 Task: Find connections with filter location Halle (Saale) with filter topic #Lessonswith filter profile language Potuguese with filter current company Analytics Insight® with filter school Chaudhary Charan Singh Haryana Agricultural University with filter industry Paper and Forest Product Manufacturing with filter service category Ghostwriting with filter keywords title Product Manager
Action: Mouse moved to (165, 240)
Screenshot: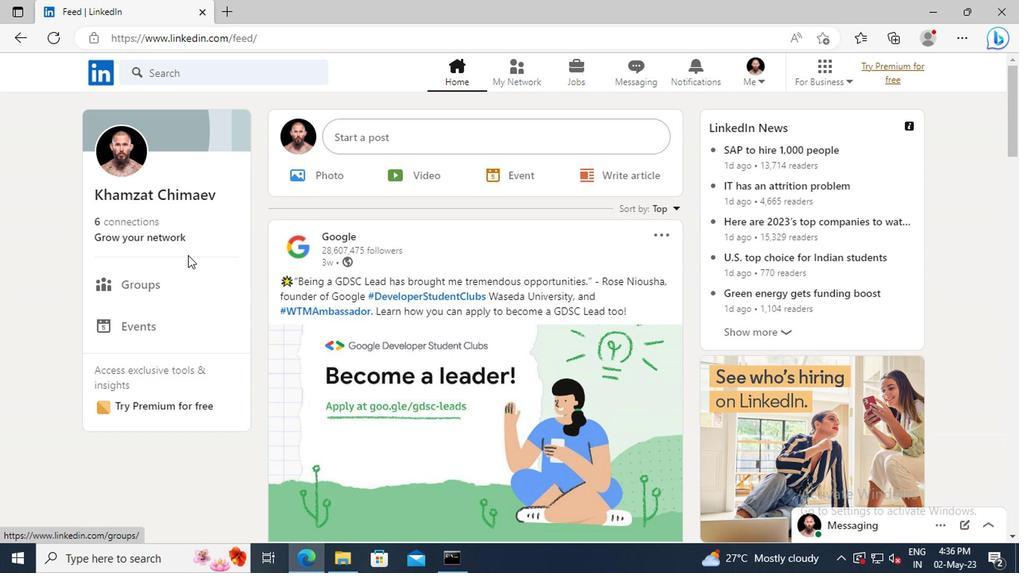 
Action: Mouse pressed left at (165, 240)
Screenshot: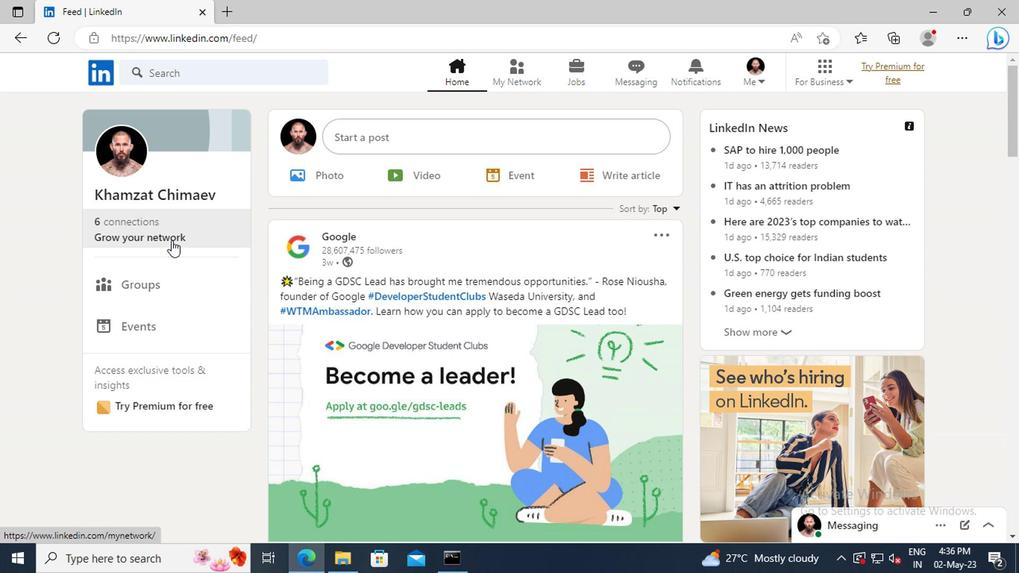 
Action: Mouse moved to (168, 164)
Screenshot: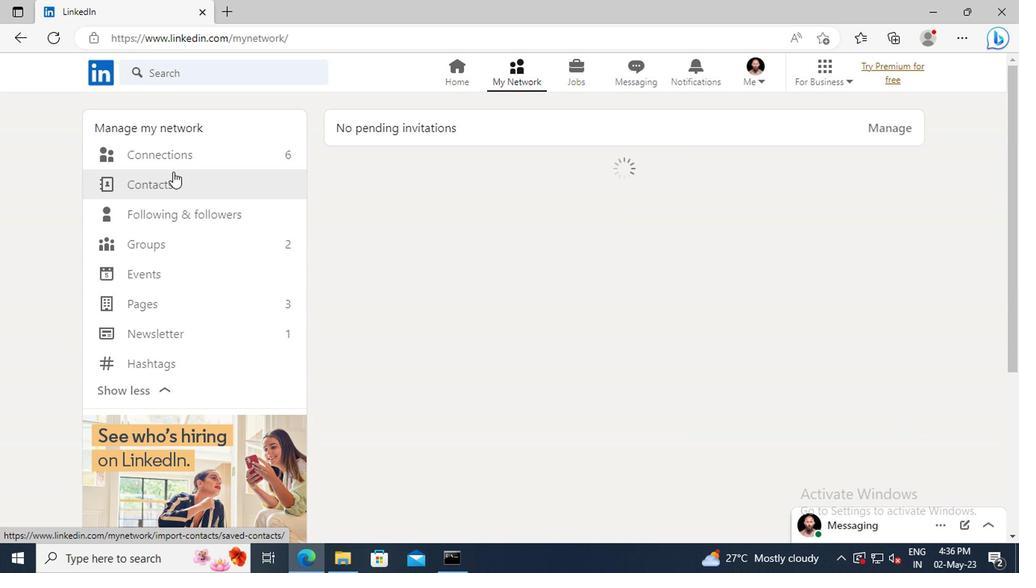 
Action: Mouse pressed left at (168, 164)
Screenshot: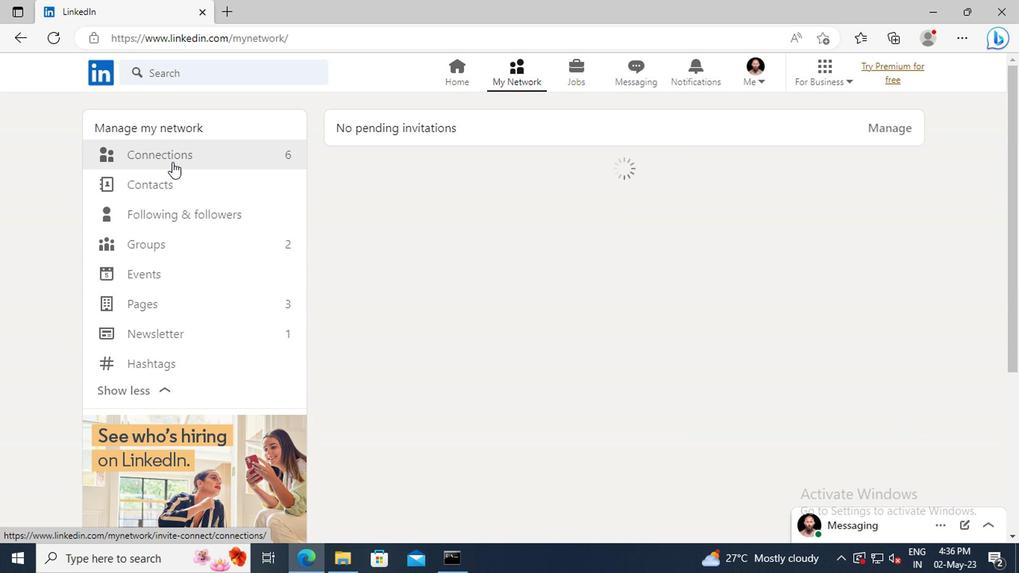 
Action: Mouse moved to (587, 160)
Screenshot: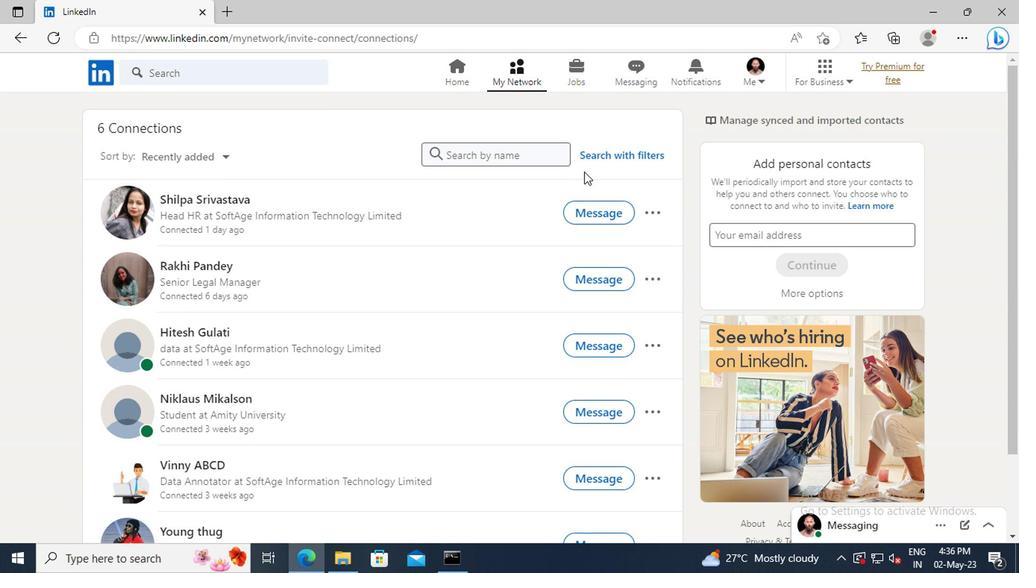 
Action: Mouse pressed left at (587, 160)
Screenshot: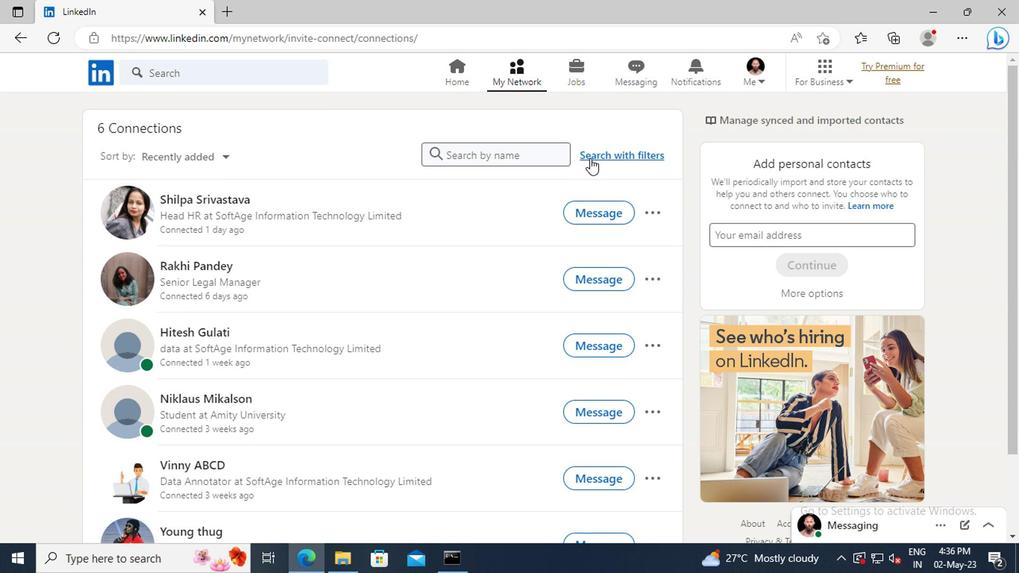 
Action: Mouse moved to (561, 121)
Screenshot: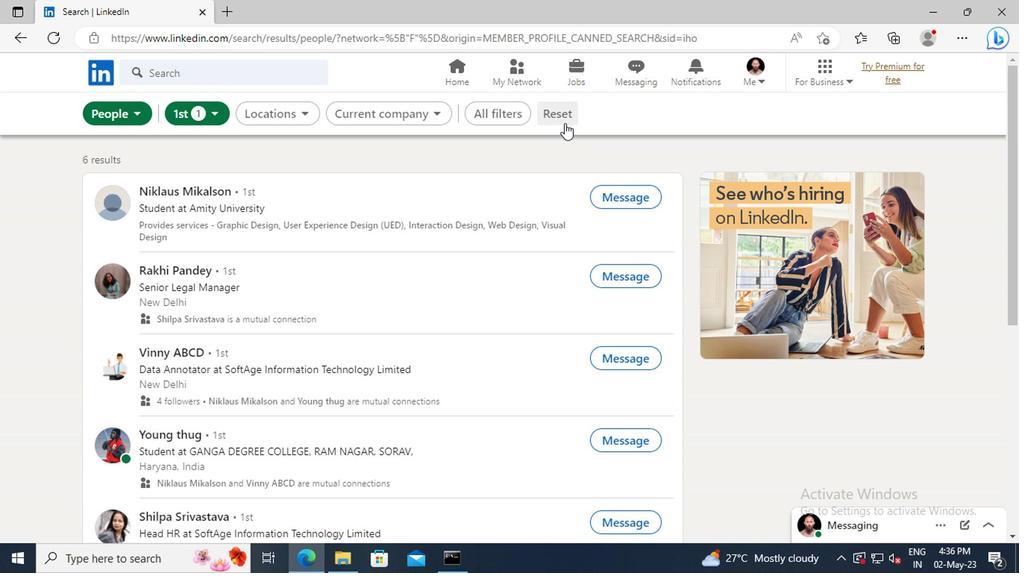
Action: Mouse pressed left at (561, 121)
Screenshot: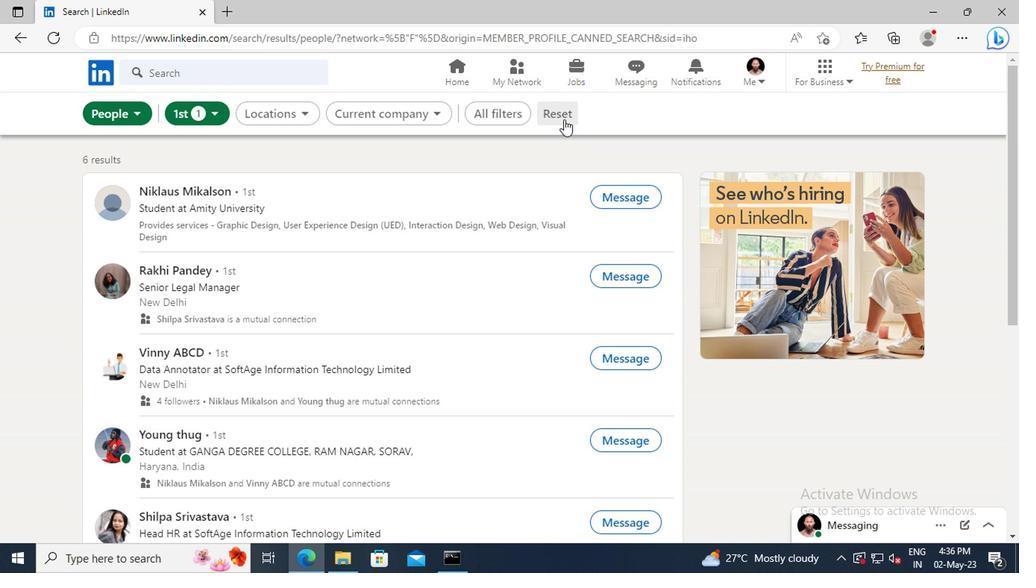 
Action: Mouse moved to (539, 117)
Screenshot: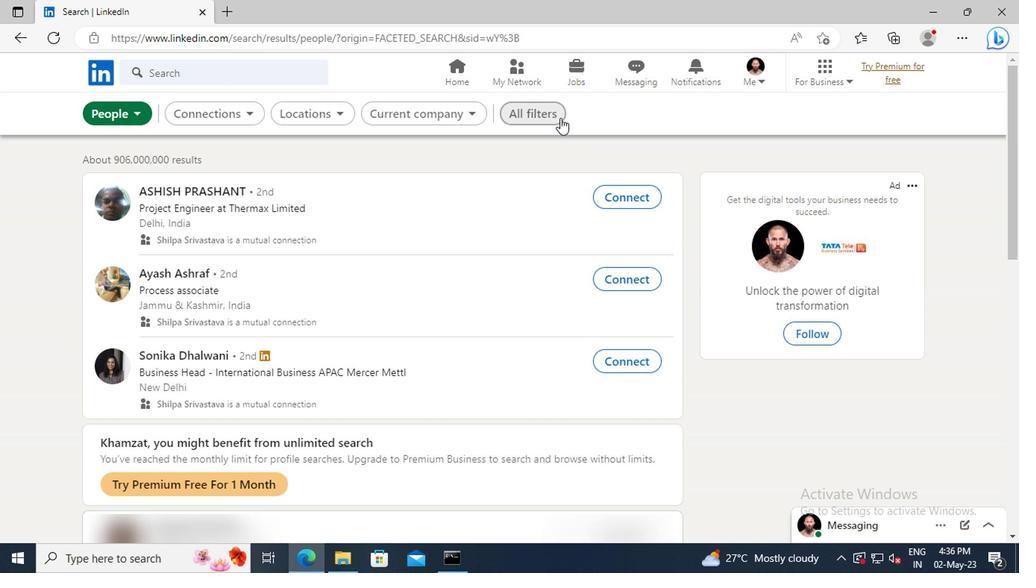 
Action: Mouse pressed left at (539, 117)
Screenshot: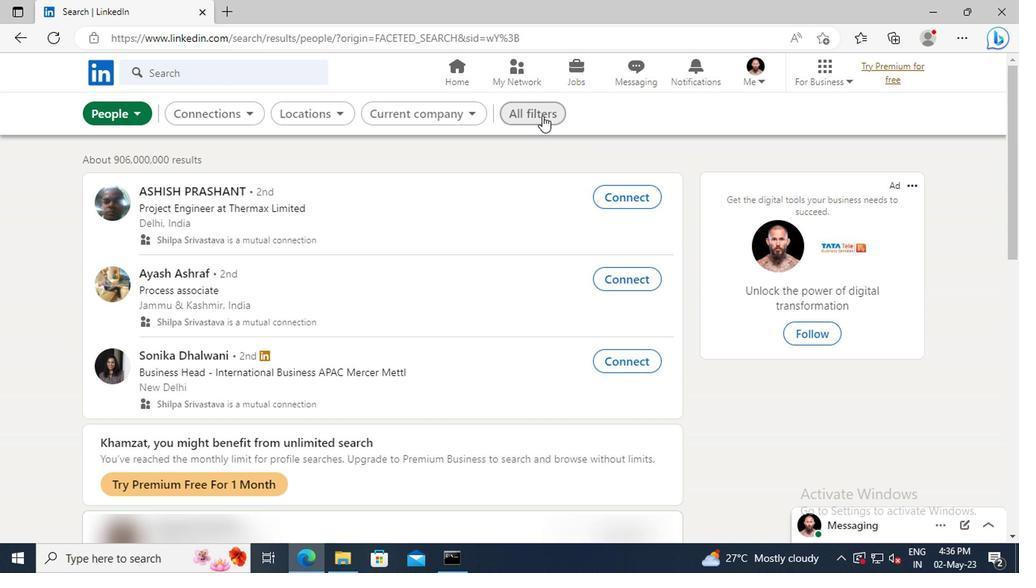 
Action: Mouse moved to (816, 254)
Screenshot: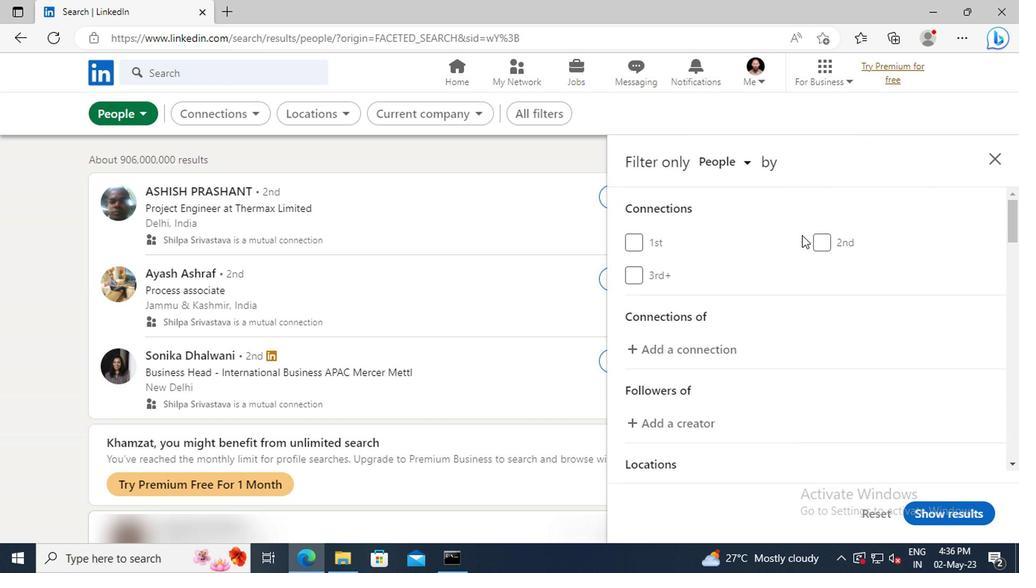 
Action: Mouse scrolled (816, 254) with delta (0, 0)
Screenshot: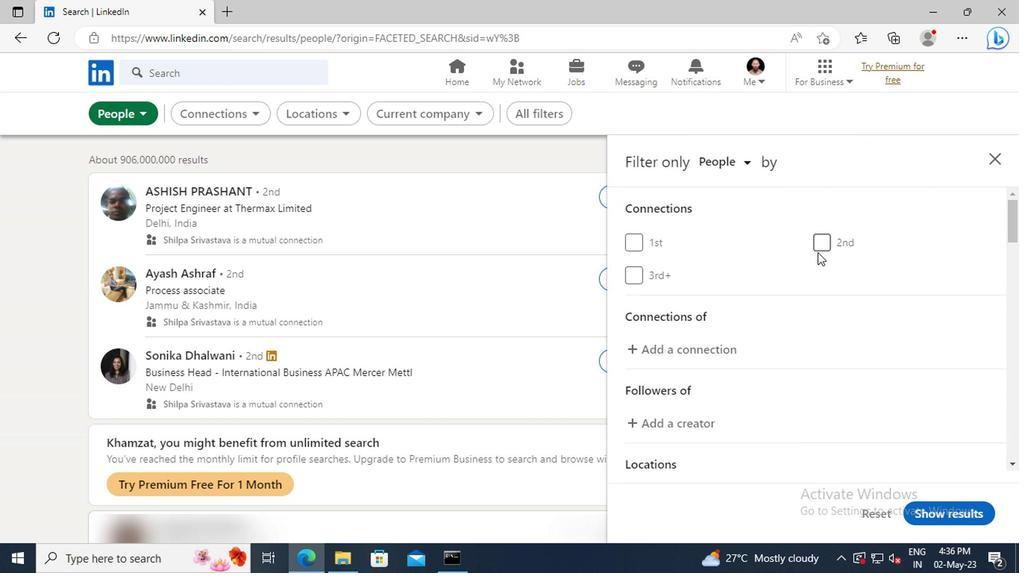 
Action: Mouse scrolled (816, 254) with delta (0, 0)
Screenshot: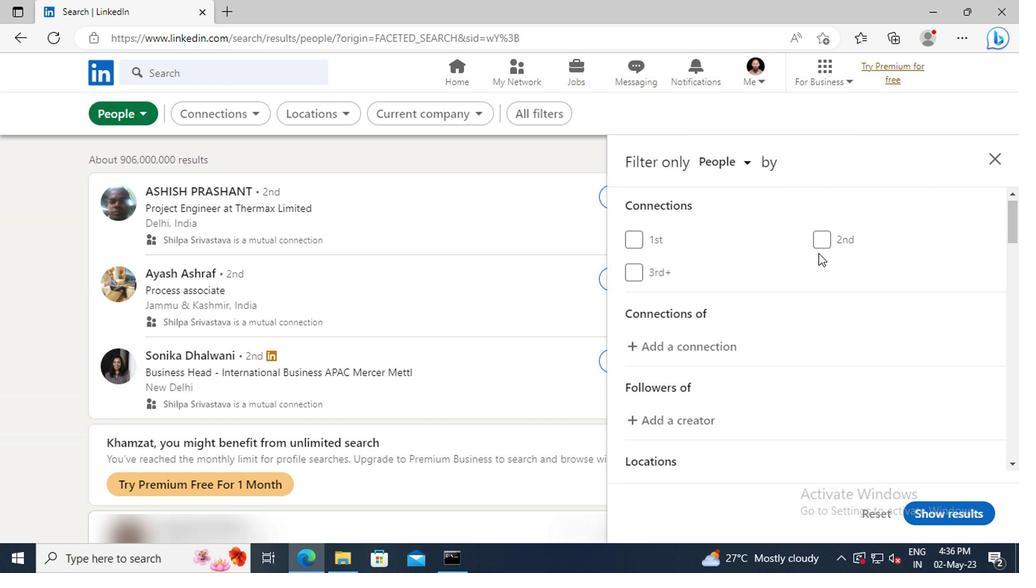 
Action: Mouse scrolled (816, 254) with delta (0, 0)
Screenshot: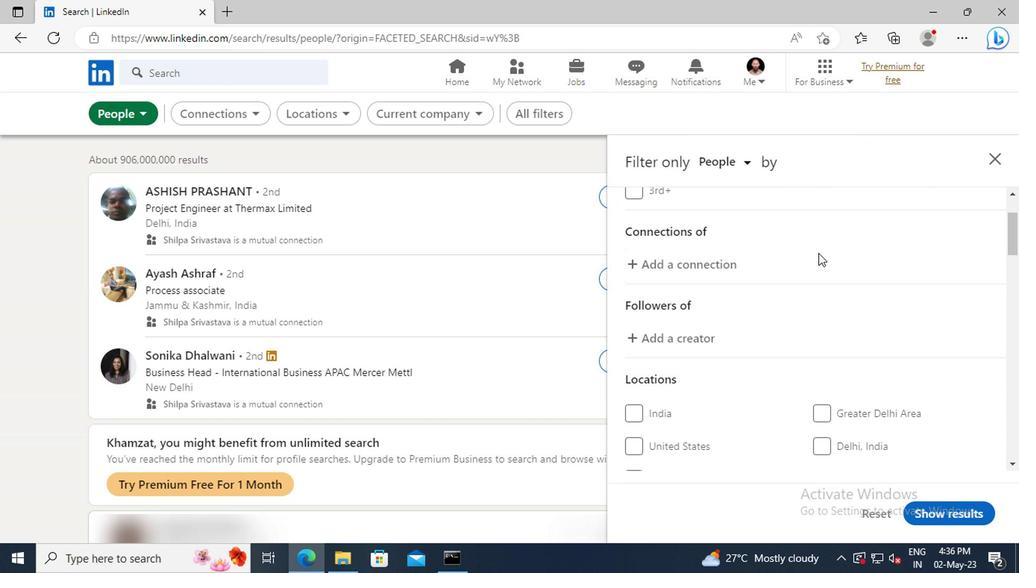 
Action: Mouse scrolled (816, 254) with delta (0, 0)
Screenshot: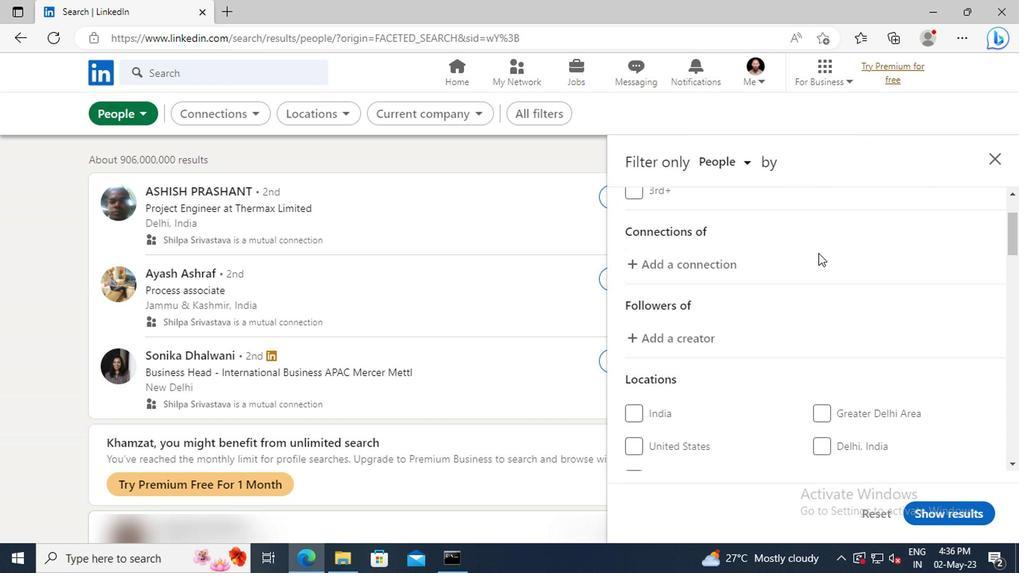 
Action: Mouse scrolled (816, 254) with delta (0, 0)
Screenshot: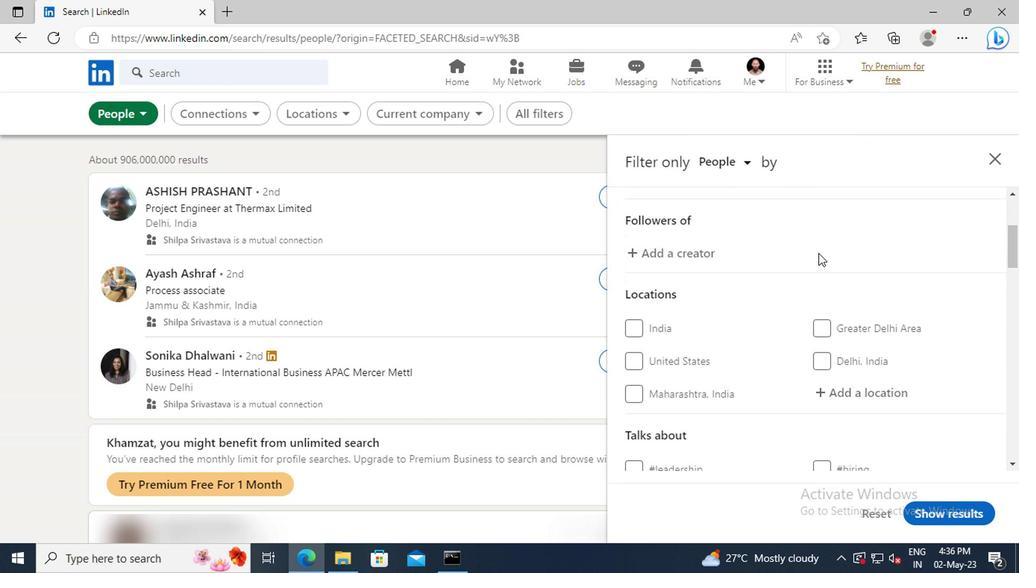 
Action: Mouse moved to (831, 346)
Screenshot: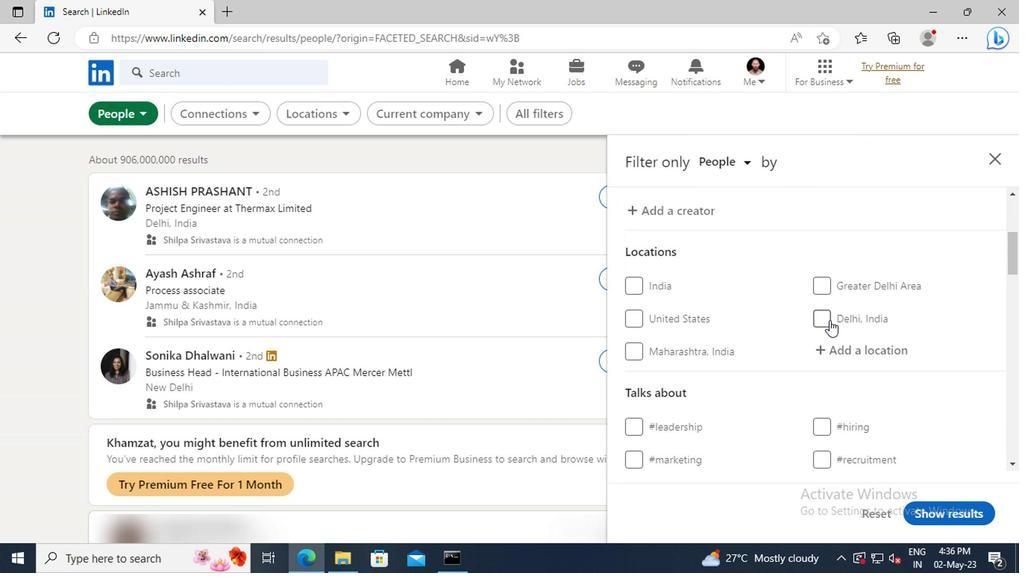
Action: Mouse pressed left at (831, 346)
Screenshot: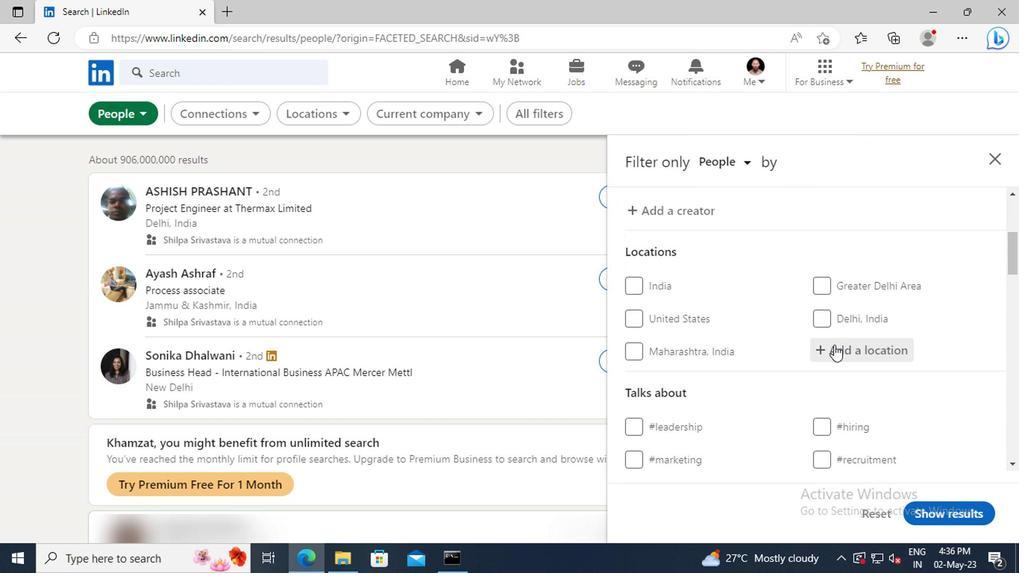 
Action: Key pressed <Key.shift>HALLE<Key.space><Key.shift>(<Key.shift>SAALE<Key.shift>)
Screenshot: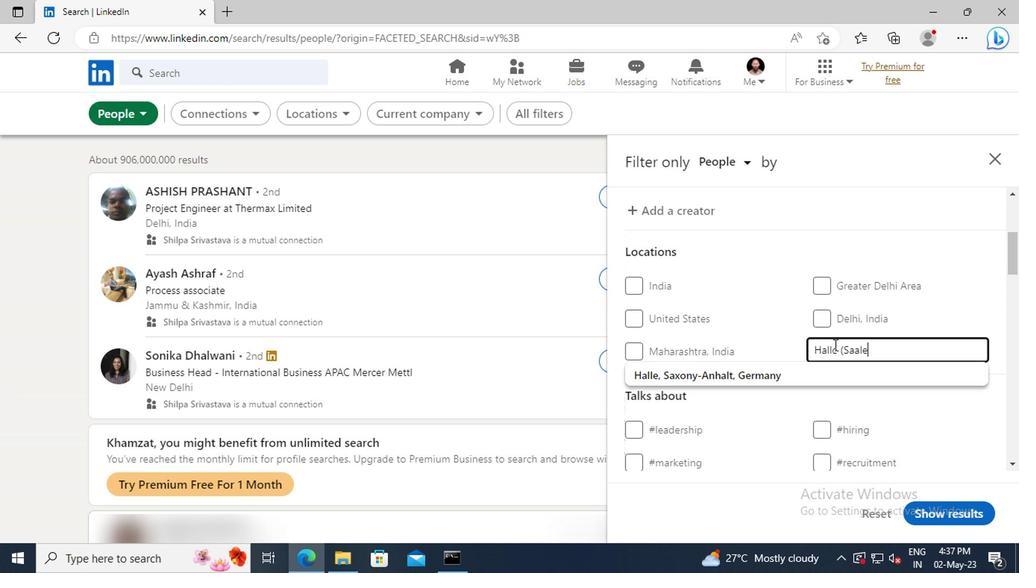 
Action: Mouse moved to (833, 369)
Screenshot: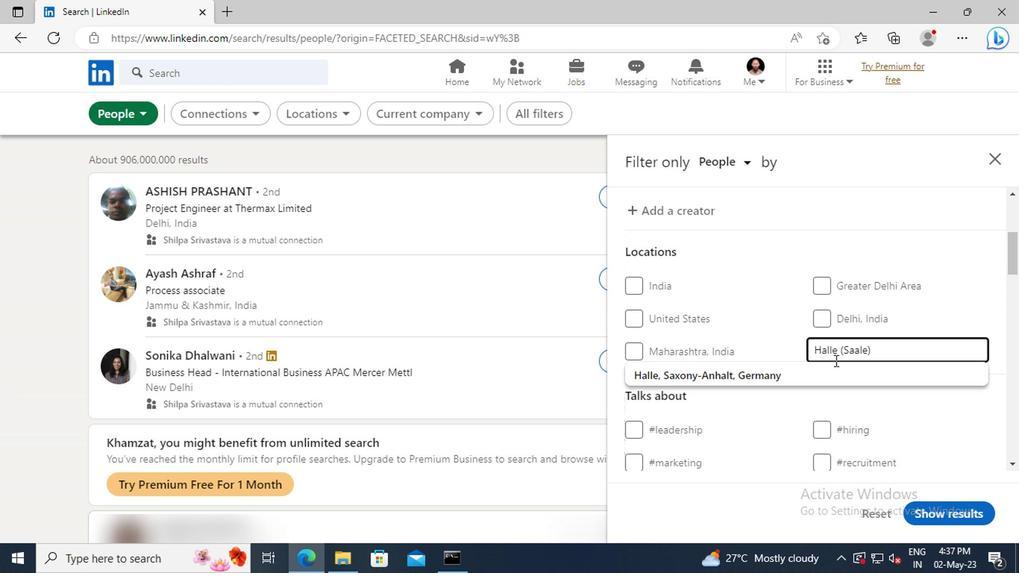 
Action: Mouse pressed left at (833, 369)
Screenshot: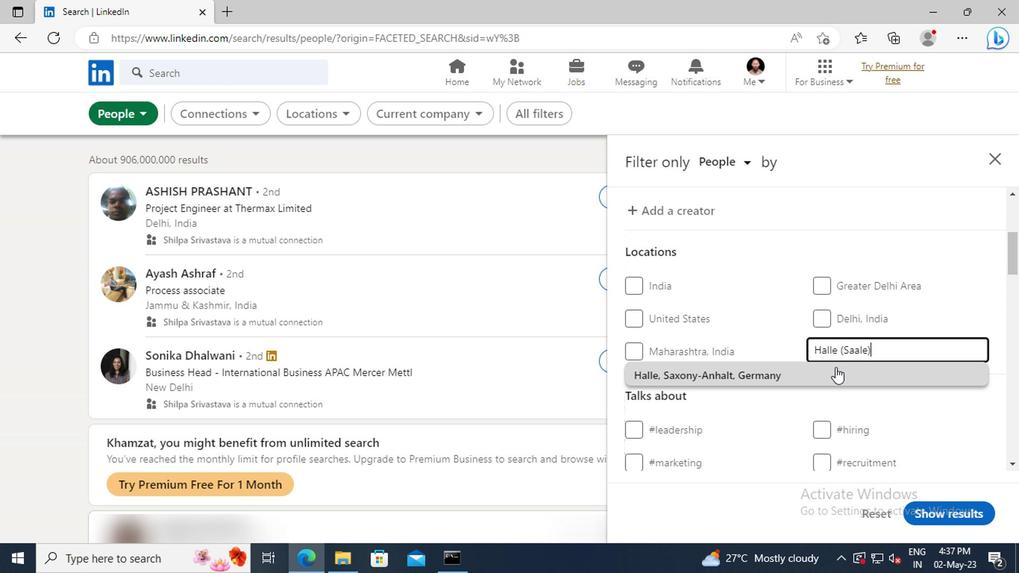 
Action: Mouse scrolled (833, 368) with delta (0, -1)
Screenshot: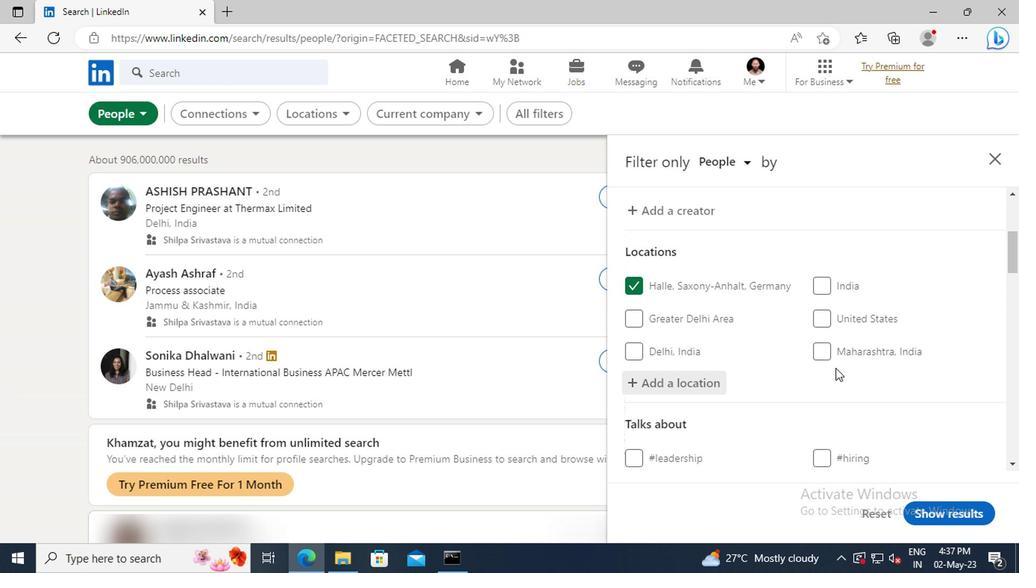 
Action: Mouse scrolled (833, 368) with delta (0, -1)
Screenshot: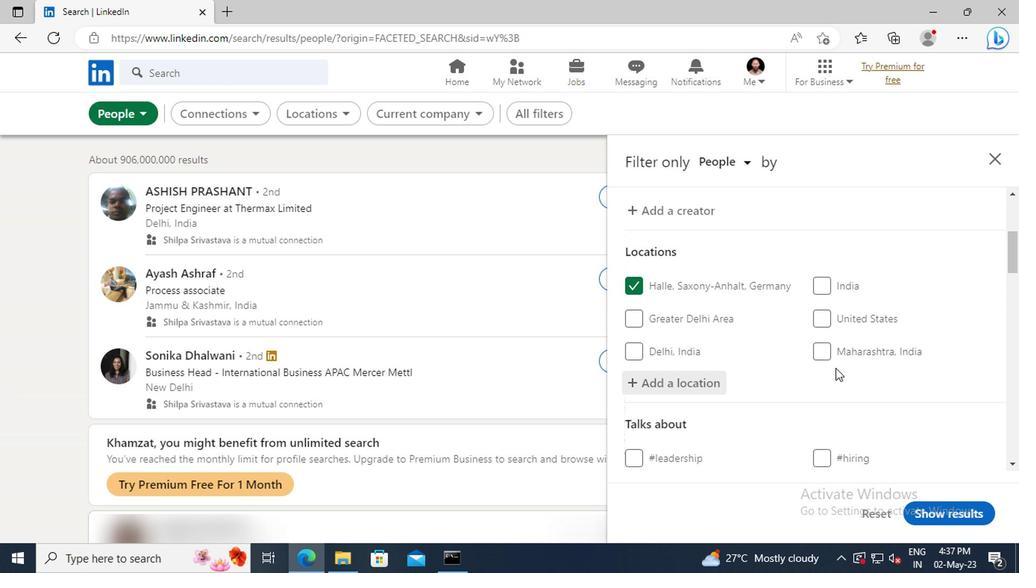 
Action: Mouse scrolled (833, 368) with delta (0, -1)
Screenshot: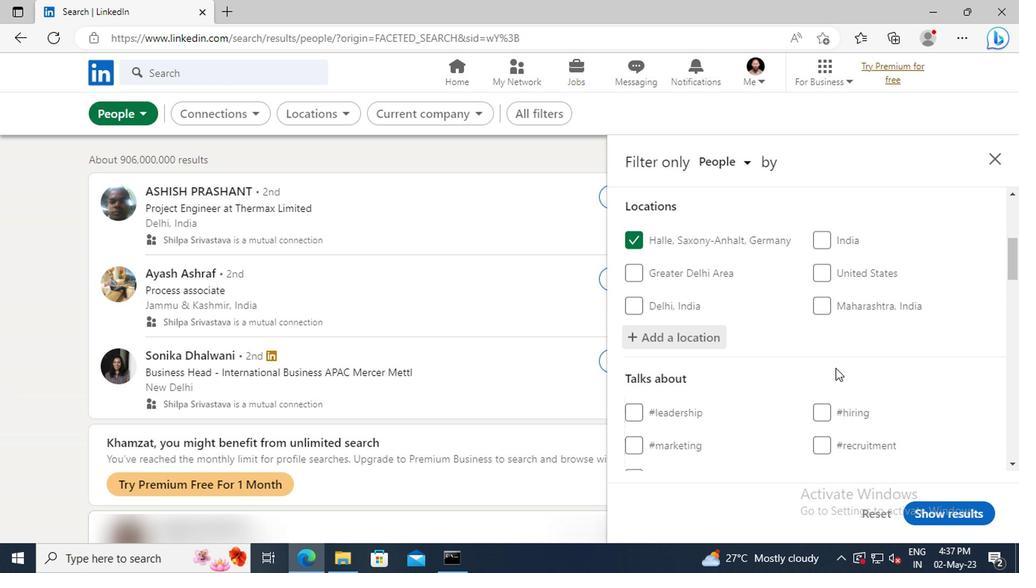 
Action: Mouse moved to (834, 394)
Screenshot: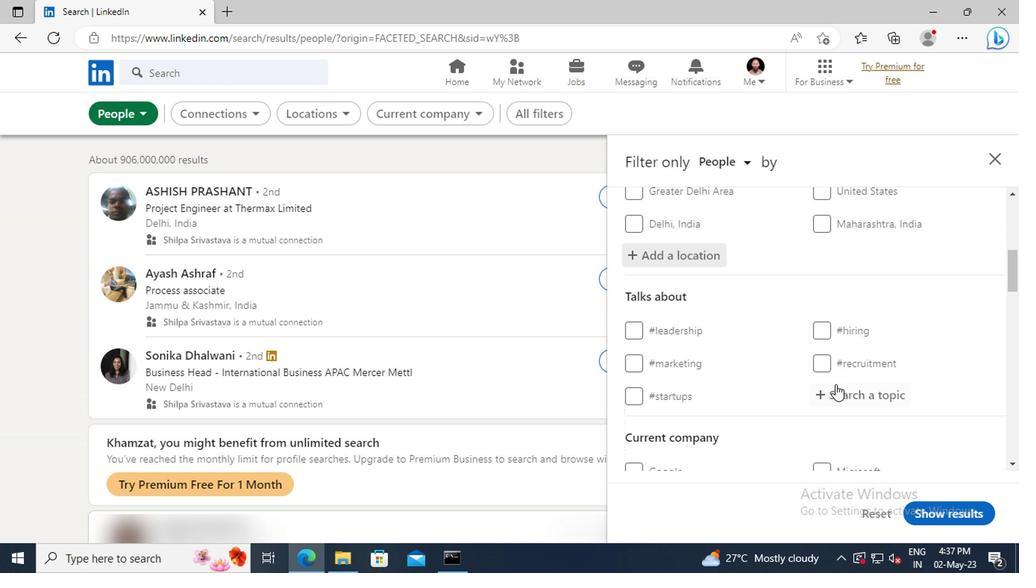 
Action: Mouse pressed left at (834, 394)
Screenshot: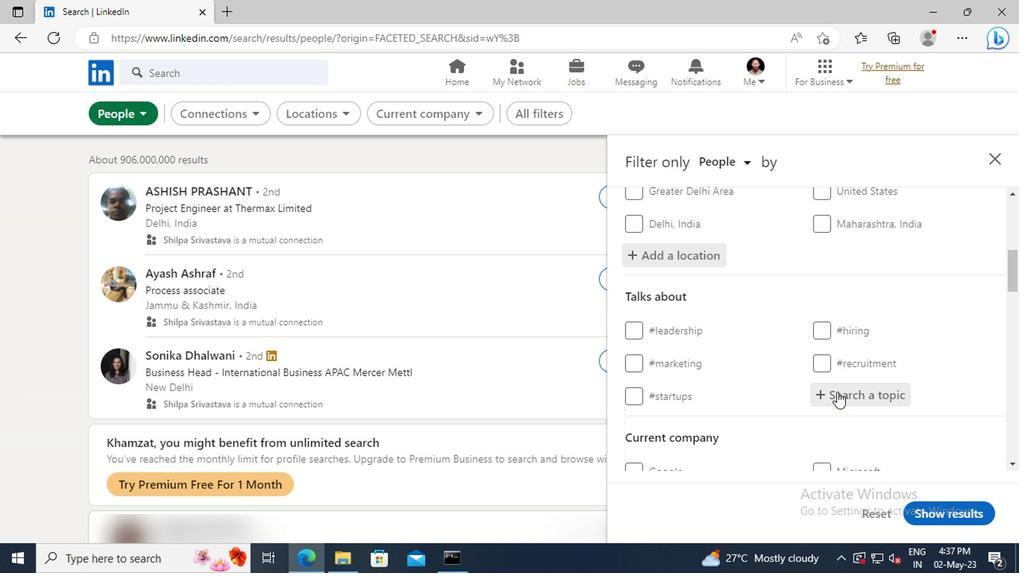 
Action: Key pressed <Key.shift>LESSONS
Screenshot: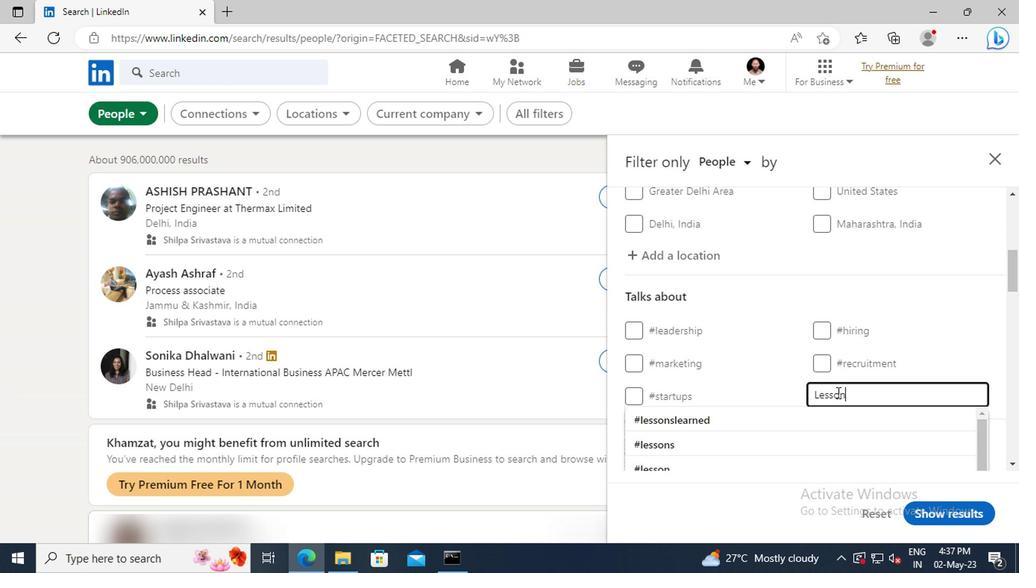 
Action: Mouse moved to (834, 435)
Screenshot: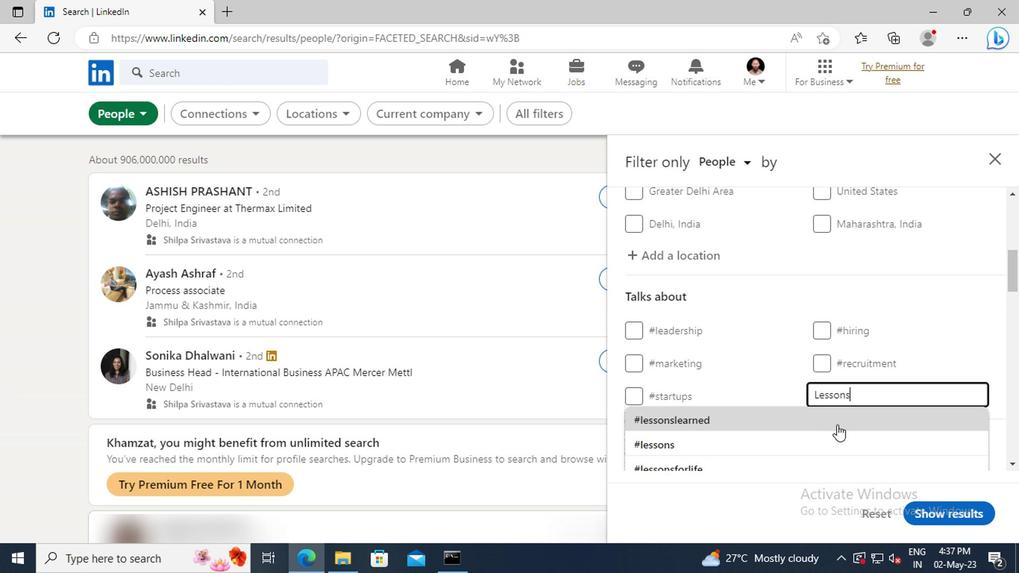 
Action: Mouse pressed left at (834, 435)
Screenshot: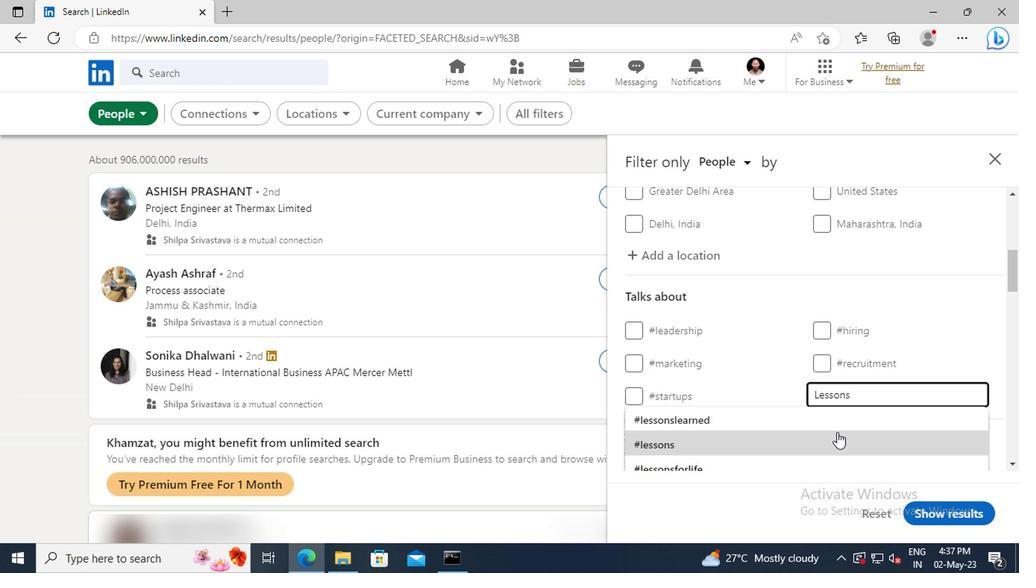 
Action: Mouse scrolled (834, 434) with delta (0, 0)
Screenshot: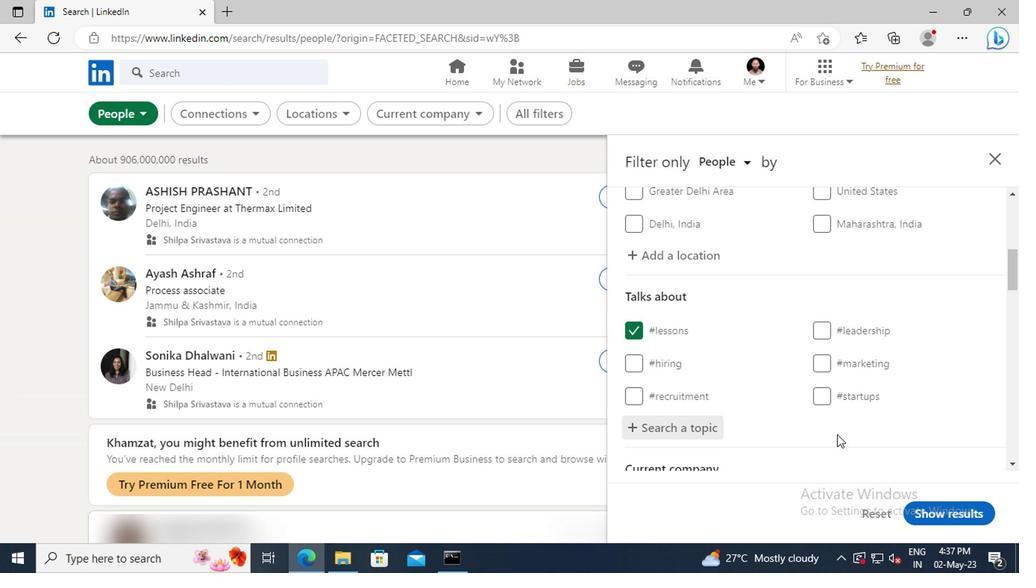 
Action: Mouse scrolled (834, 434) with delta (0, 0)
Screenshot: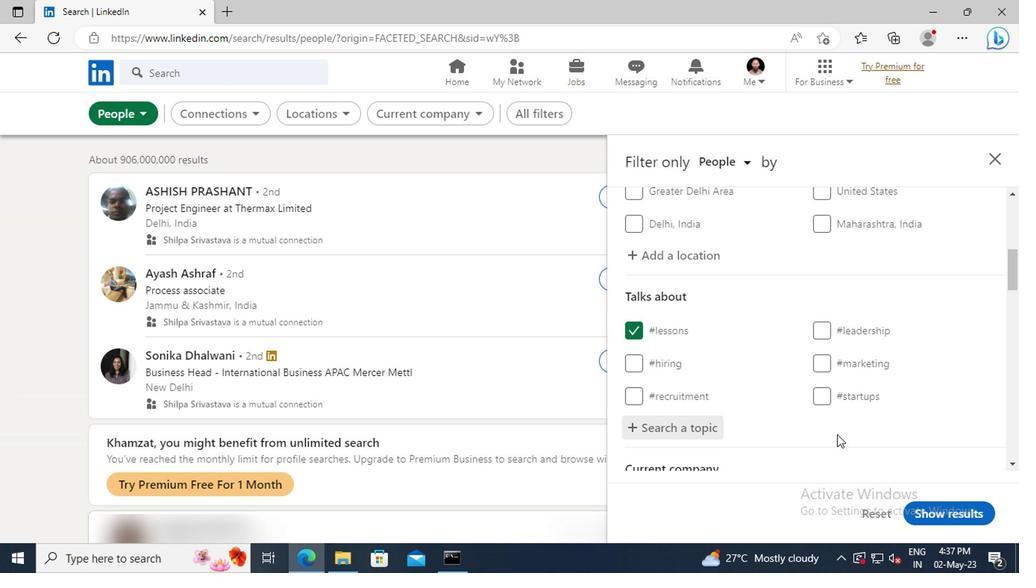 
Action: Mouse scrolled (834, 434) with delta (0, 0)
Screenshot: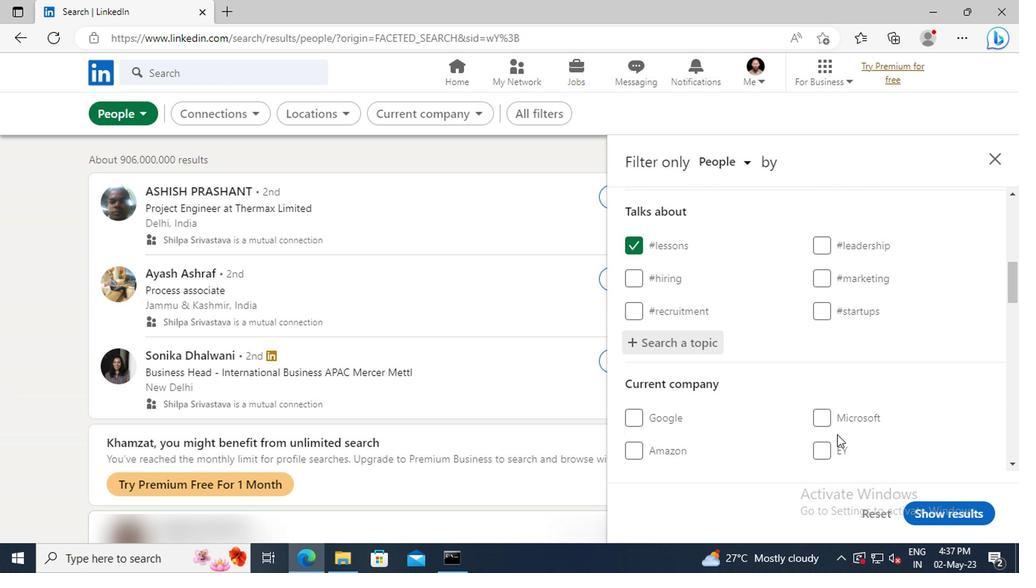 
Action: Mouse scrolled (834, 434) with delta (0, 0)
Screenshot: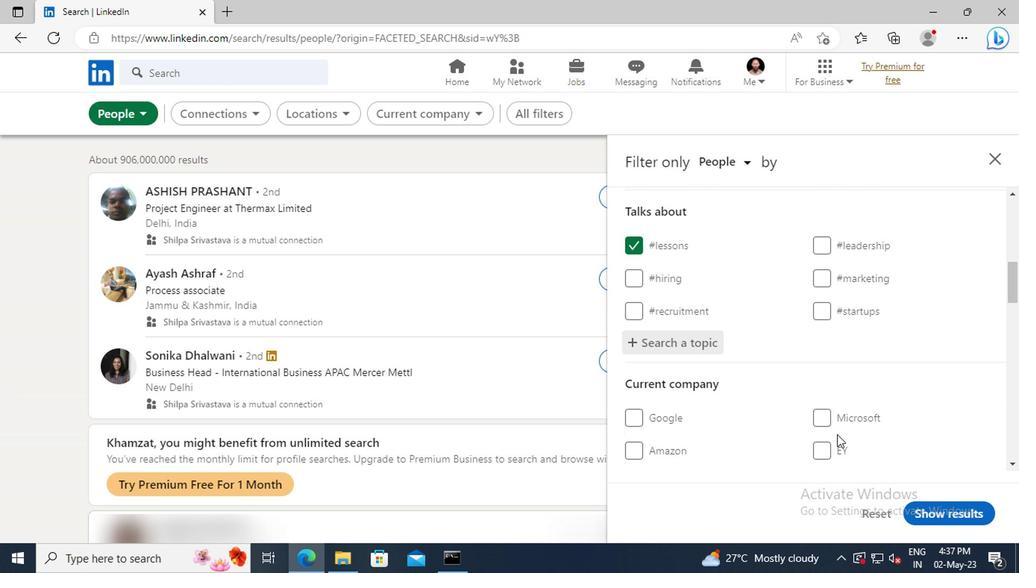 
Action: Mouse moved to (842, 408)
Screenshot: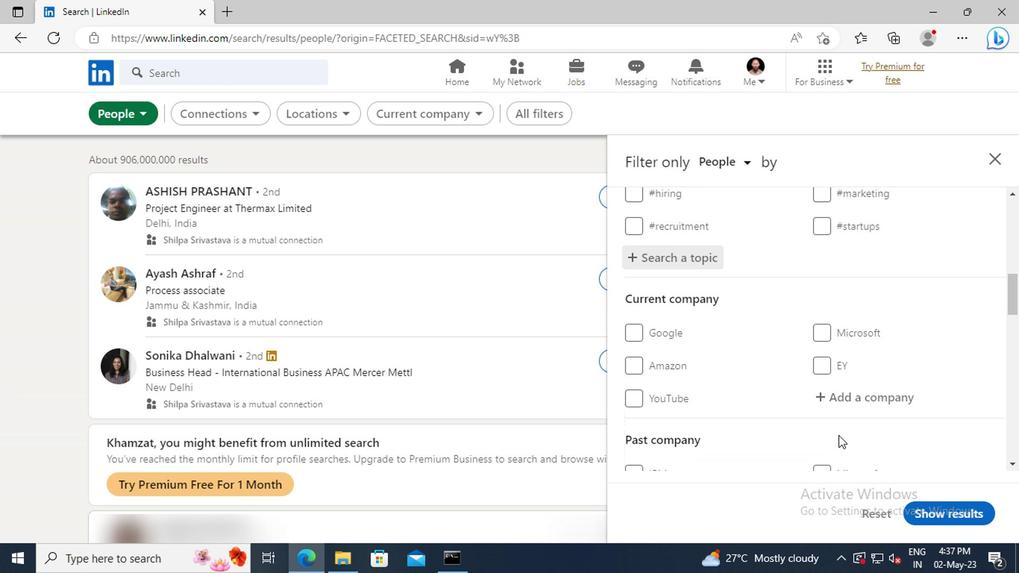 
Action: Mouse scrolled (842, 407) with delta (0, -1)
Screenshot: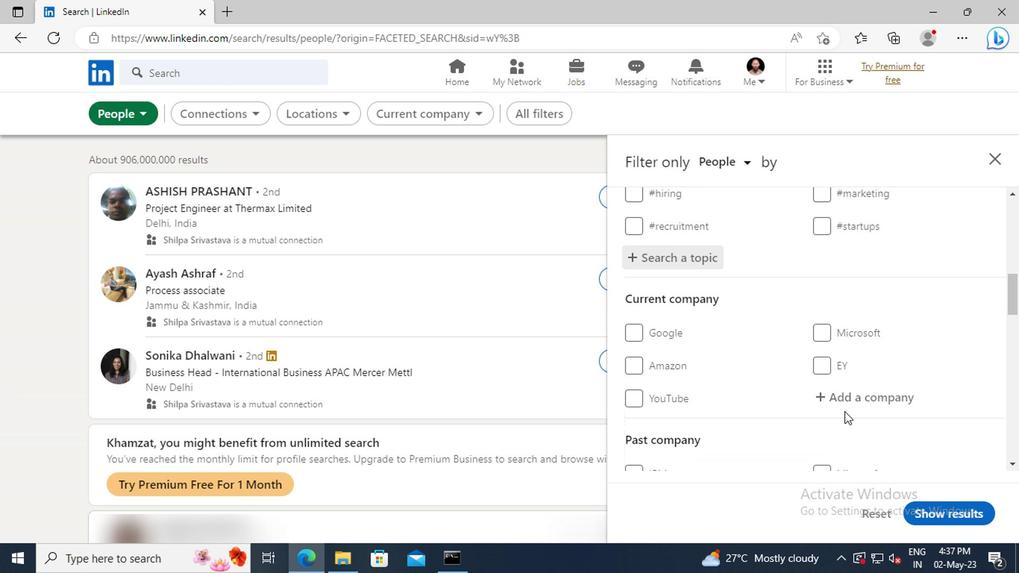 
Action: Mouse scrolled (842, 407) with delta (0, -1)
Screenshot: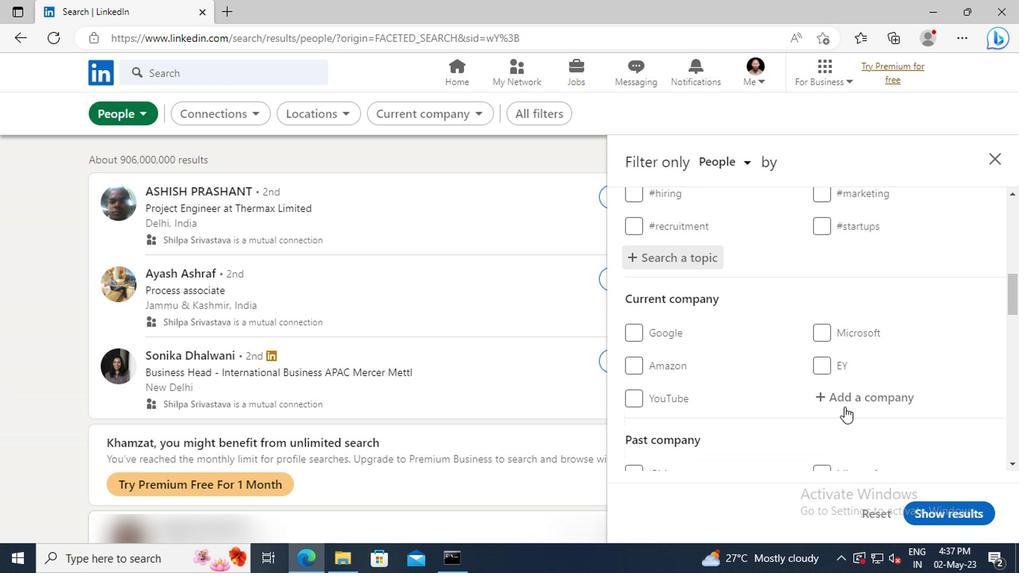 
Action: Mouse moved to (847, 383)
Screenshot: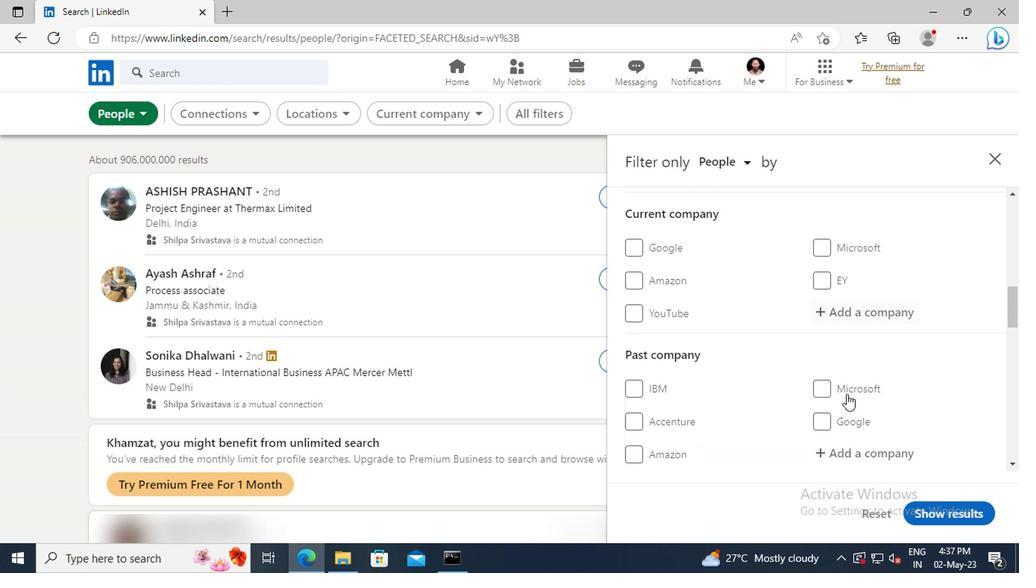 
Action: Mouse scrolled (847, 382) with delta (0, 0)
Screenshot: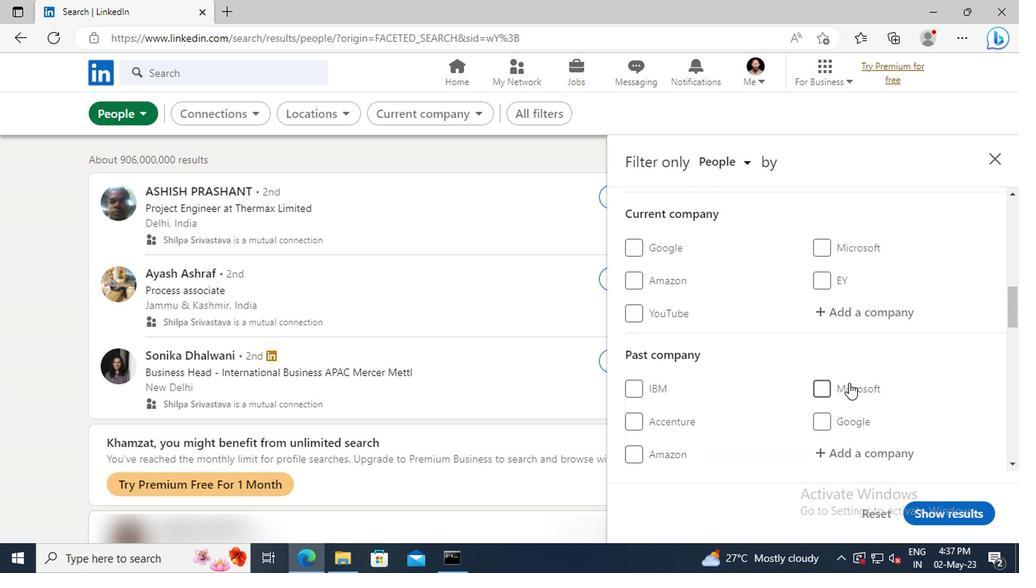 
Action: Mouse scrolled (847, 382) with delta (0, 0)
Screenshot: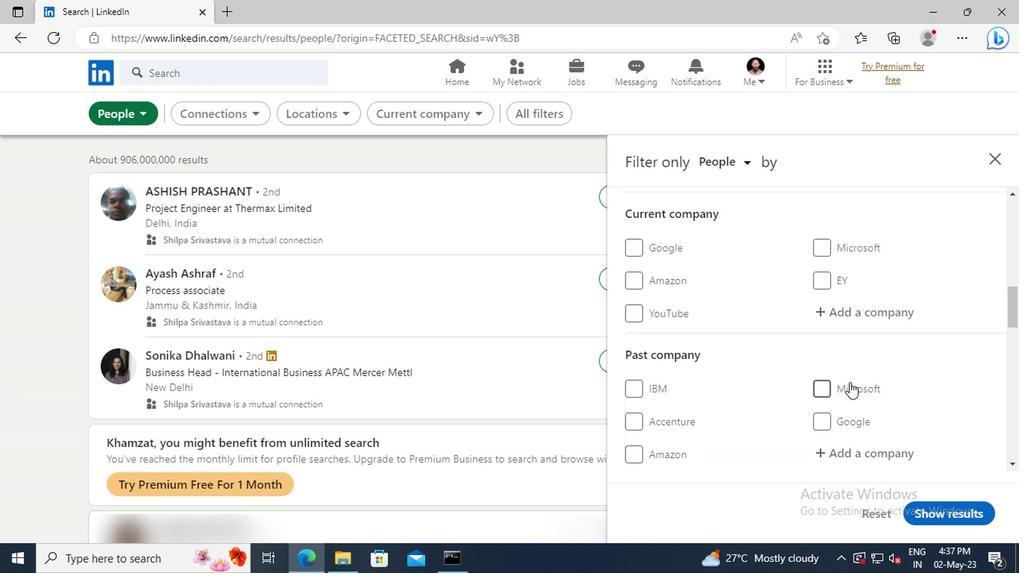 
Action: Mouse scrolled (847, 382) with delta (0, 0)
Screenshot: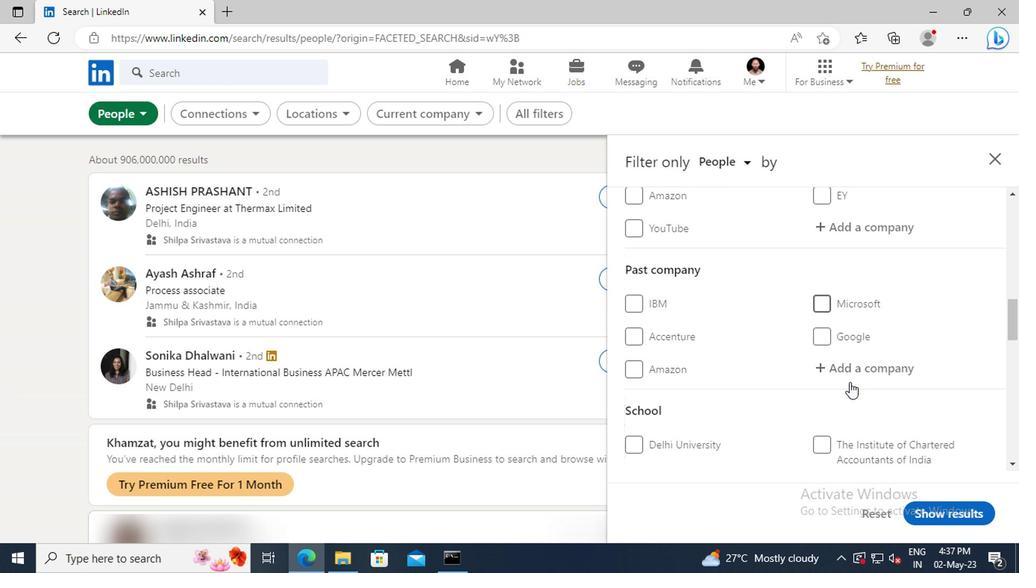 
Action: Mouse scrolled (847, 382) with delta (0, 0)
Screenshot: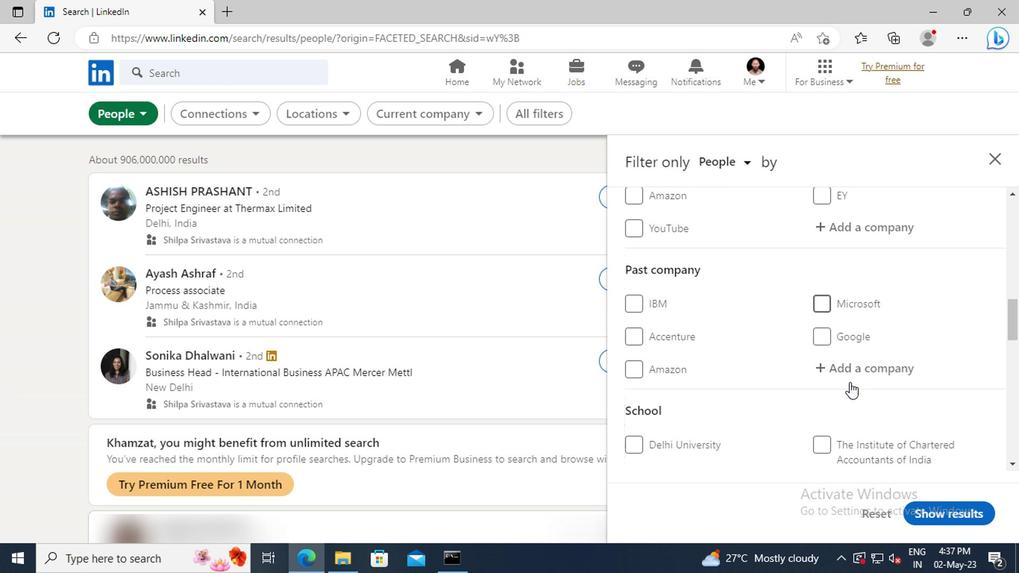 
Action: Mouse scrolled (847, 382) with delta (0, 0)
Screenshot: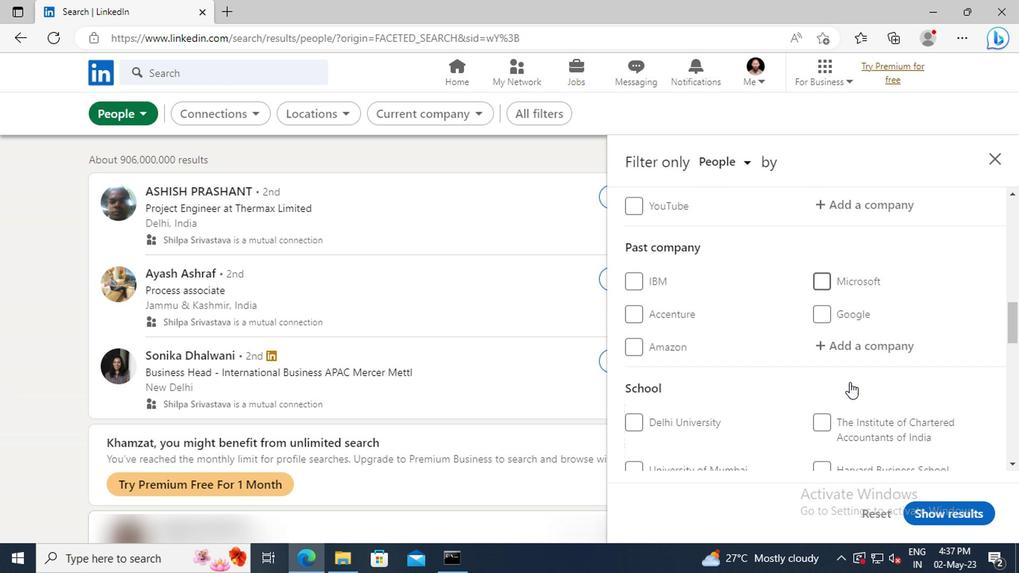 
Action: Mouse scrolled (847, 382) with delta (0, 0)
Screenshot: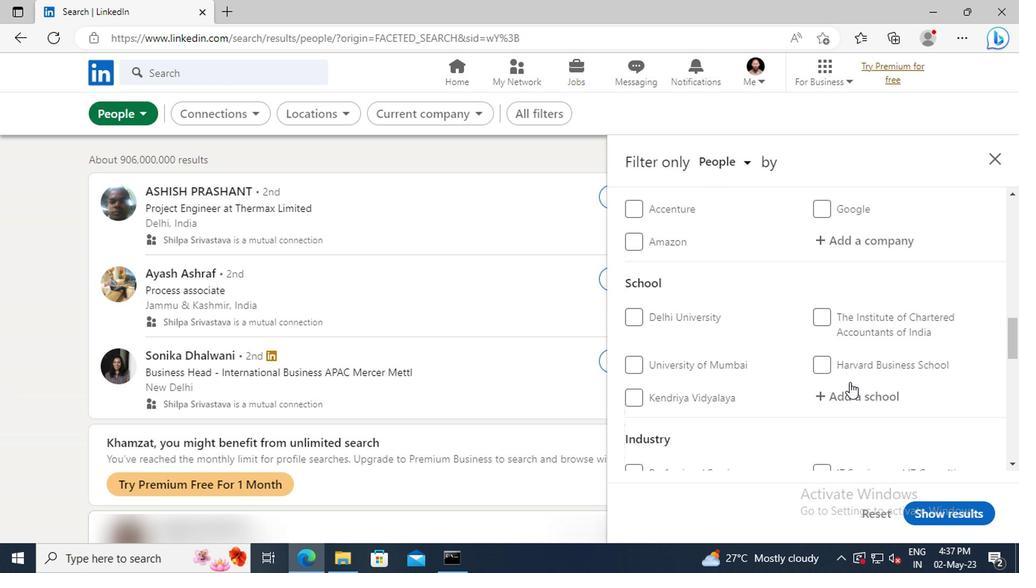 
Action: Mouse scrolled (847, 382) with delta (0, 0)
Screenshot: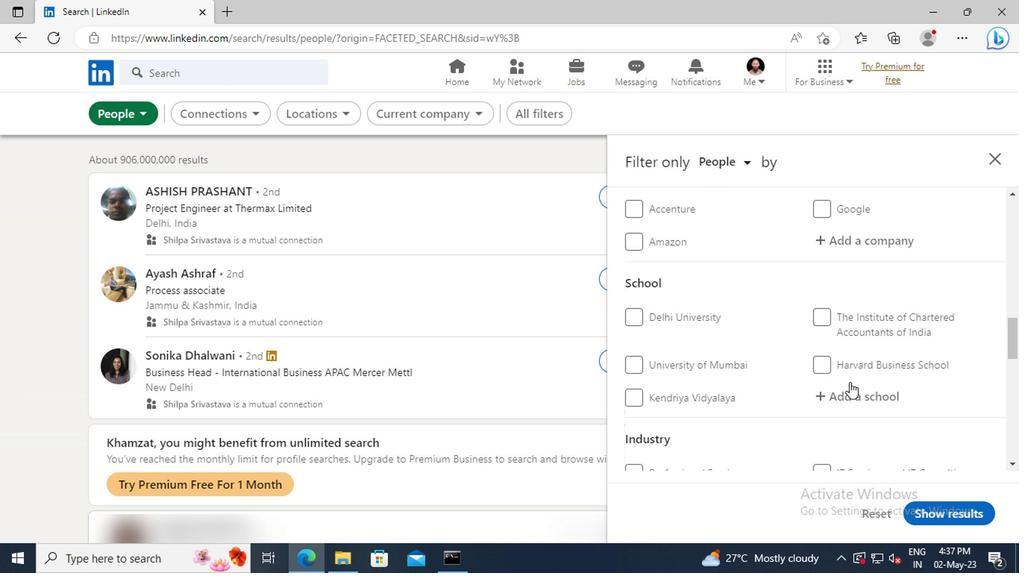 
Action: Mouse scrolled (847, 382) with delta (0, 0)
Screenshot: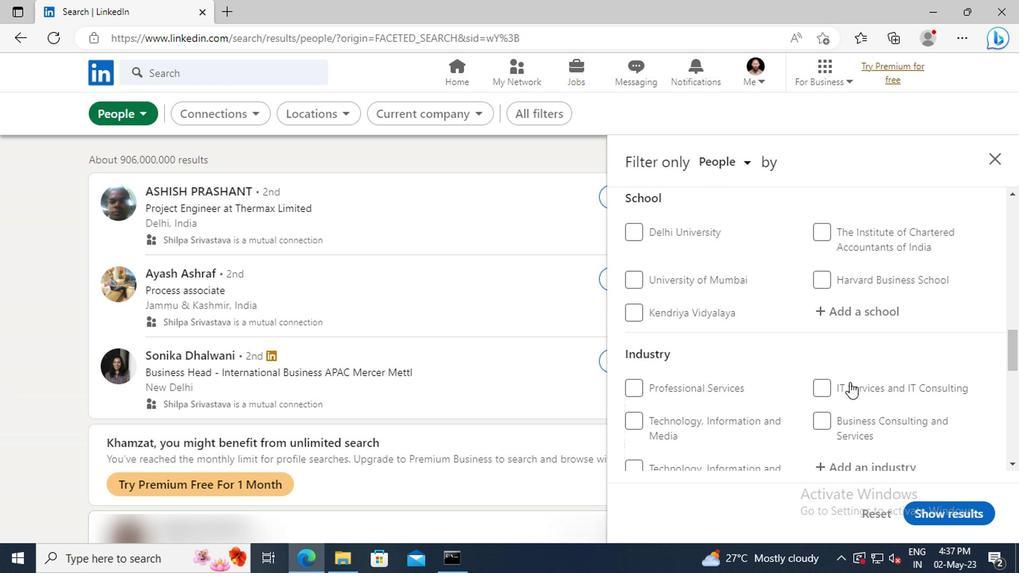 
Action: Mouse scrolled (847, 382) with delta (0, 0)
Screenshot: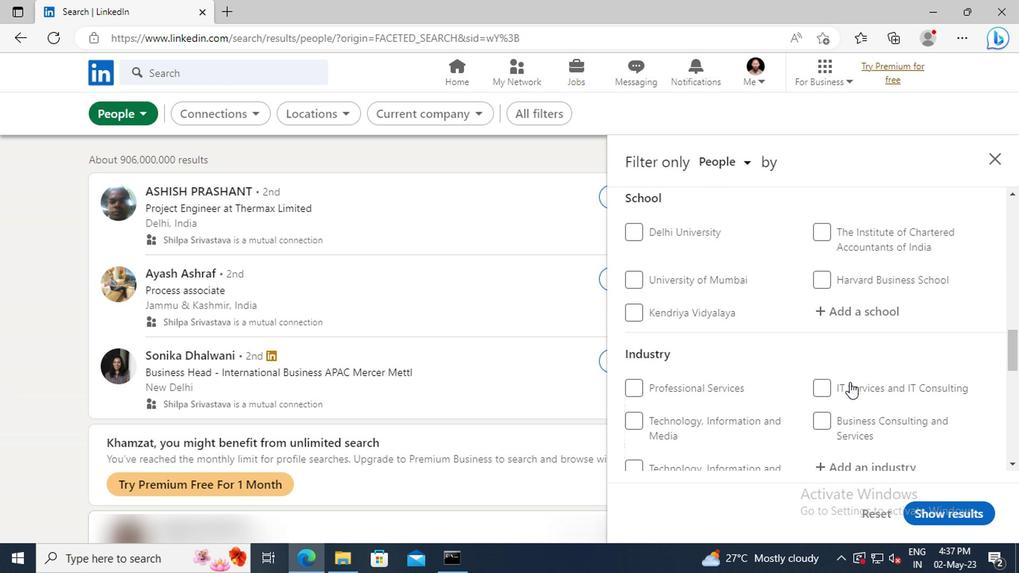 
Action: Mouse scrolled (847, 382) with delta (0, 0)
Screenshot: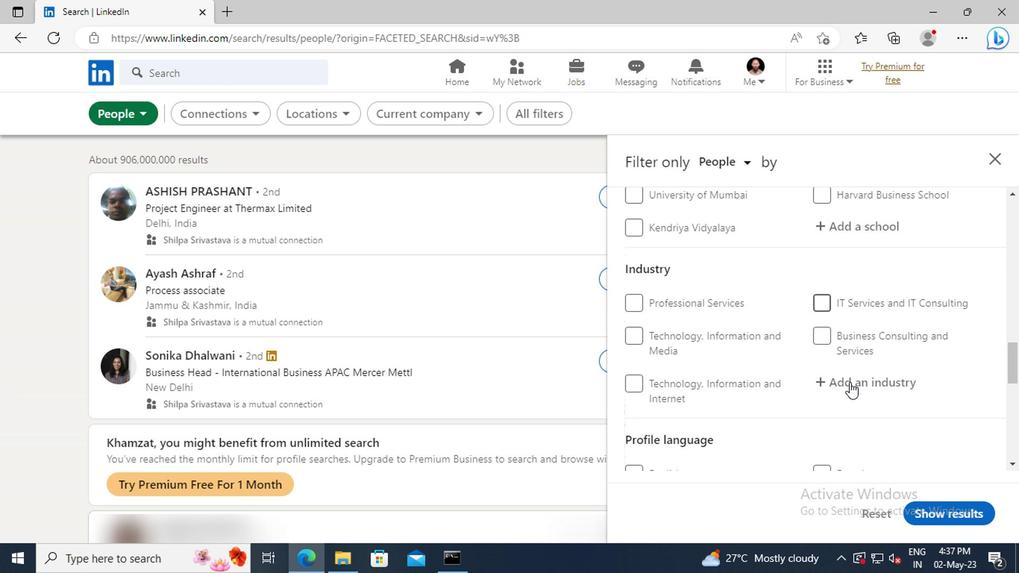 
Action: Mouse scrolled (847, 382) with delta (0, 0)
Screenshot: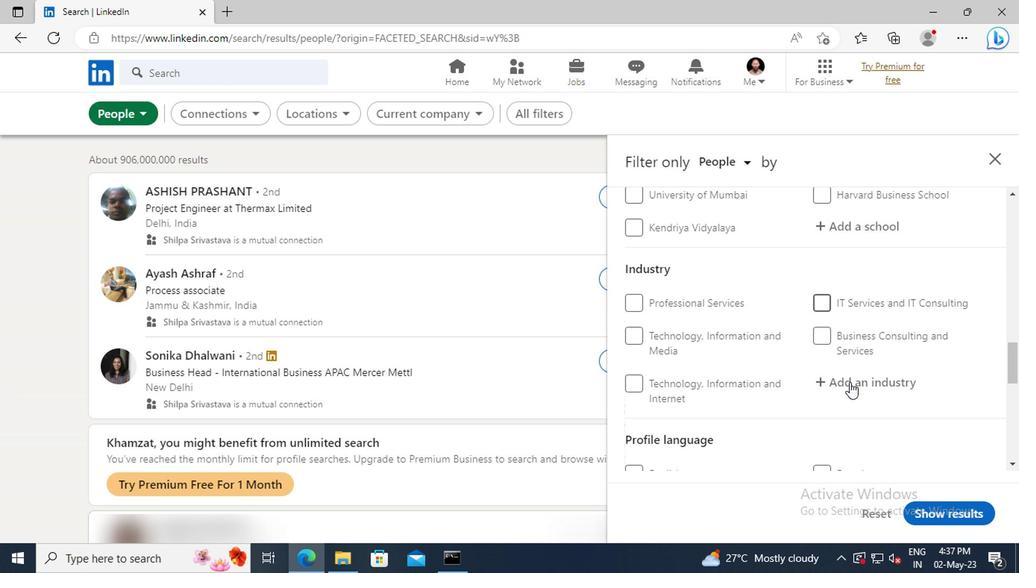 
Action: Mouse scrolled (847, 382) with delta (0, 0)
Screenshot: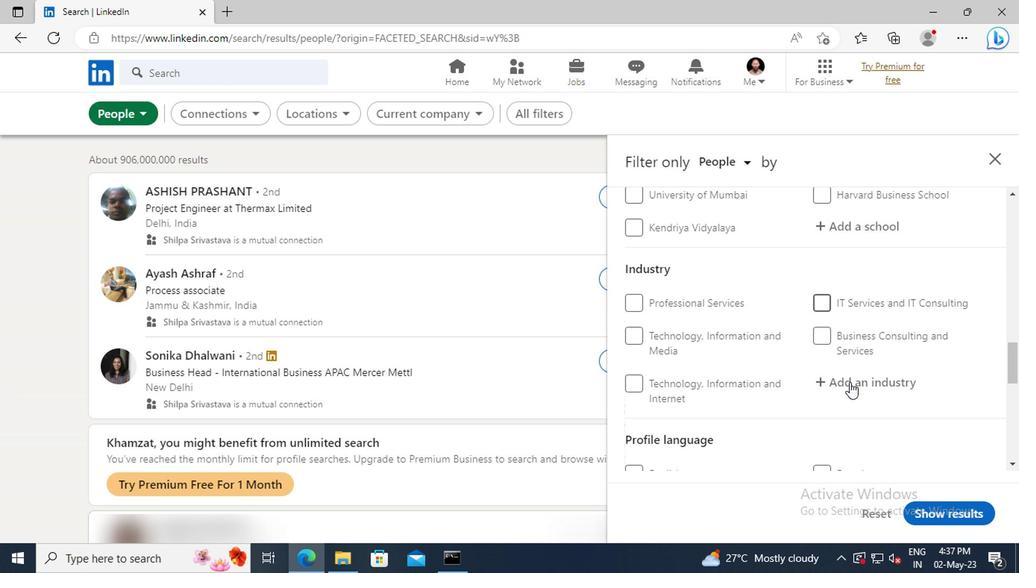 
Action: Mouse moved to (826, 379)
Screenshot: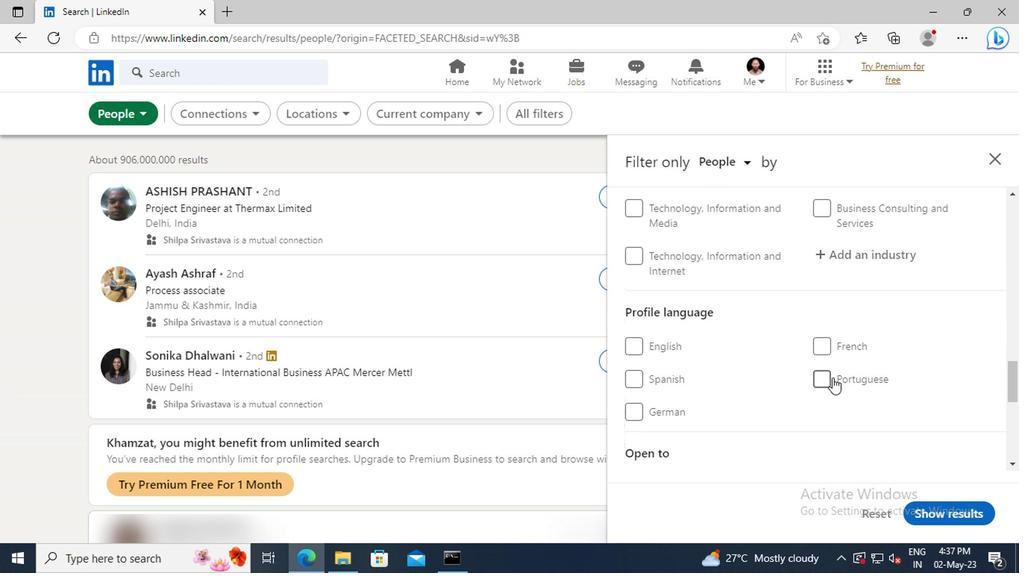 
Action: Mouse pressed left at (826, 379)
Screenshot: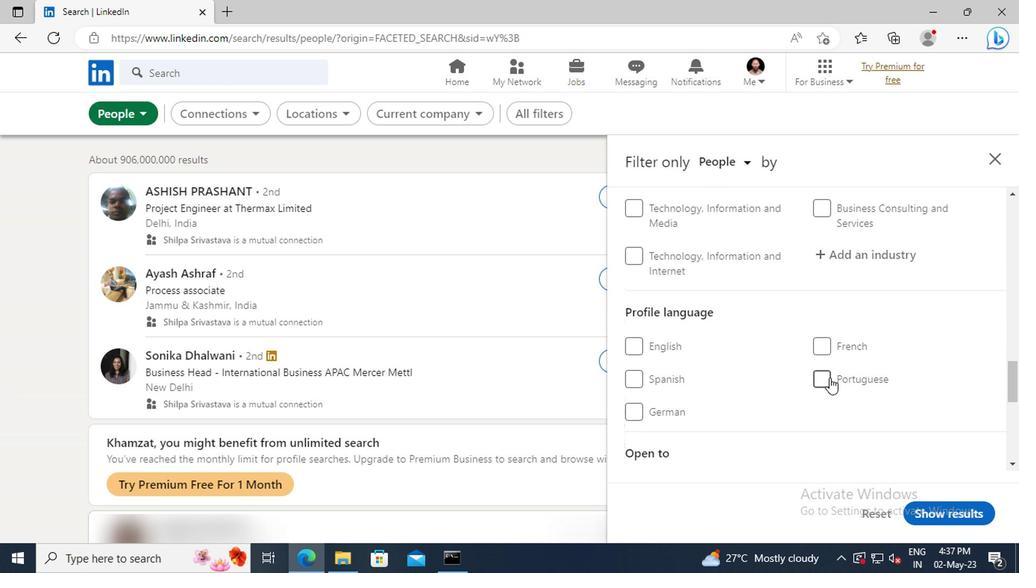 
Action: Mouse moved to (860, 371)
Screenshot: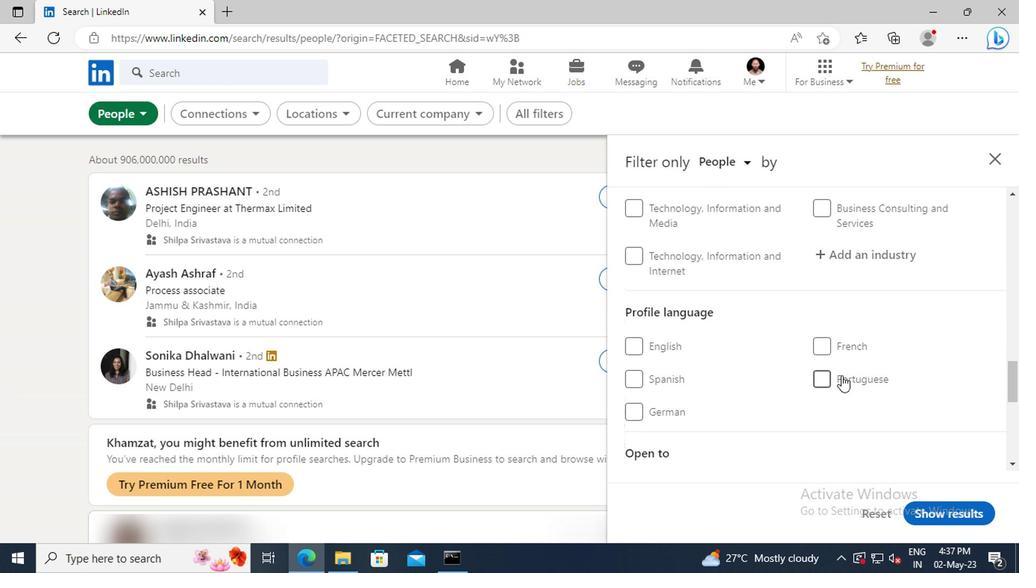 
Action: Mouse scrolled (860, 371) with delta (0, 0)
Screenshot: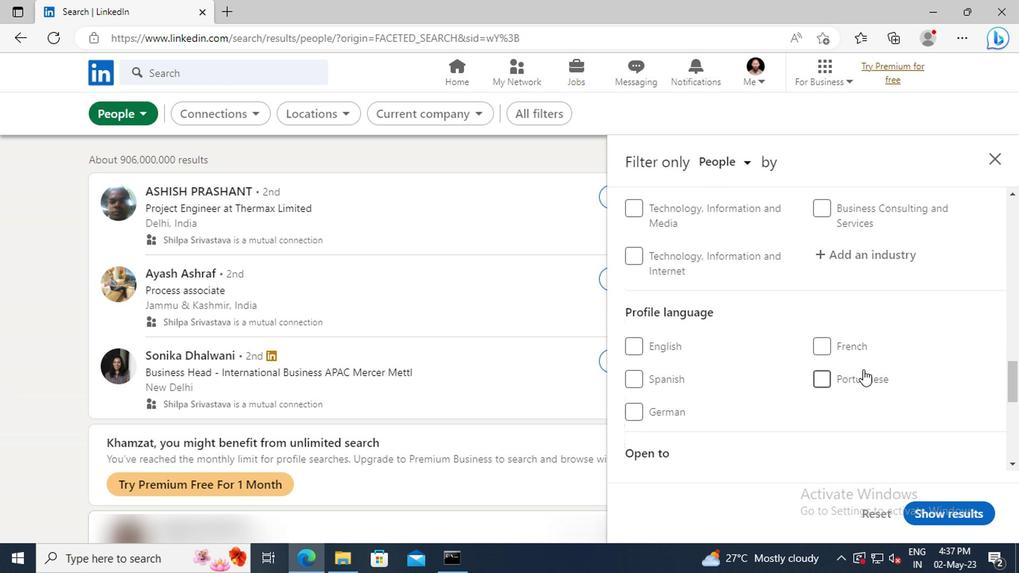 
Action: Mouse scrolled (860, 371) with delta (0, 0)
Screenshot: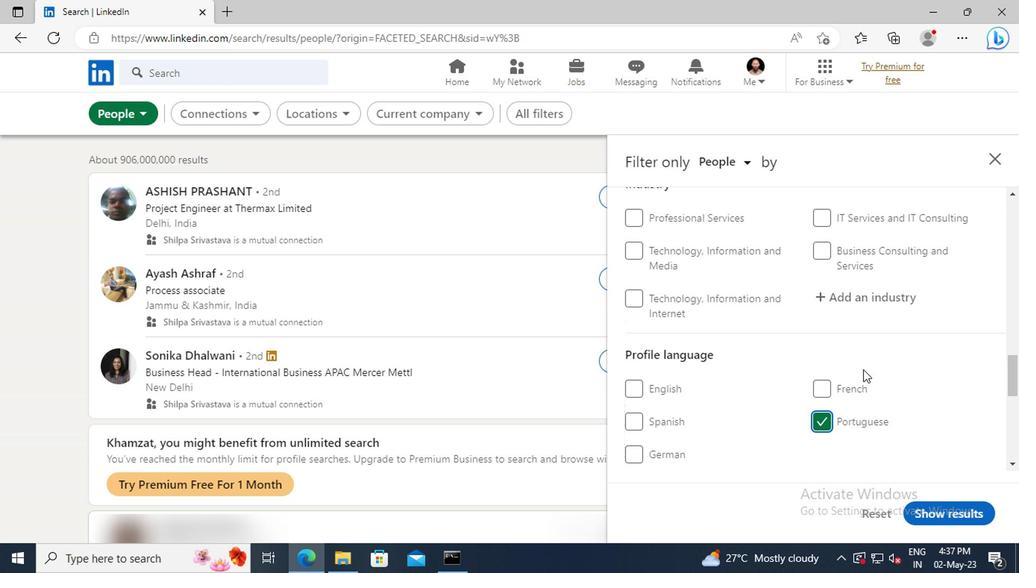 
Action: Mouse scrolled (860, 371) with delta (0, 0)
Screenshot: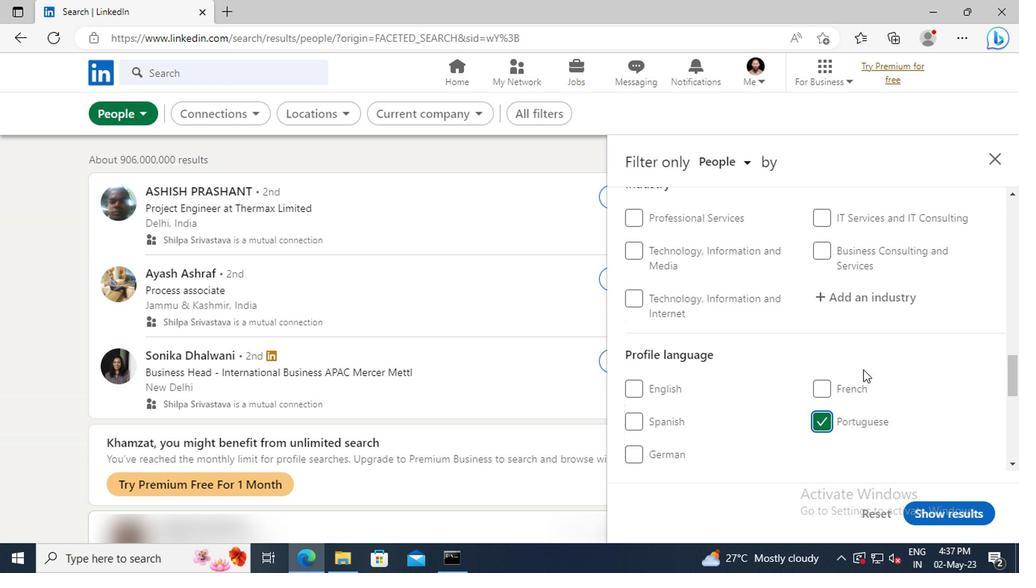 
Action: Mouse scrolled (860, 371) with delta (0, 0)
Screenshot: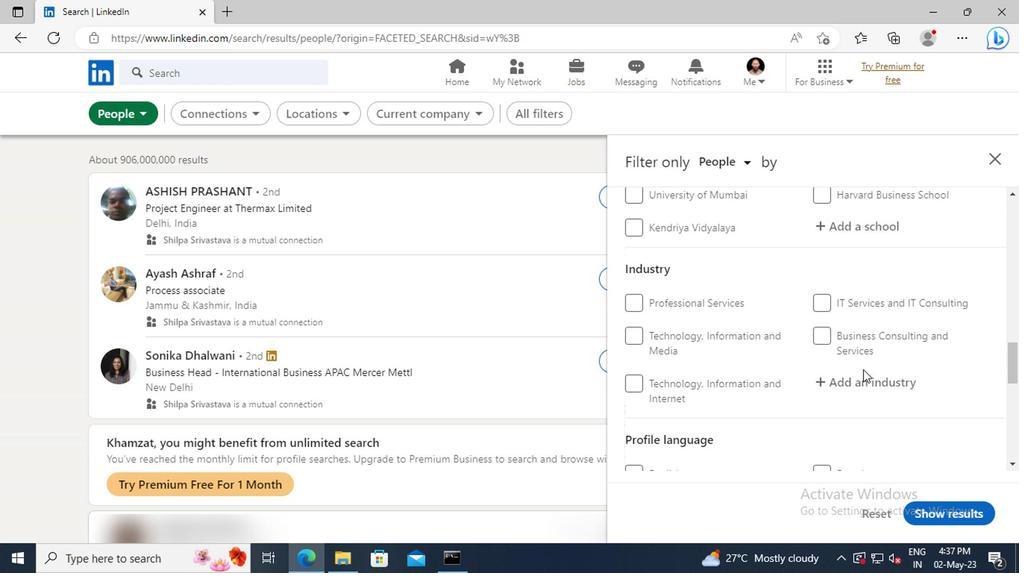 
Action: Mouse scrolled (860, 371) with delta (0, 0)
Screenshot: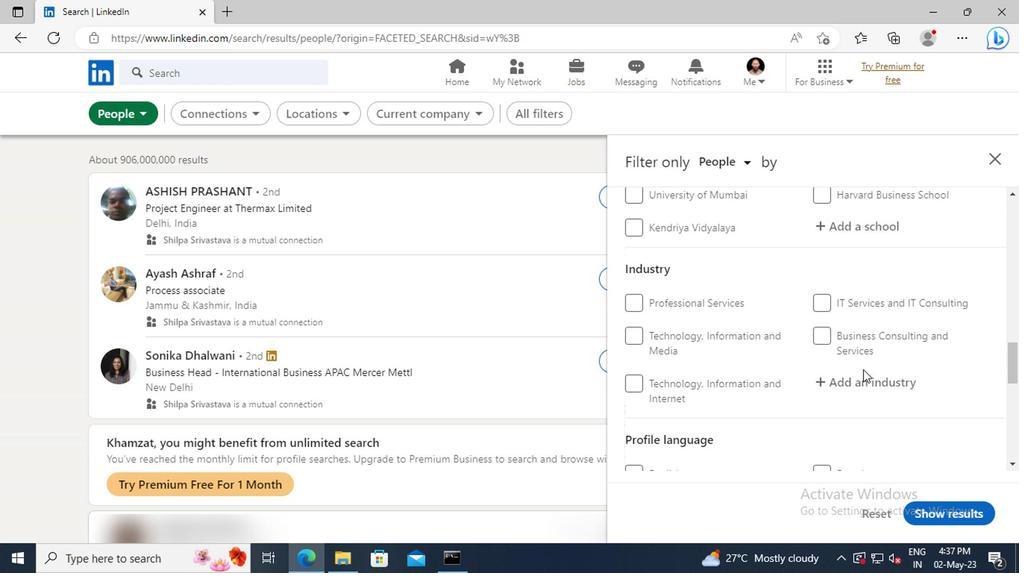
Action: Mouse scrolled (860, 371) with delta (0, 0)
Screenshot: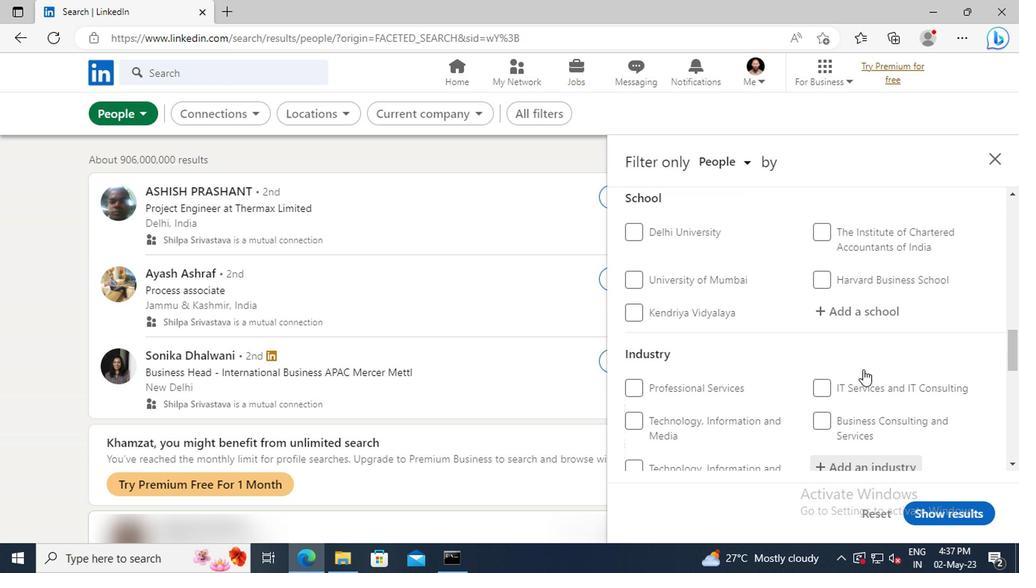 
Action: Mouse scrolled (860, 371) with delta (0, 0)
Screenshot: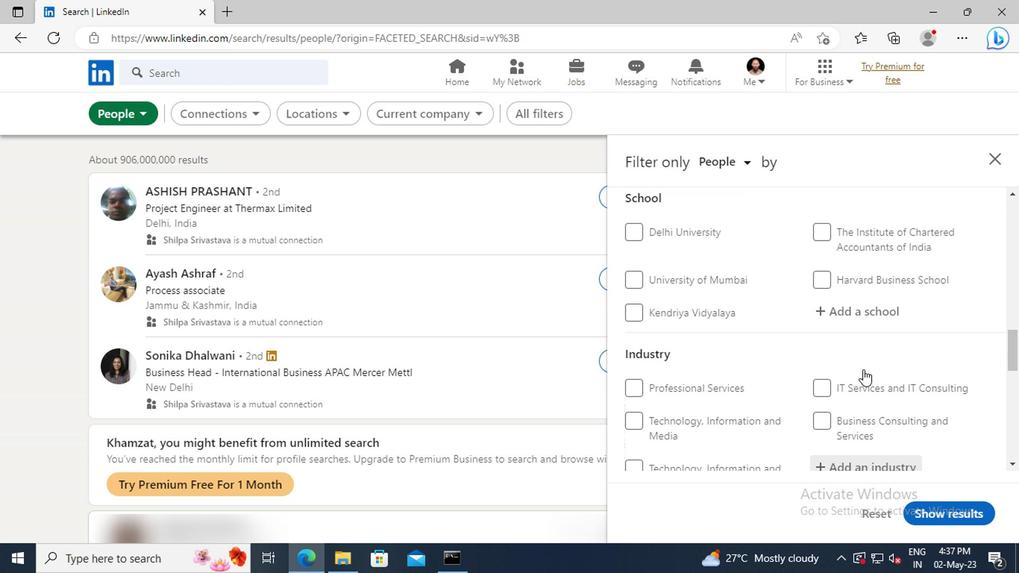 
Action: Mouse scrolled (860, 371) with delta (0, 0)
Screenshot: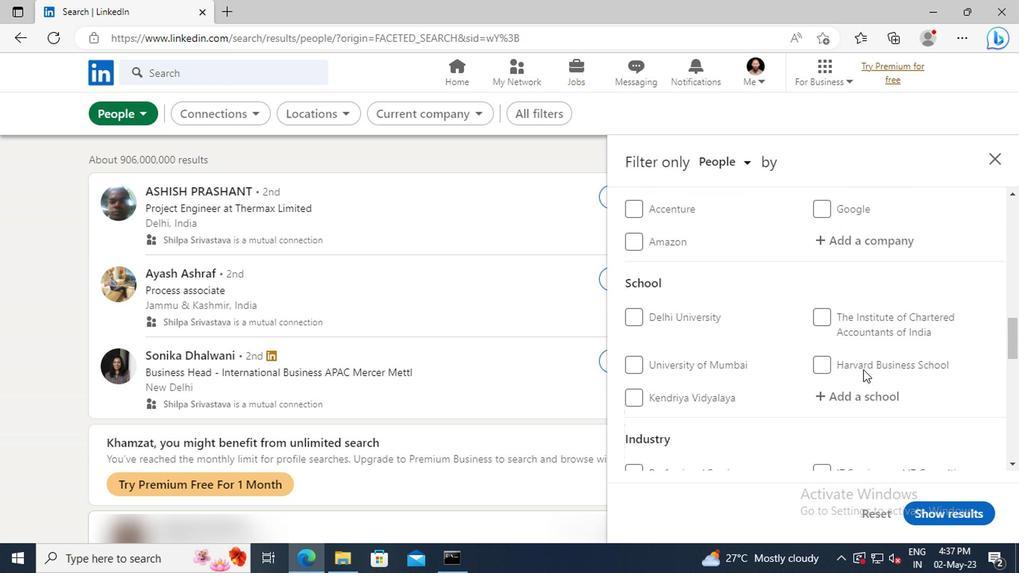 
Action: Mouse moved to (864, 367)
Screenshot: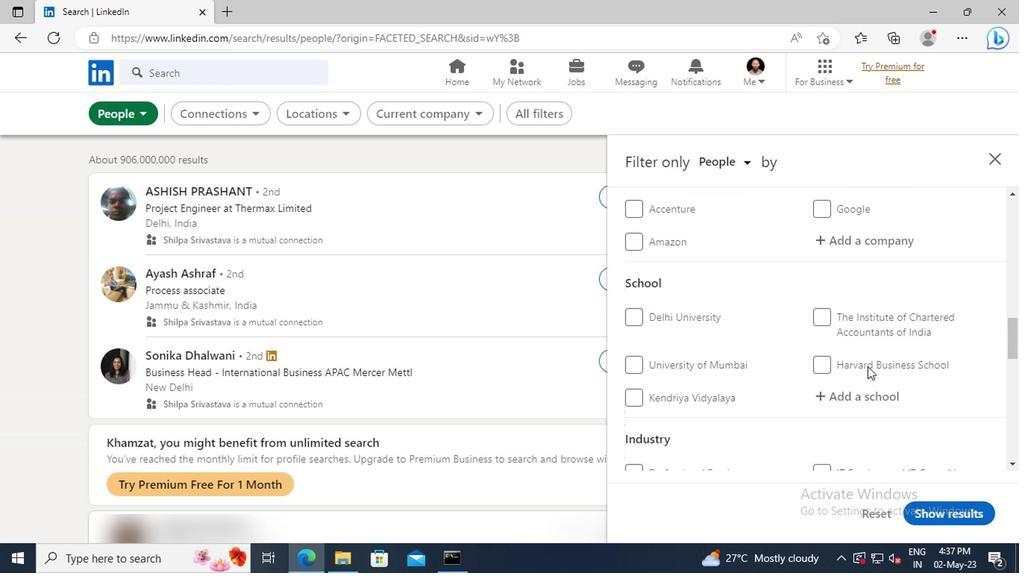 
Action: Mouse scrolled (864, 368) with delta (0, 0)
Screenshot: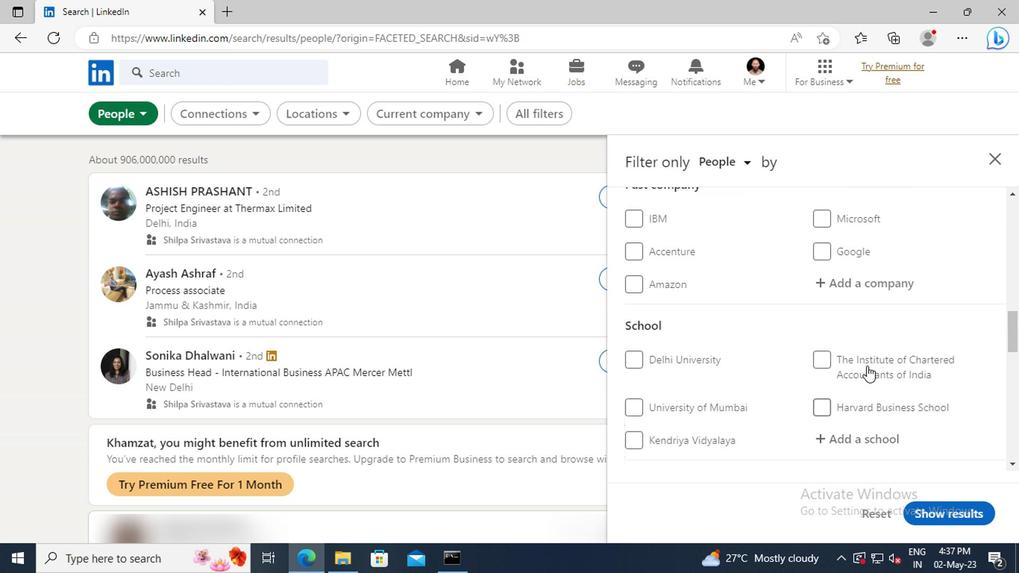 
Action: Mouse scrolled (864, 368) with delta (0, 0)
Screenshot: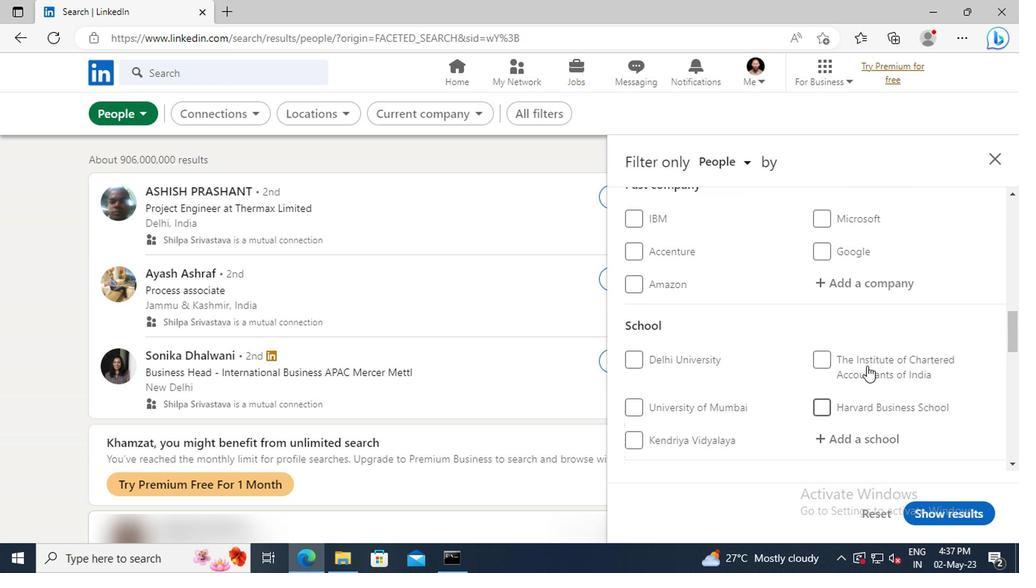 
Action: Mouse scrolled (864, 368) with delta (0, 0)
Screenshot: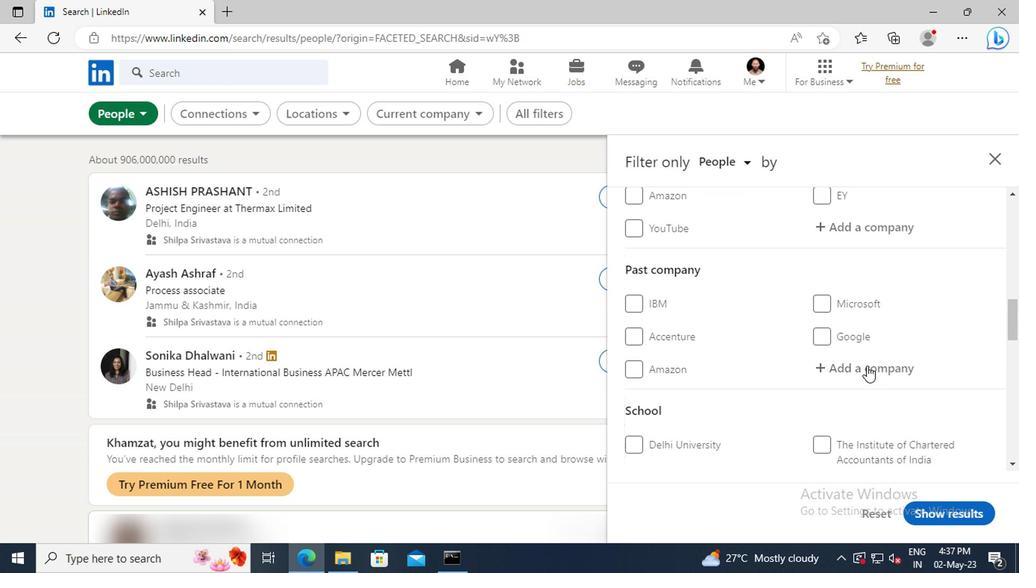 
Action: Mouse scrolled (864, 368) with delta (0, 0)
Screenshot: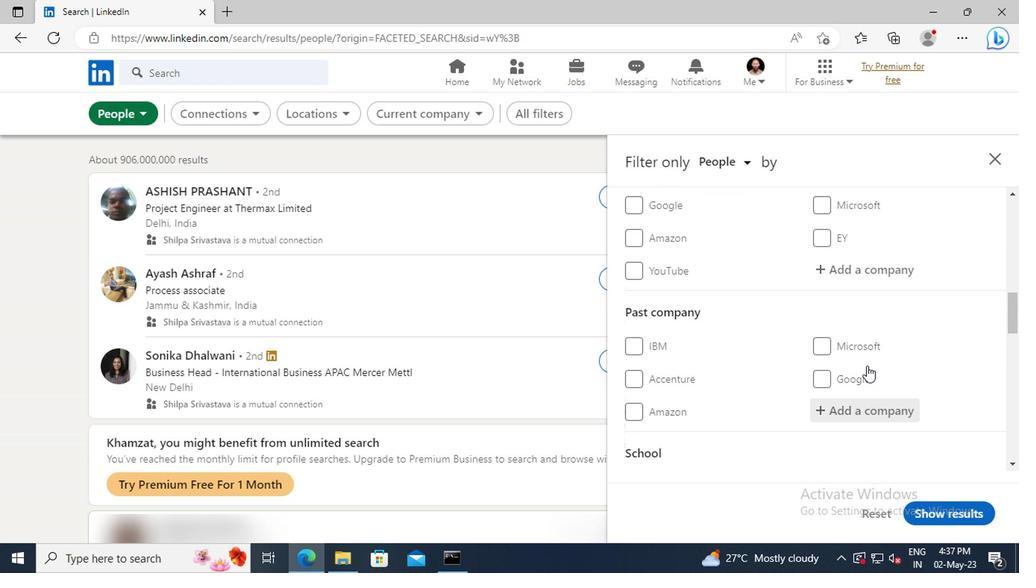 
Action: Mouse moved to (835, 315)
Screenshot: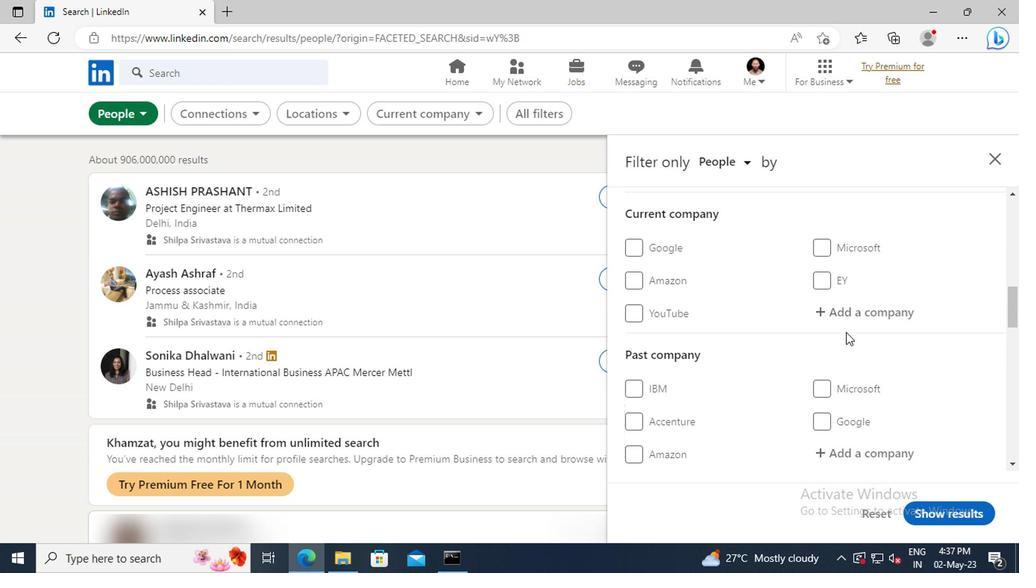 
Action: Mouse pressed left at (835, 315)
Screenshot: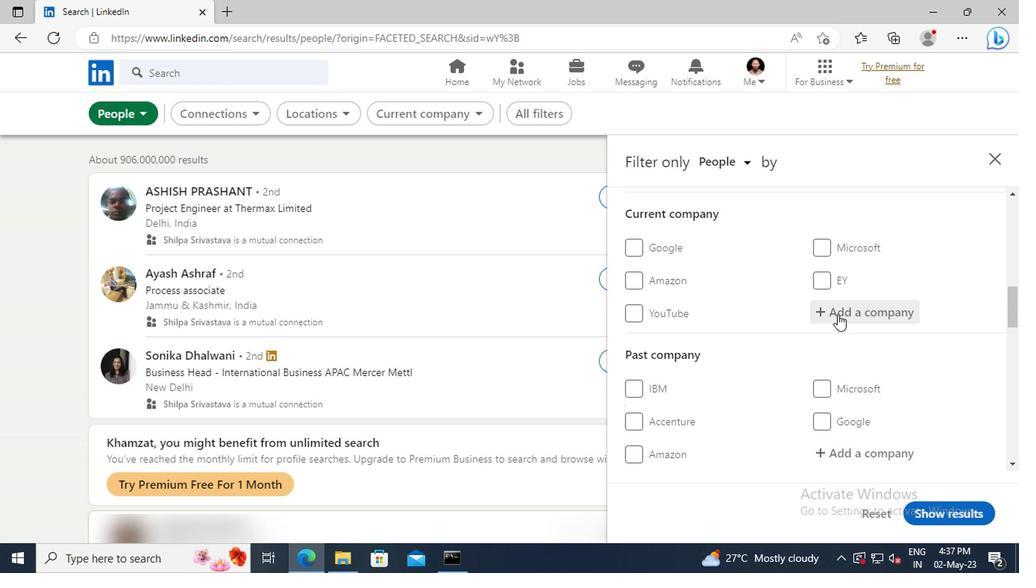 
Action: Key pressed <Key.shift>ANALYTICS<Key.space><Key.shift><Key.shift>INSI
Screenshot: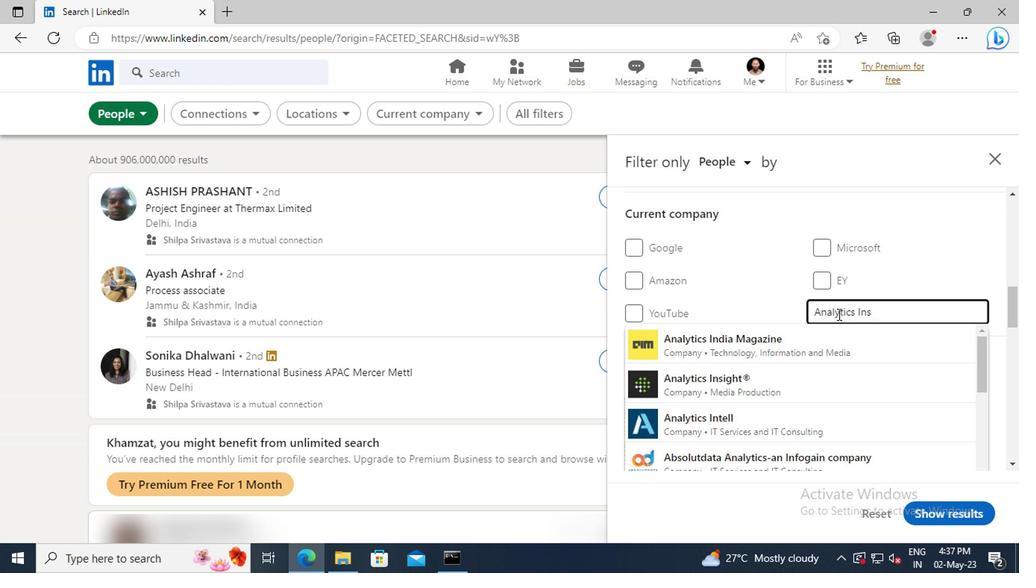
Action: Mouse moved to (833, 341)
Screenshot: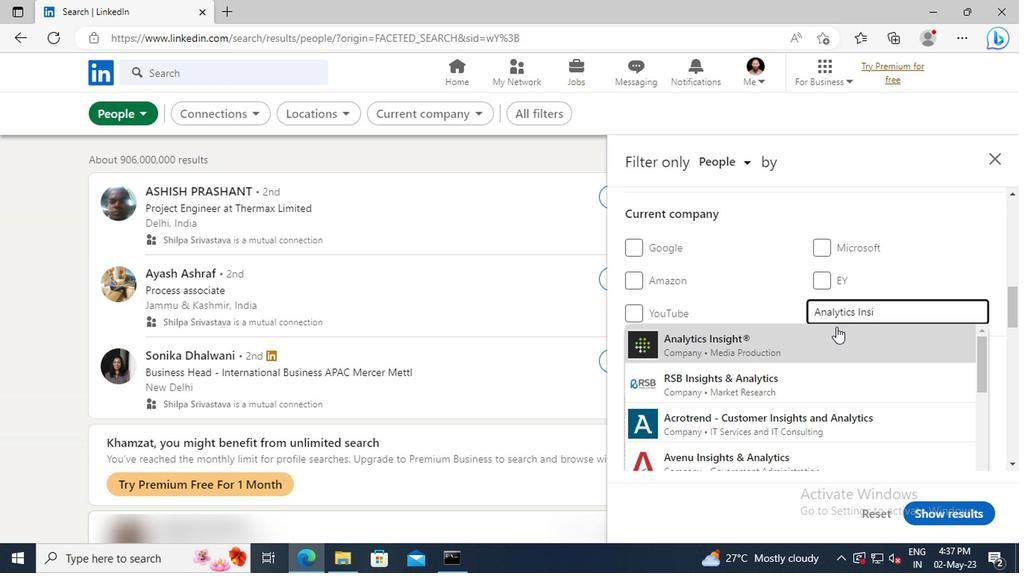 
Action: Mouse pressed left at (833, 341)
Screenshot: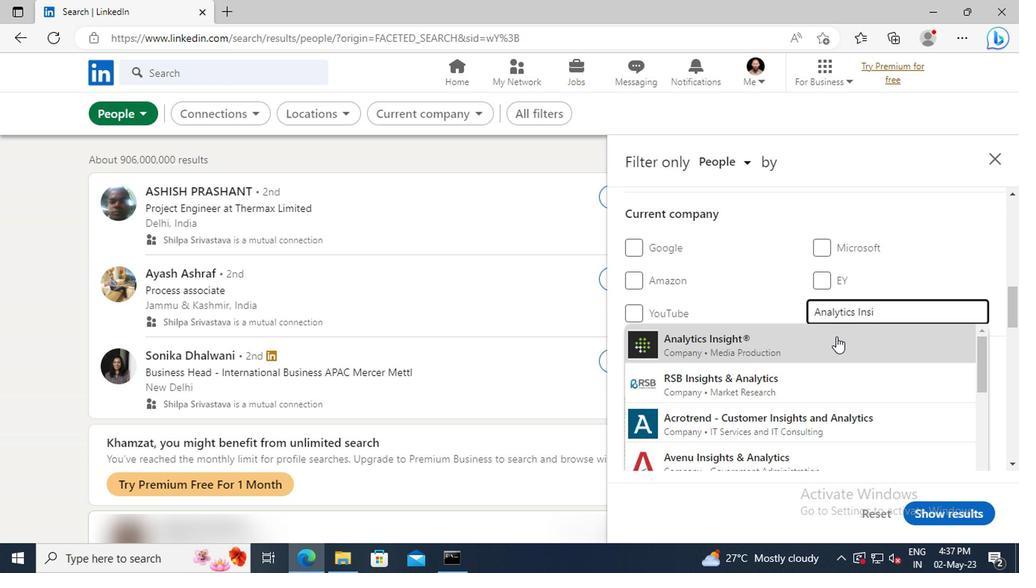 
Action: Mouse moved to (833, 342)
Screenshot: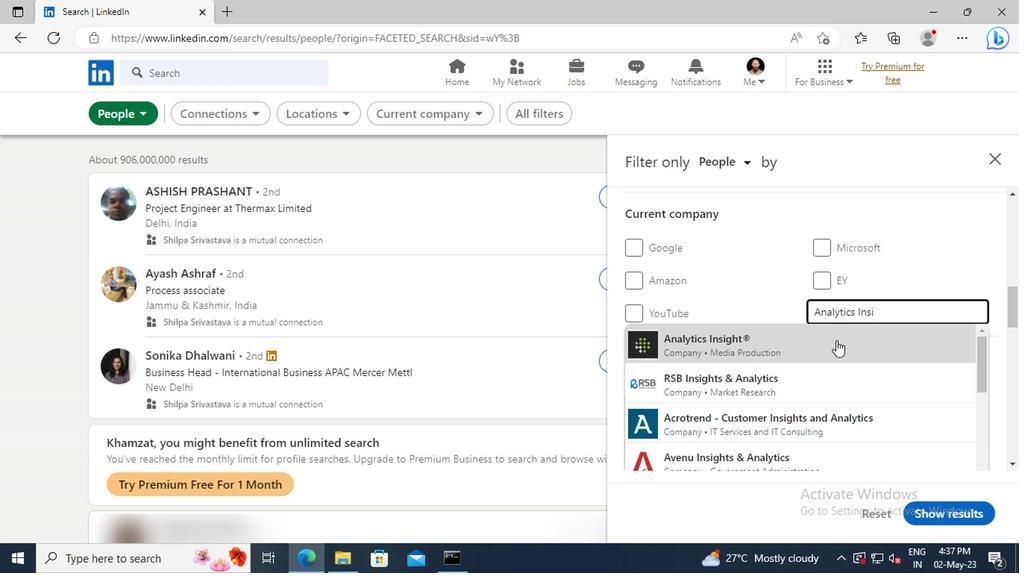 
Action: Mouse scrolled (833, 341) with delta (0, 0)
Screenshot: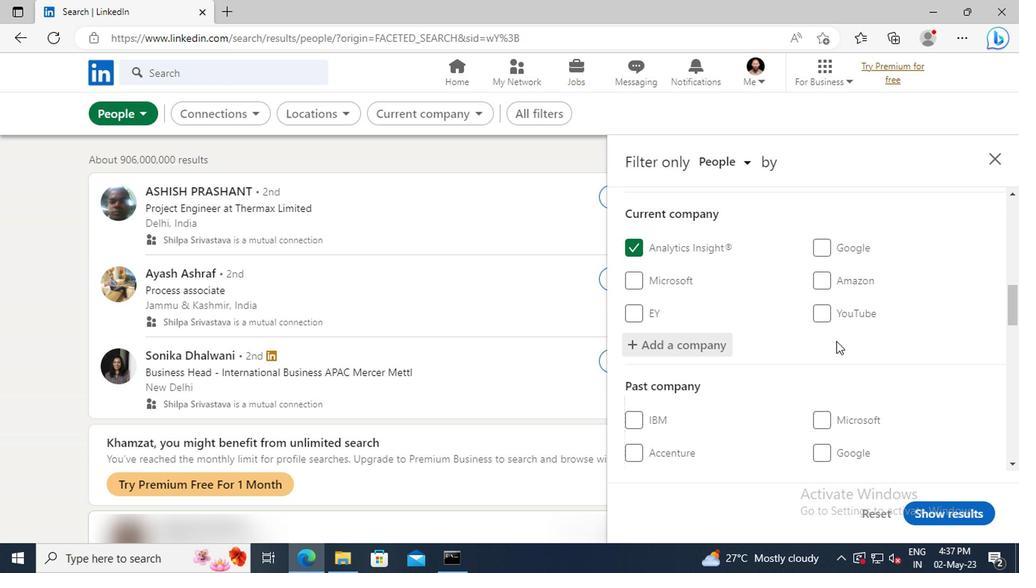 
Action: Mouse scrolled (833, 341) with delta (0, 0)
Screenshot: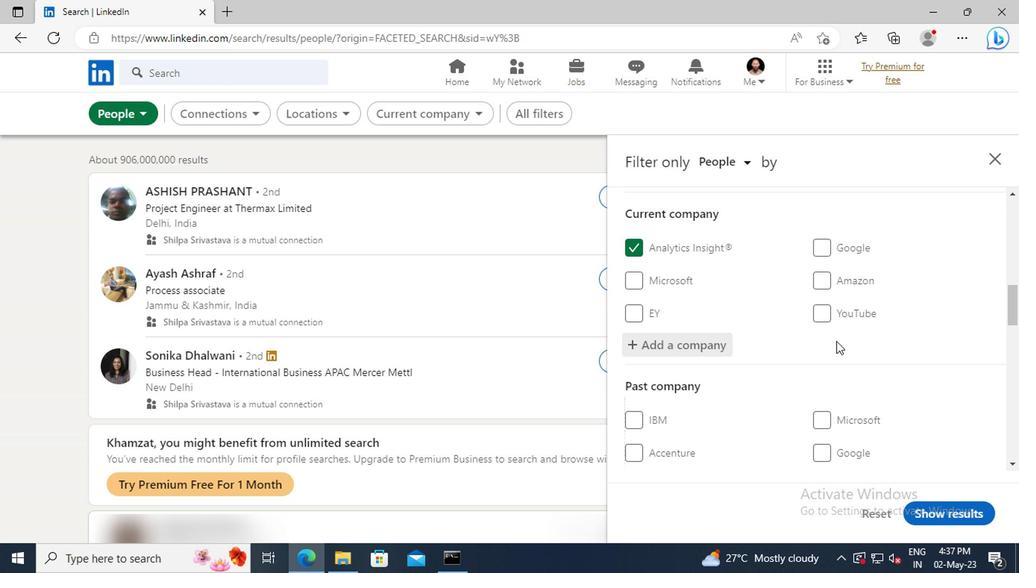 
Action: Mouse moved to (836, 331)
Screenshot: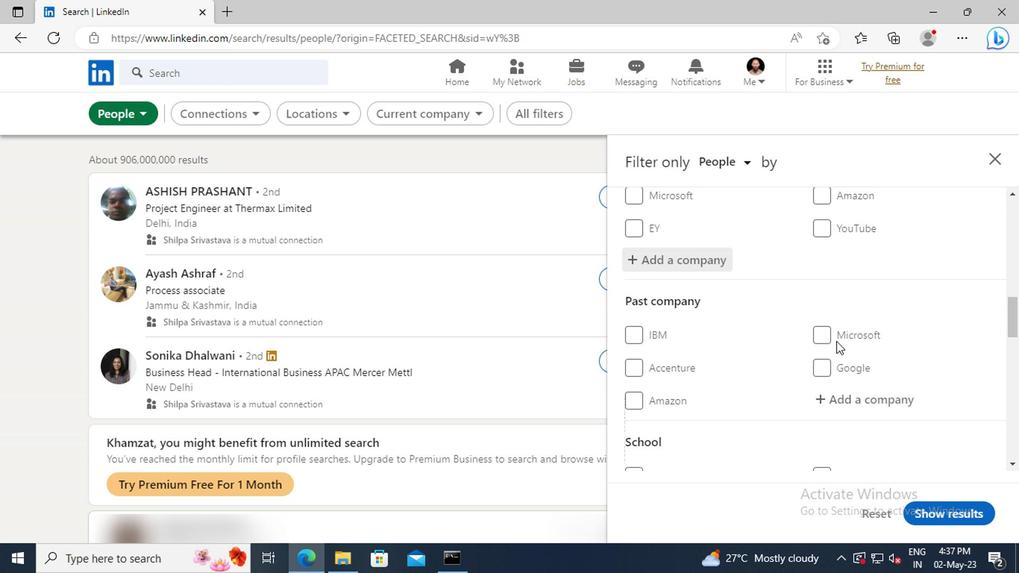 
Action: Mouse scrolled (836, 330) with delta (0, 0)
Screenshot: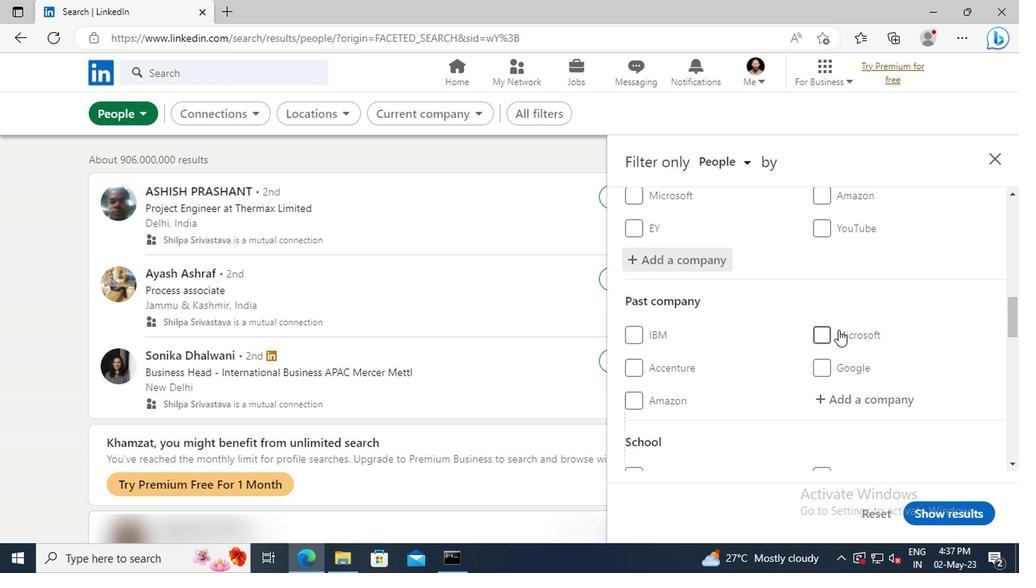 
Action: Mouse scrolled (836, 330) with delta (0, 0)
Screenshot: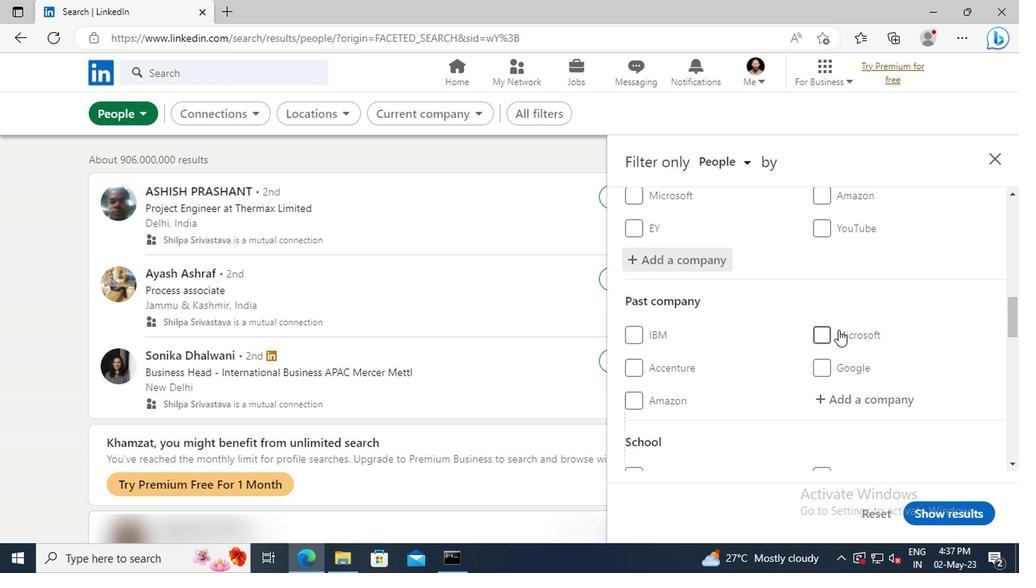 
Action: Mouse moved to (831, 314)
Screenshot: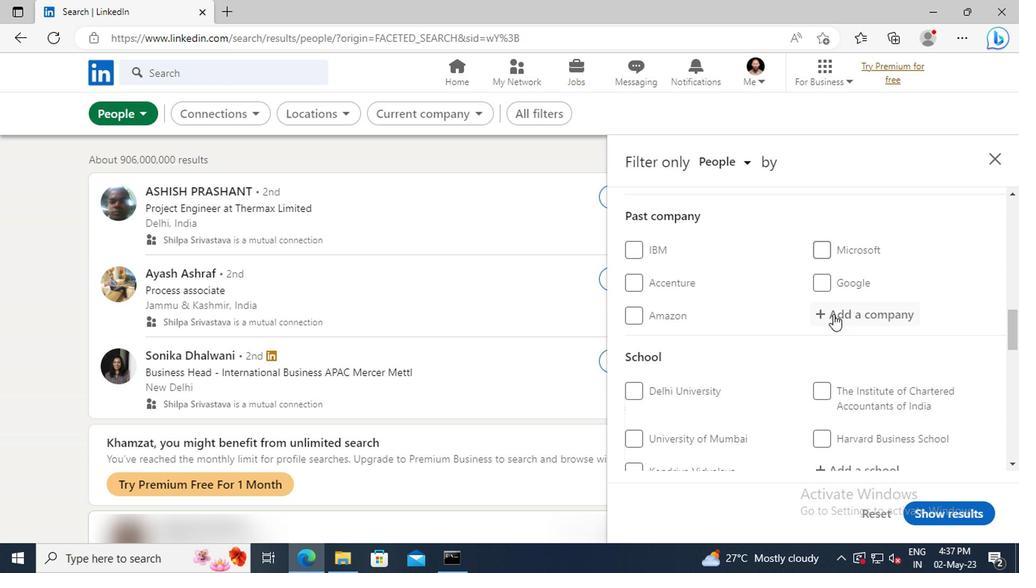 
Action: Mouse scrolled (831, 314) with delta (0, 0)
Screenshot: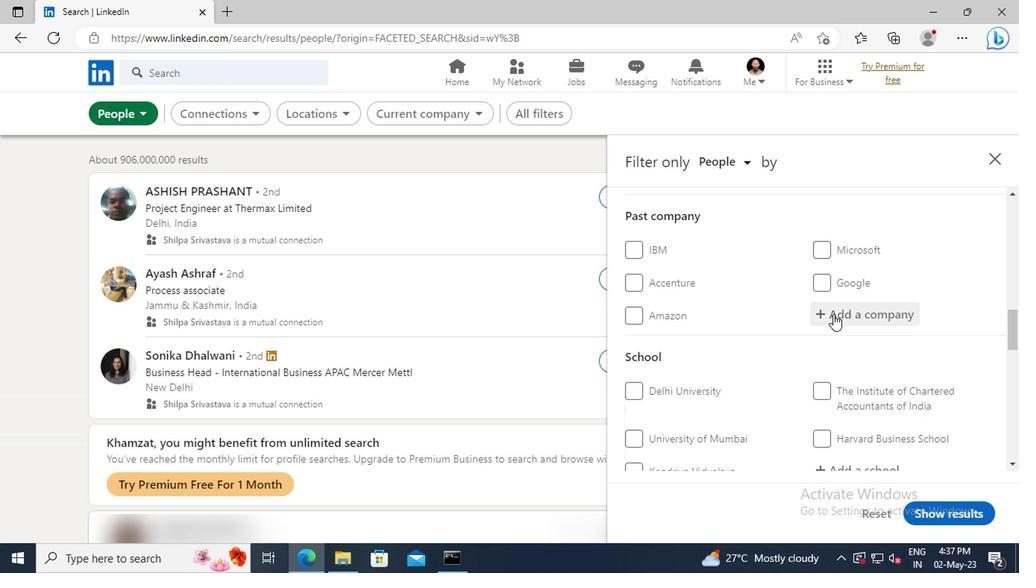 
Action: Mouse scrolled (831, 314) with delta (0, 0)
Screenshot: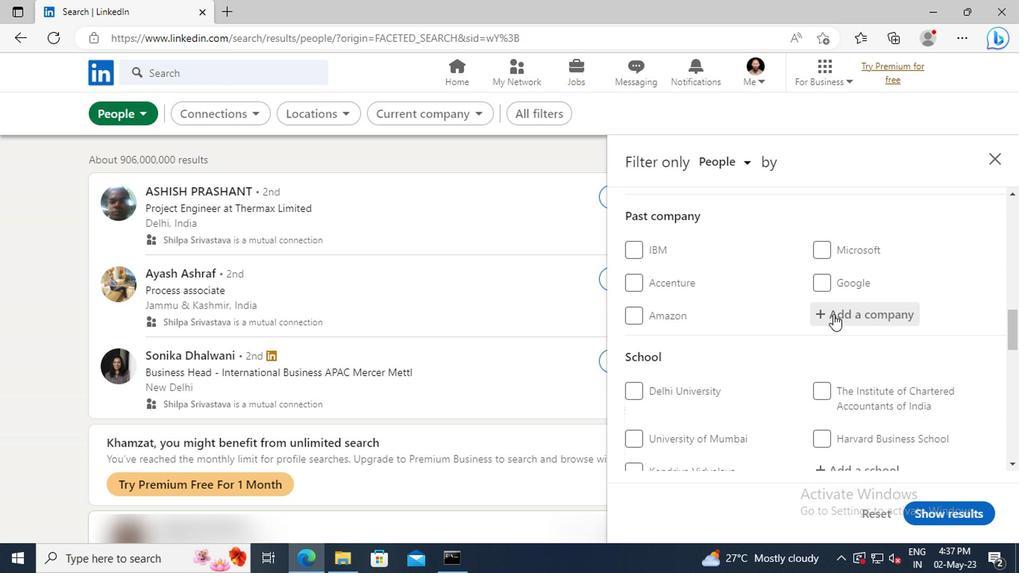 
Action: Mouse scrolled (831, 314) with delta (0, 0)
Screenshot: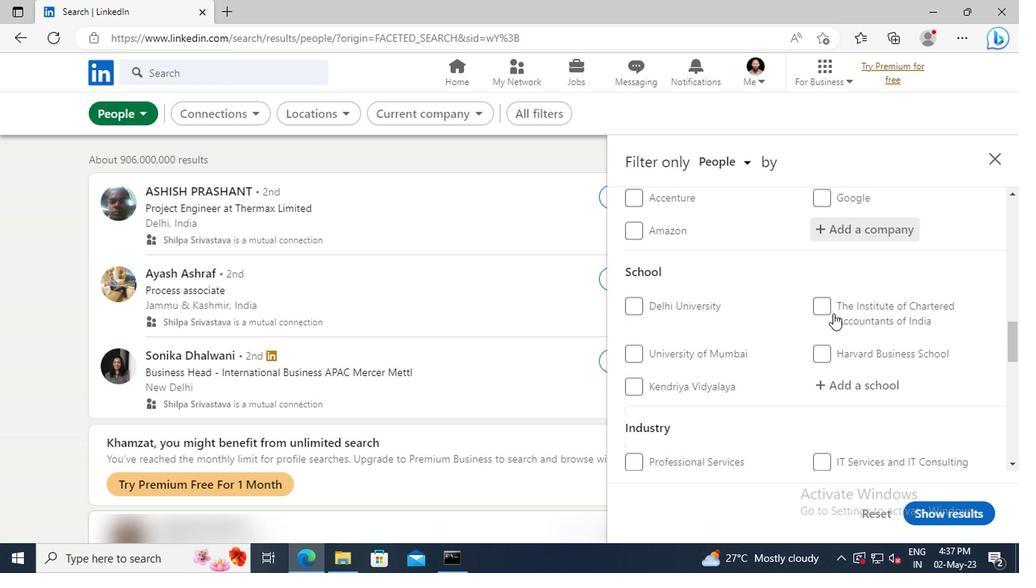 
Action: Mouse moved to (836, 343)
Screenshot: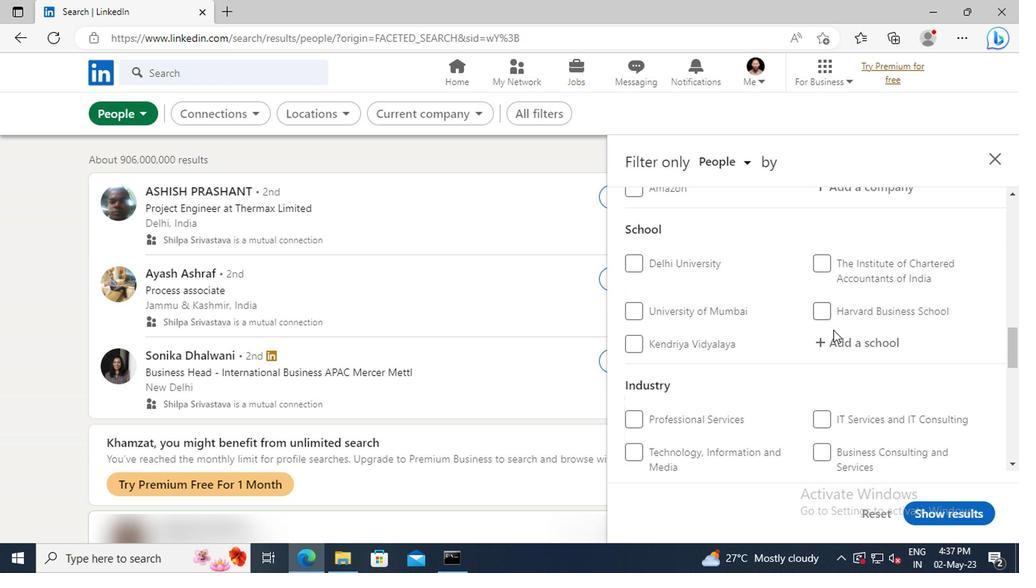 
Action: Mouse pressed left at (836, 343)
Screenshot: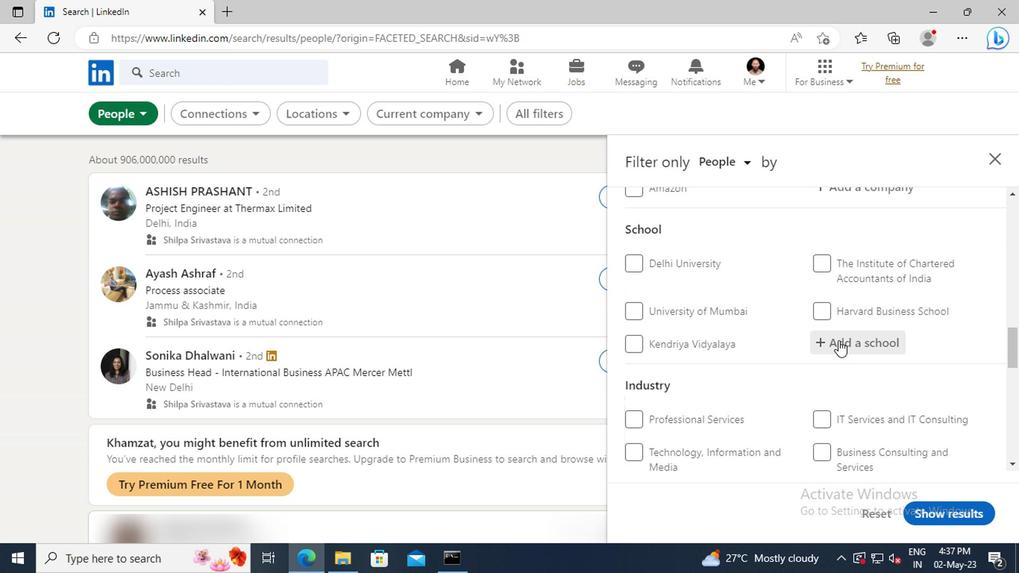 
Action: Key pressed <Key.shift>CHAUDHARY<Key.space><Key.shift>CHARAN<Key.space><Key.shift>SINGH<Key.space><Key.shift>HAR
Screenshot: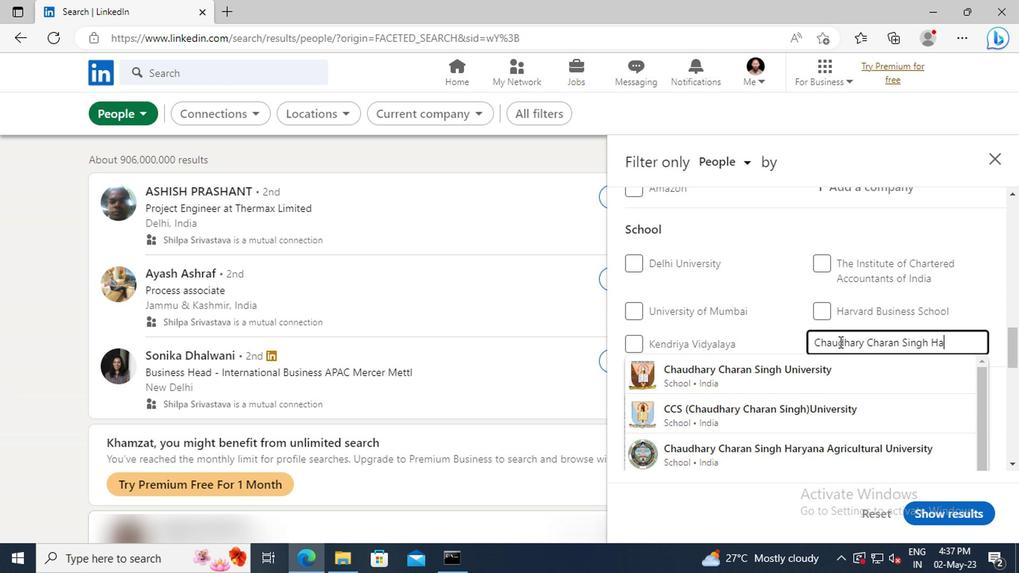 
Action: Mouse moved to (838, 375)
Screenshot: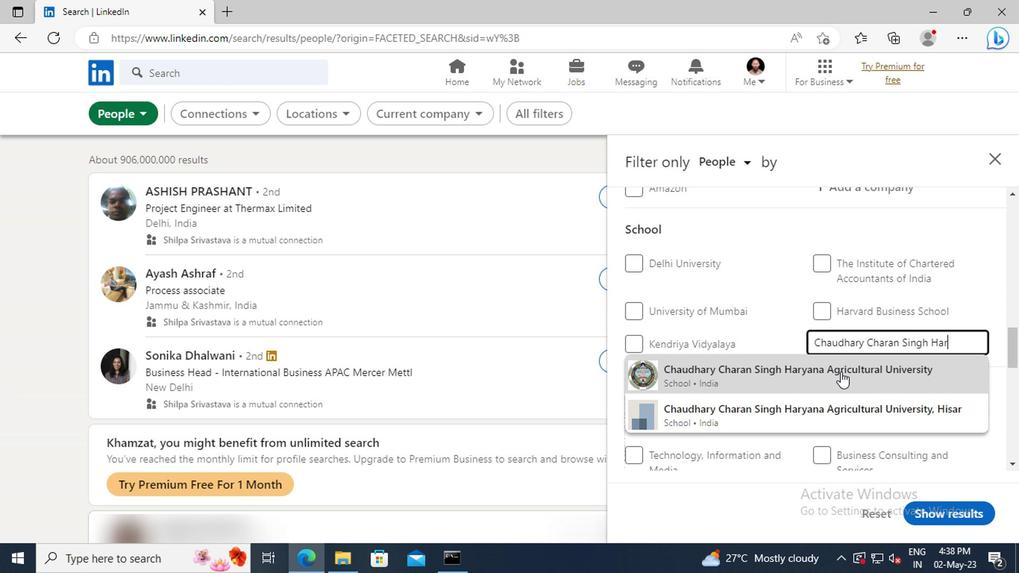 
Action: Mouse pressed left at (838, 375)
Screenshot: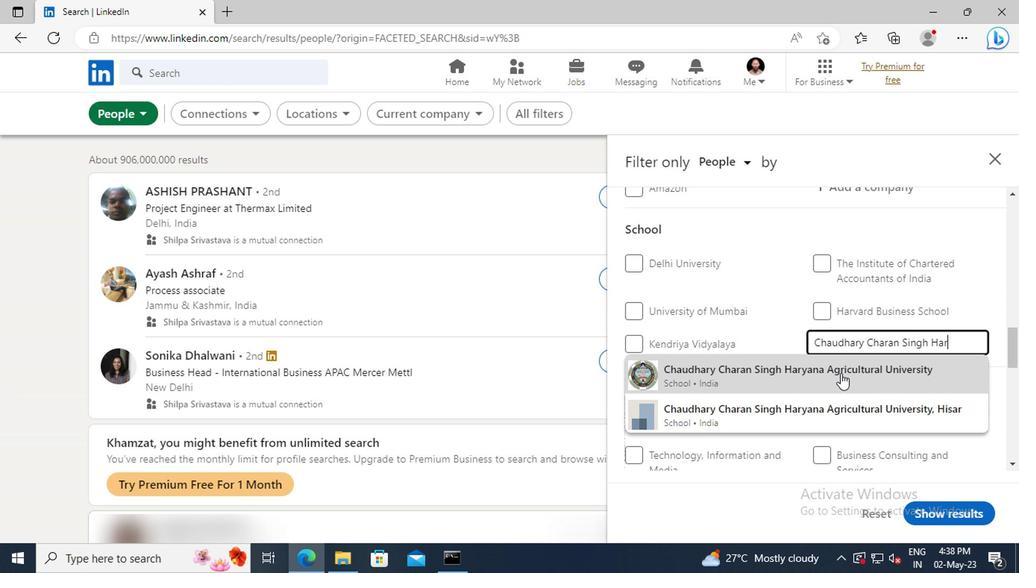 
Action: Mouse scrolled (838, 374) with delta (0, 0)
Screenshot: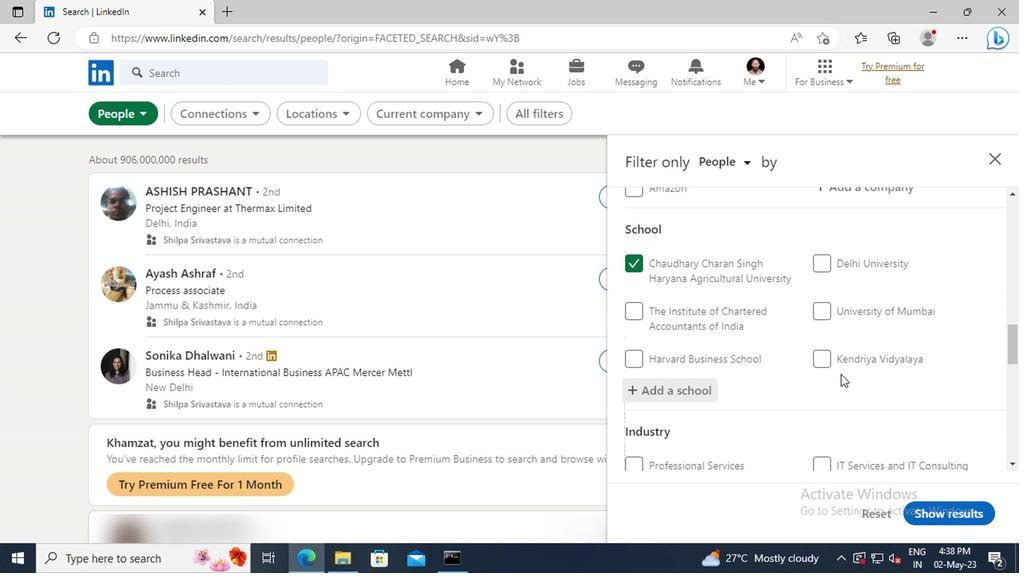 
Action: Mouse moved to (840, 344)
Screenshot: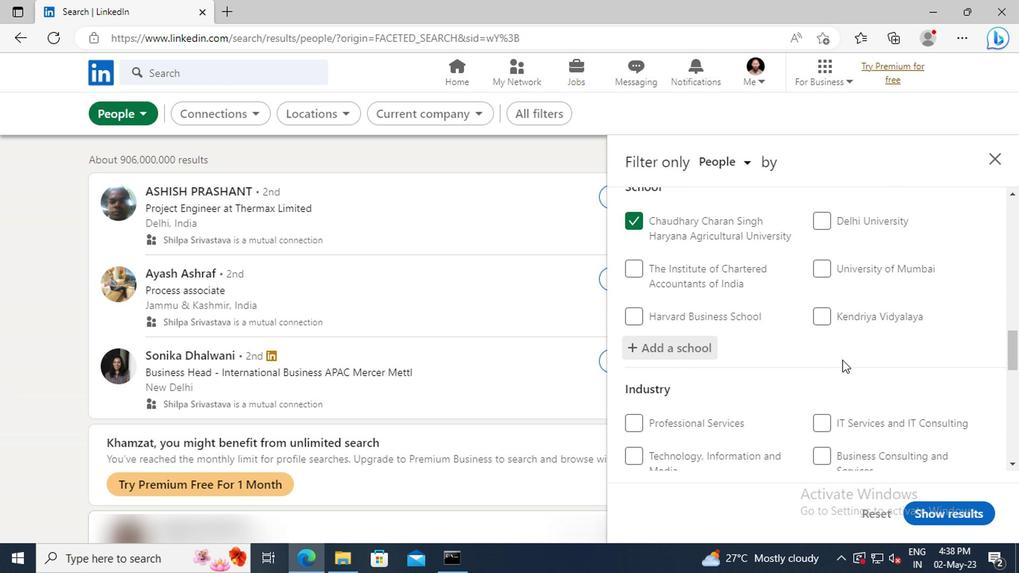 
Action: Mouse scrolled (840, 343) with delta (0, 0)
Screenshot: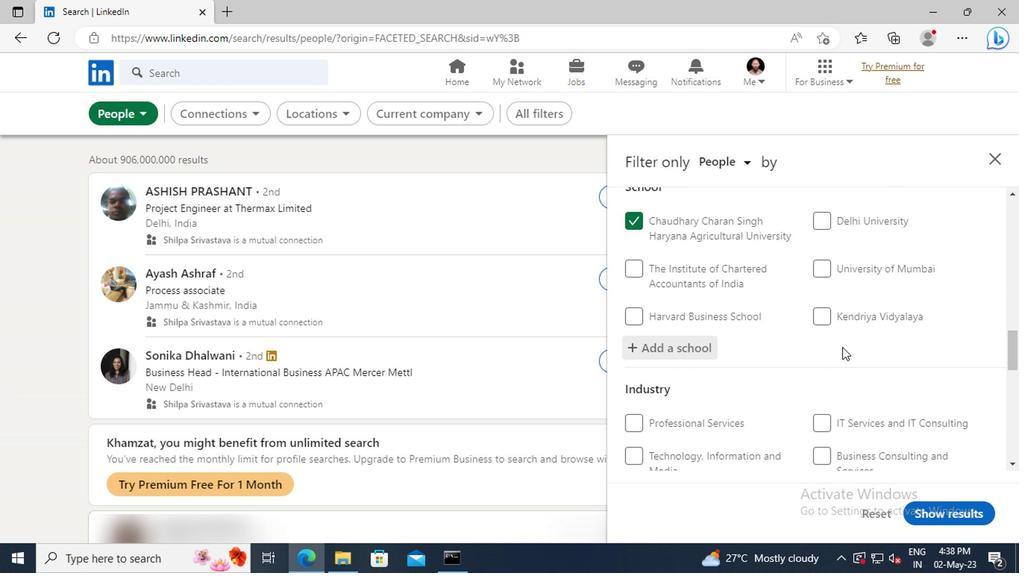 
Action: Mouse scrolled (840, 343) with delta (0, 0)
Screenshot: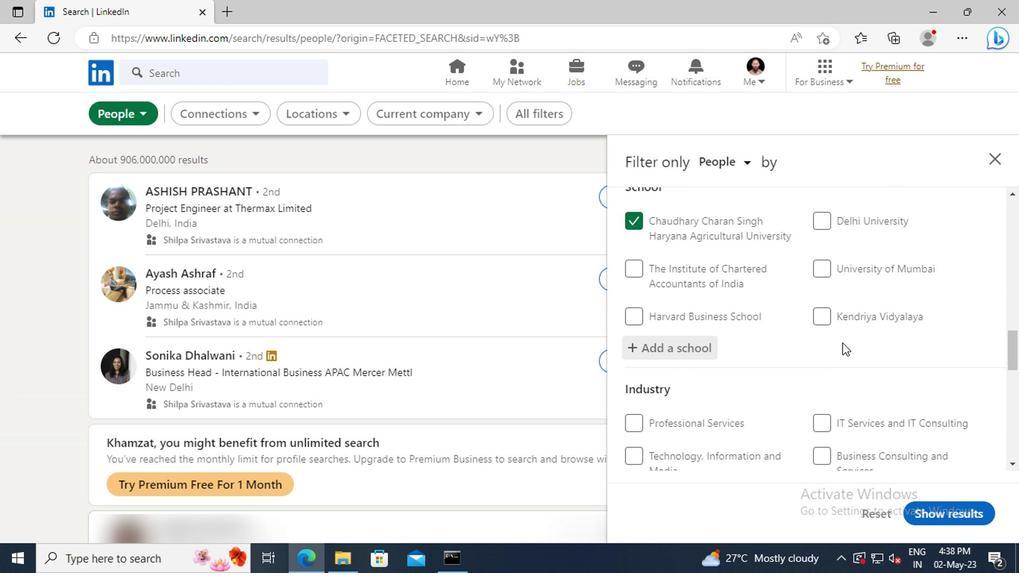 
Action: Mouse moved to (840, 325)
Screenshot: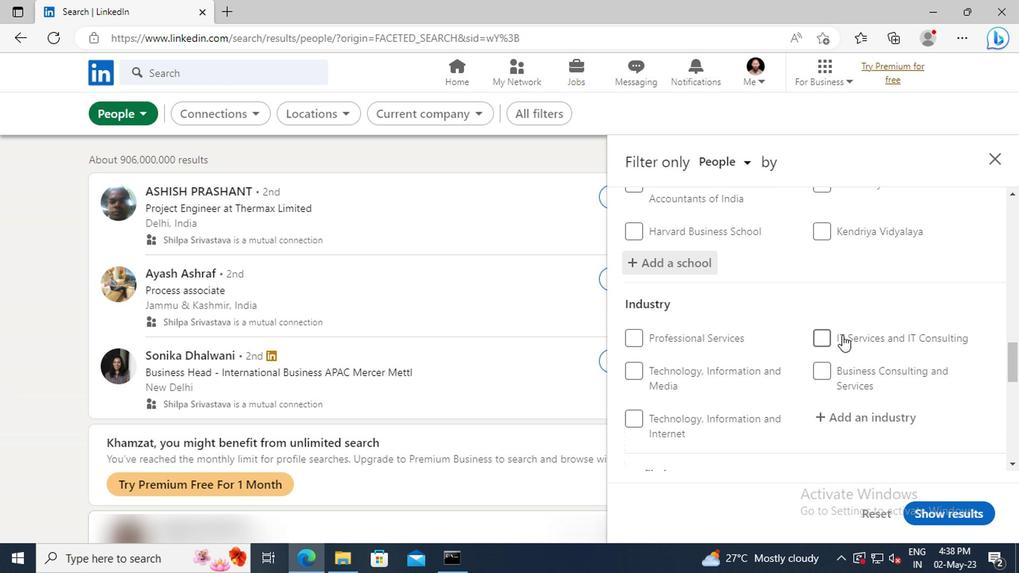 
Action: Mouse scrolled (840, 324) with delta (0, 0)
Screenshot: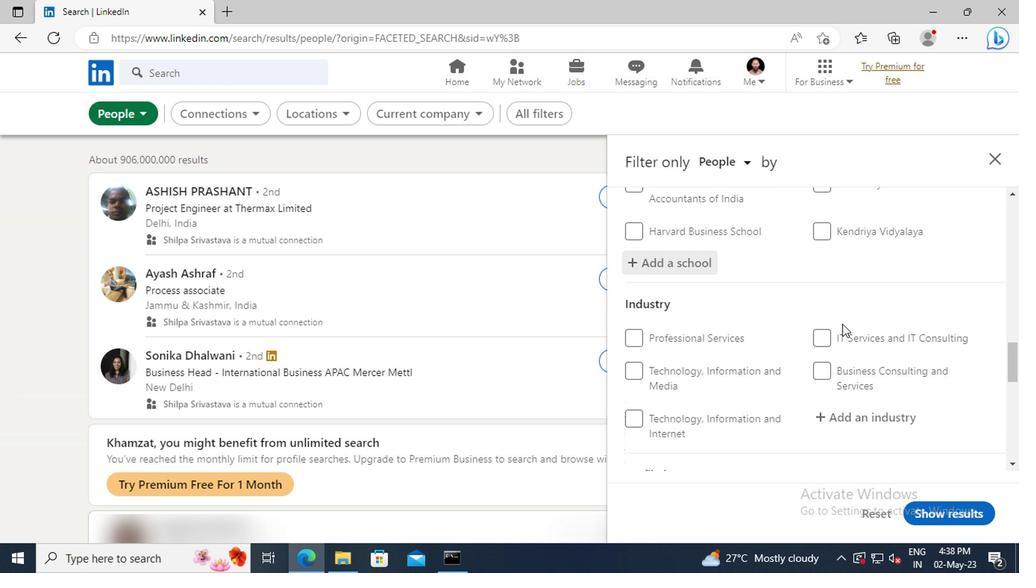 
Action: Mouse scrolled (840, 324) with delta (0, 0)
Screenshot: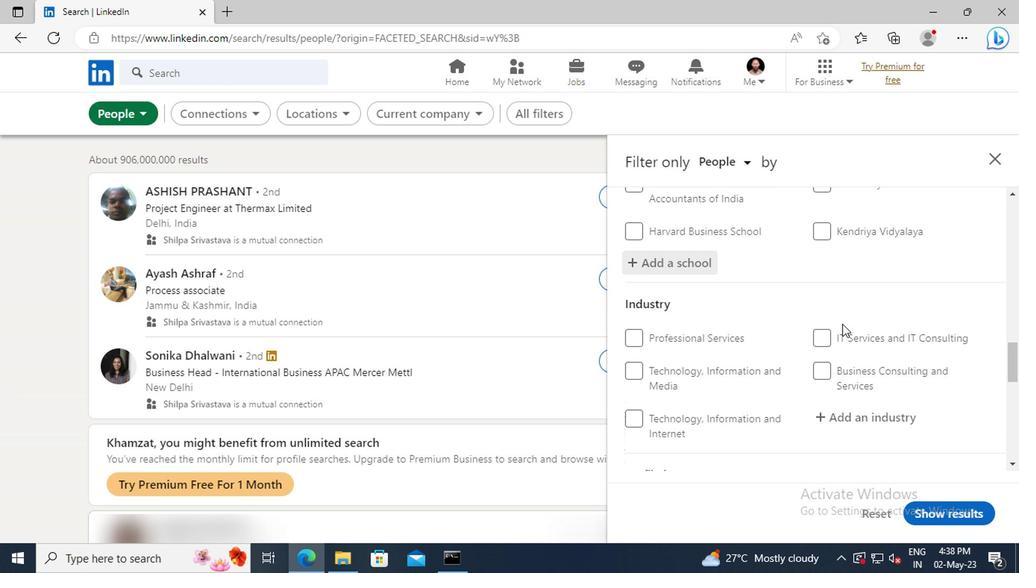 
Action: Mouse moved to (840, 336)
Screenshot: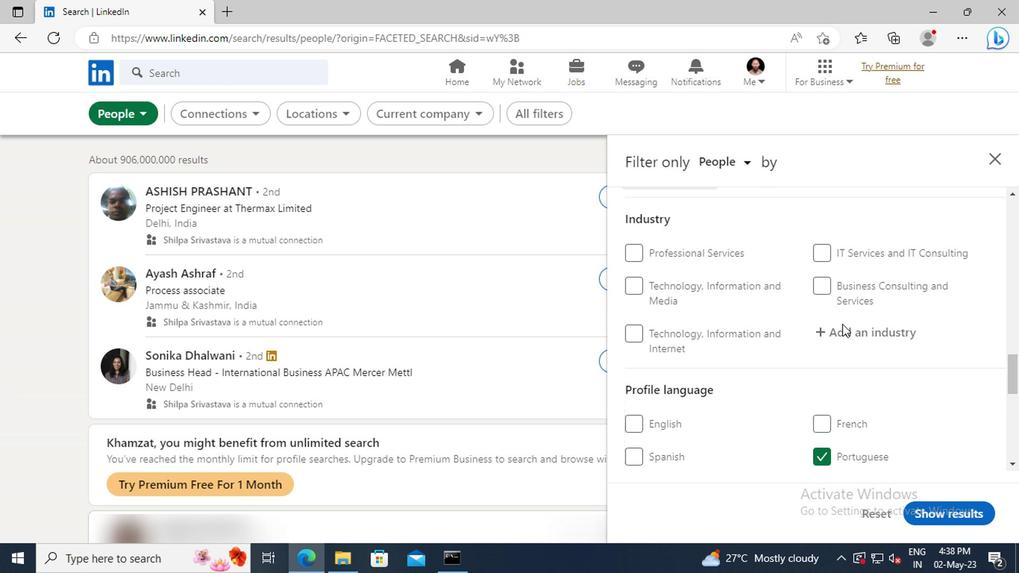 
Action: Mouse pressed left at (840, 336)
Screenshot: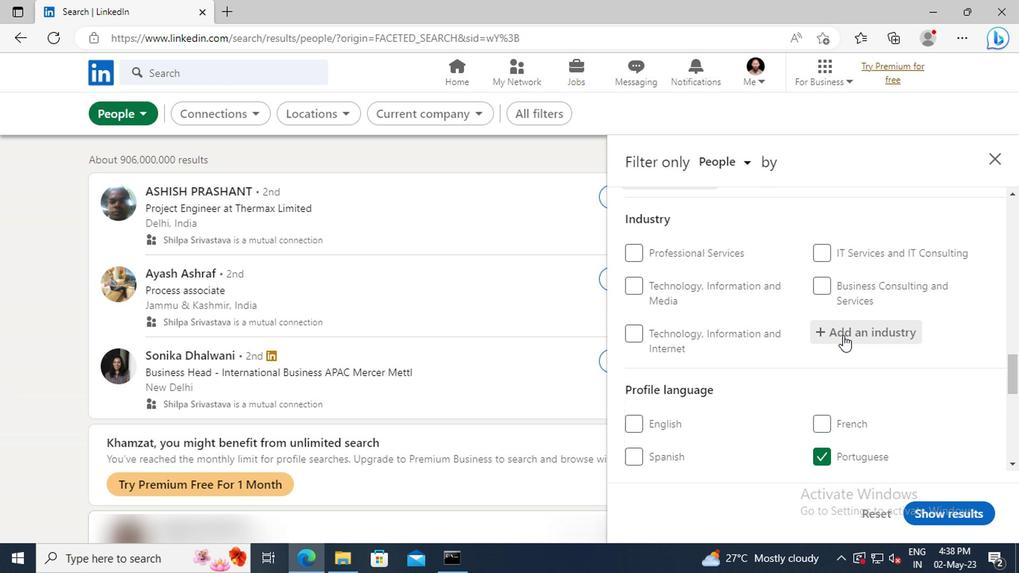 
Action: Key pressed <Key.shift>PAPER<Key.space>AND
Screenshot: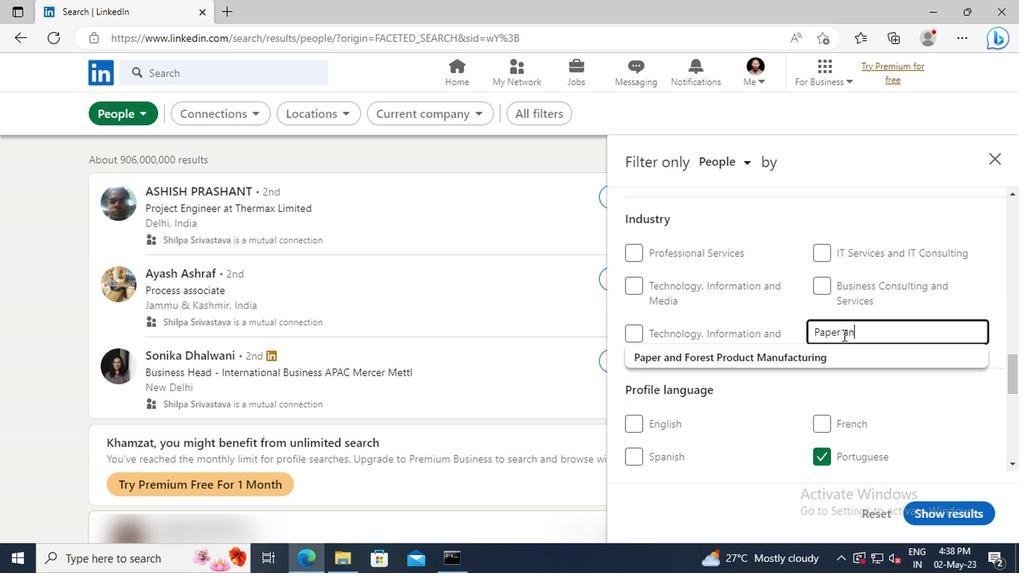 
Action: Mouse moved to (842, 358)
Screenshot: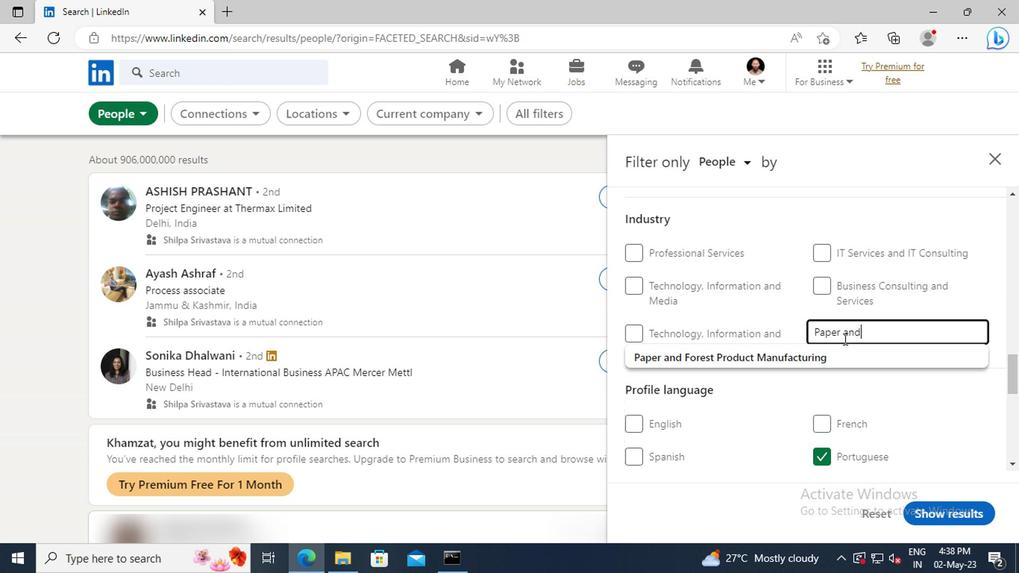 
Action: Mouse pressed left at (842, 358)
Screenshot: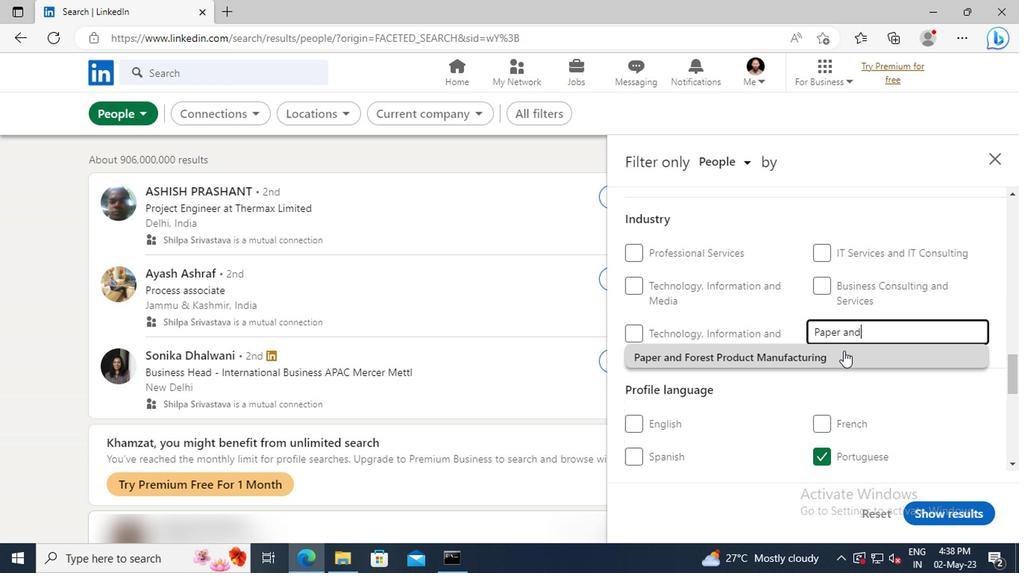 
Action: Mouse scrolled (842, 357) with delta (0, -1)
Screenshot: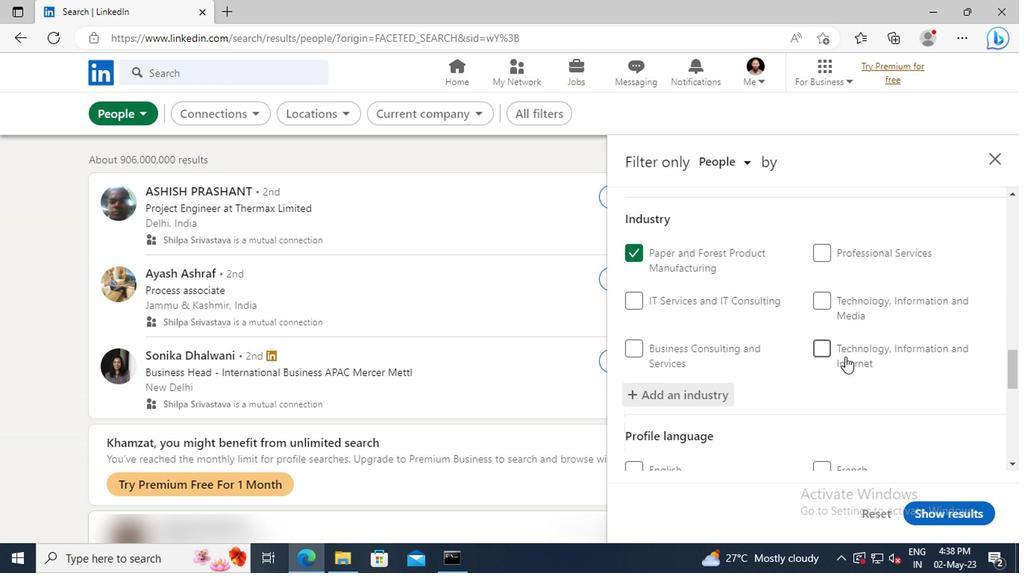 
Action: Mouse scrolled (842, 357) with delta (0, -1)
Screenshot: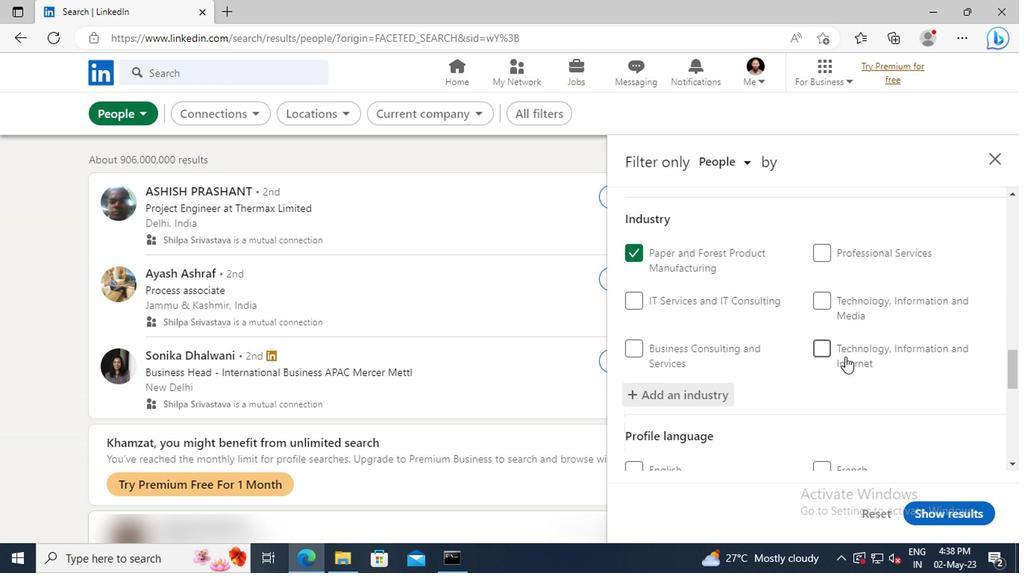 
Action: Mouse moved to (840, 330)
Screenshot: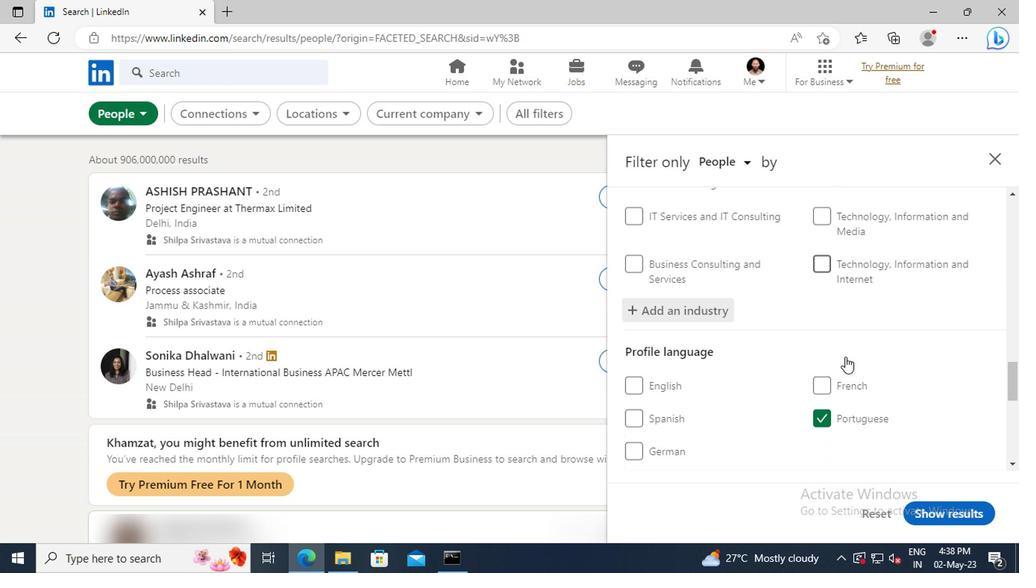 
Action: Mouse scrolled (840, 329) with delta (0, -1)
Screenshot: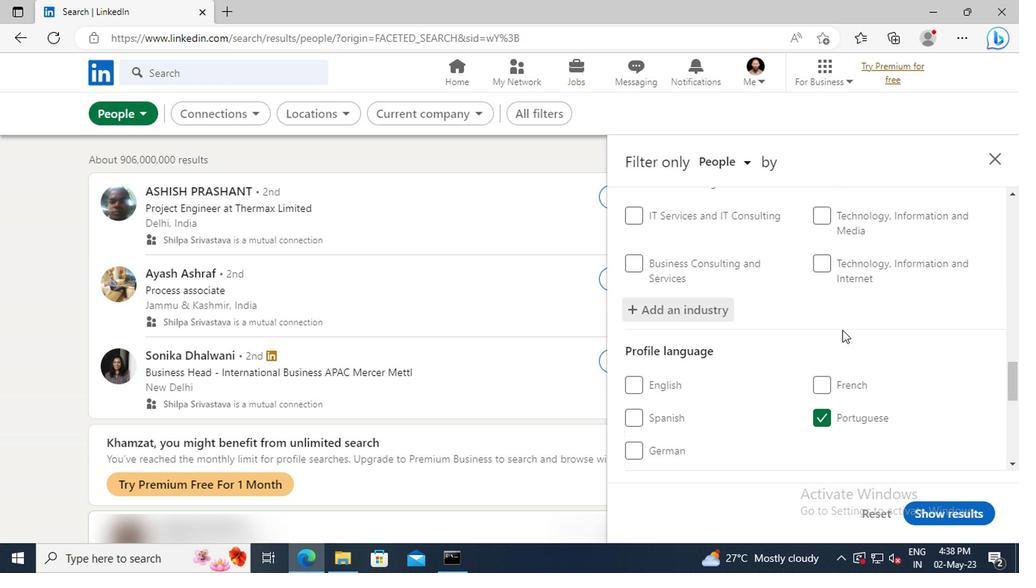 
Action: Mouse scrolled (840, 329) with delta (0, -1)
Screenshot: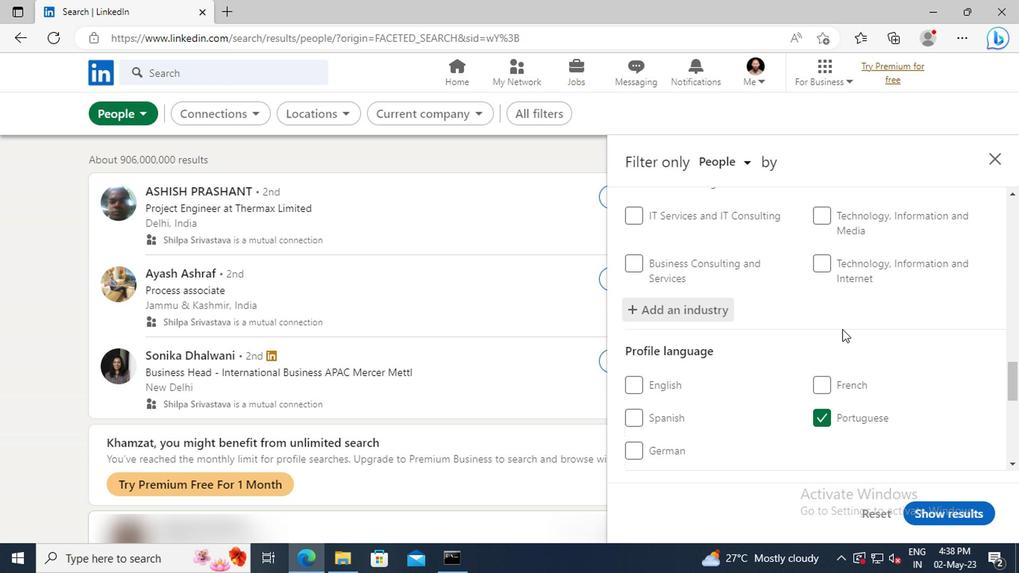 
Action: Mouse moved to (836, 319)
Screenshot: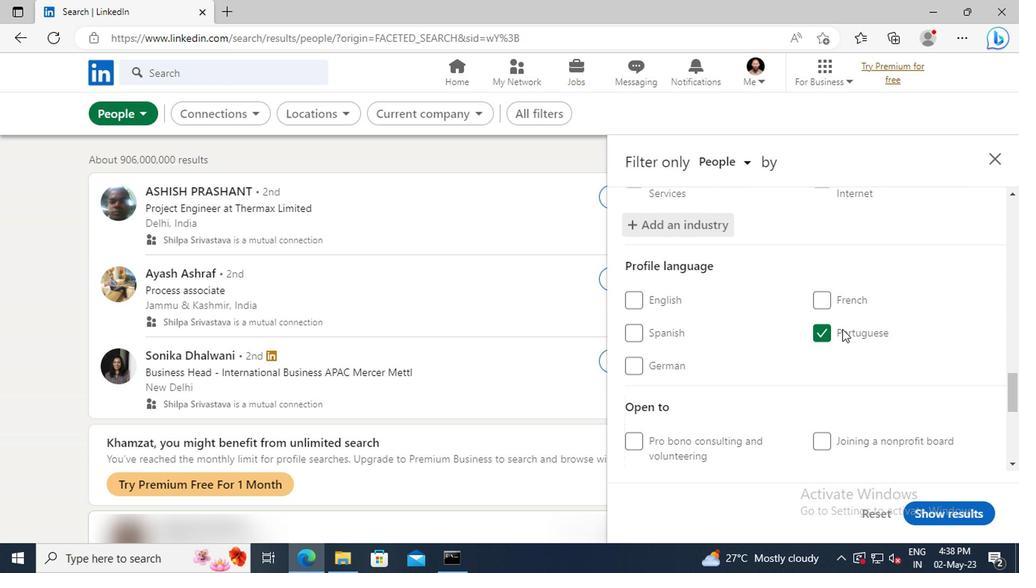 
Action: Mouse scrolled (836, 318) with delta (0, -1)
Screenshot: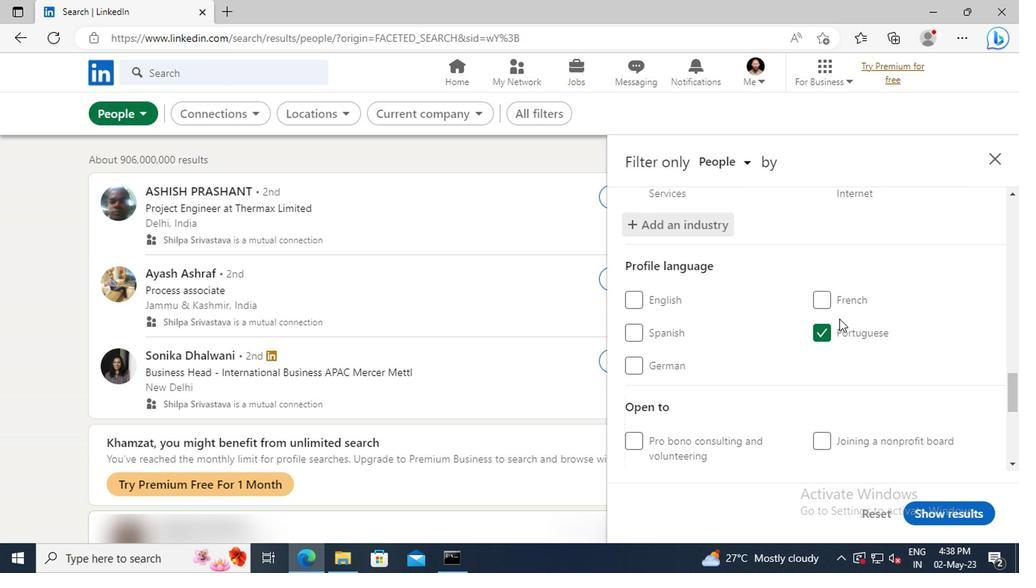 
Action: Mouse scrolled (836, 318) with delta (0, -1)
Screenshot: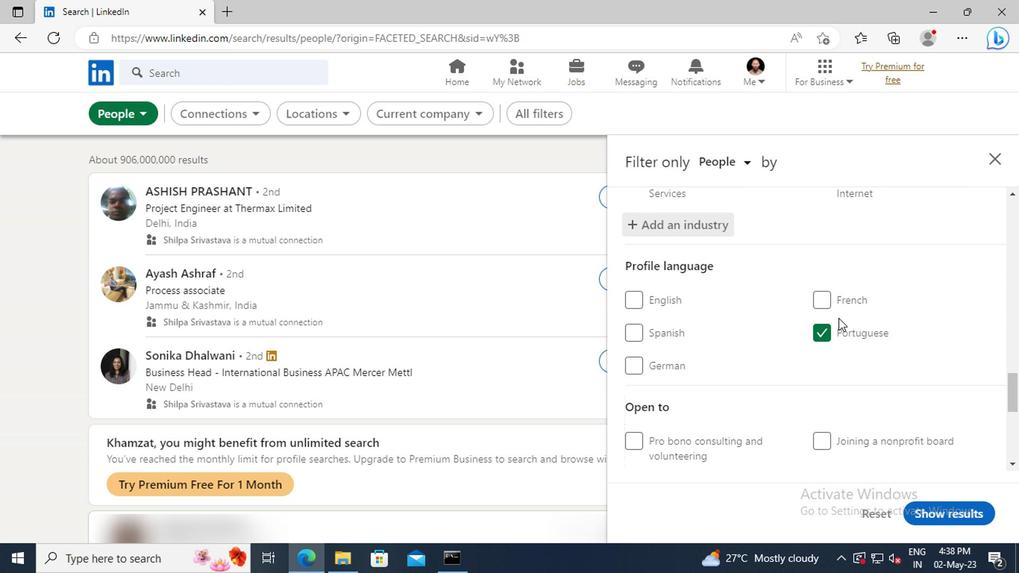
Action: Mouse scrolled (836, 318) with delta (0, -1)
Screenshot: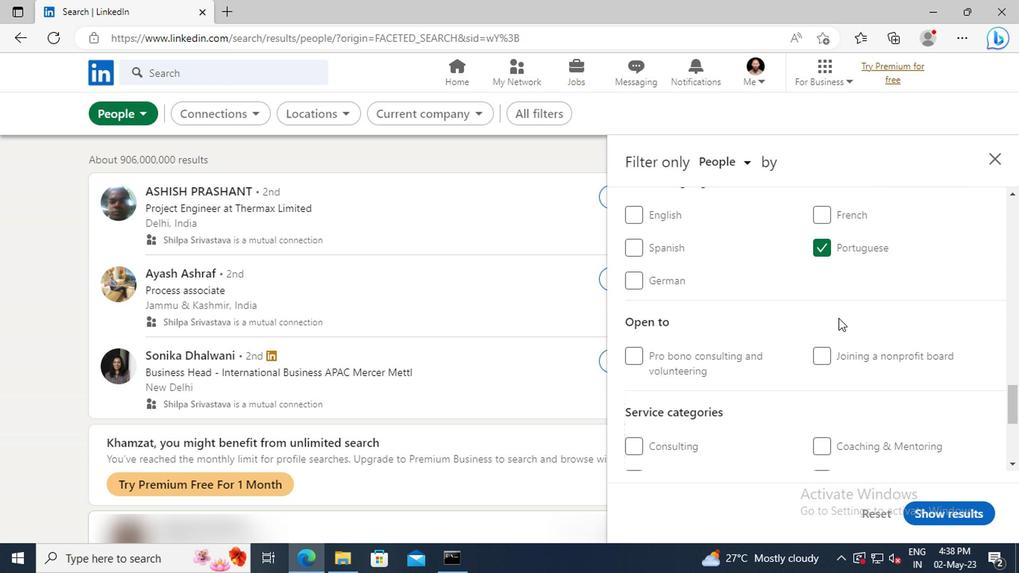 
Action: Mouse scrolled (836, 318) with delta (0, -1)
Screenshot: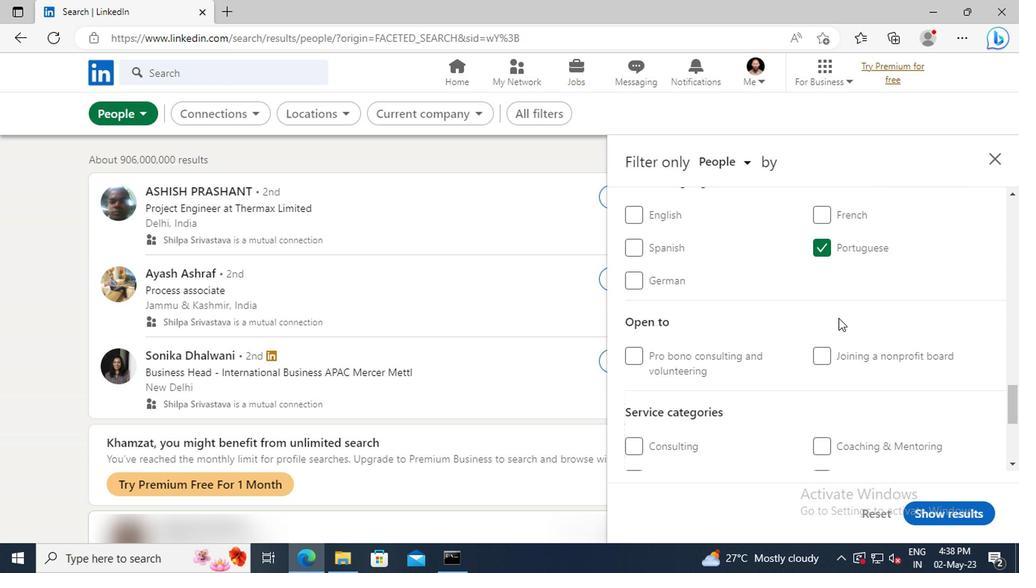 
Action: Mouse scrolled (836, 318) with delta (0, -1)
Screenshot: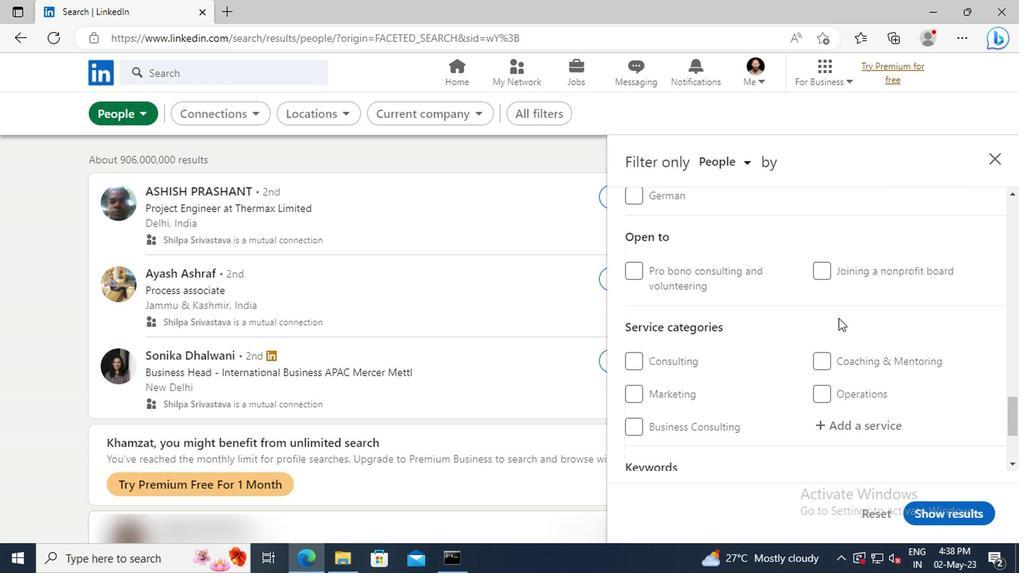 
Action: Mouse scrolled (836, 318) with delta (0, -1)
Screenshot: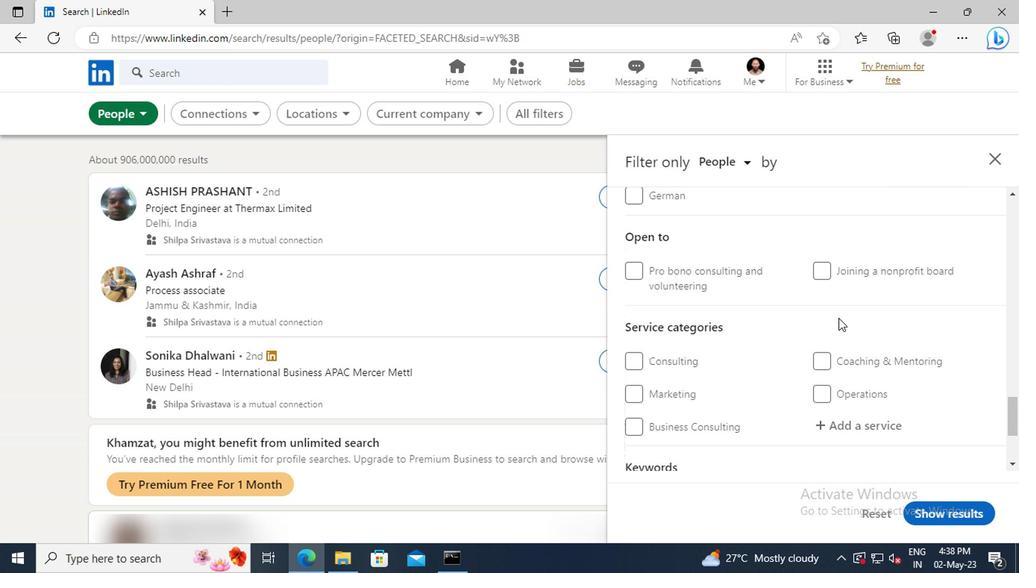 
Action: Mouse moved to (838, 338)
Screenshot: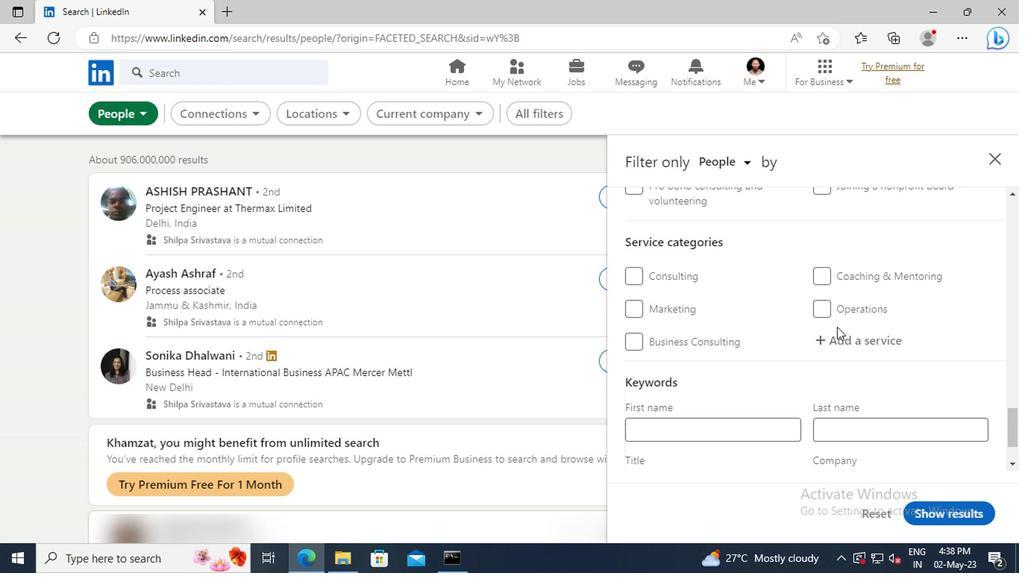 
Action: Mouse pressed left at (838, 338)
Screenshot: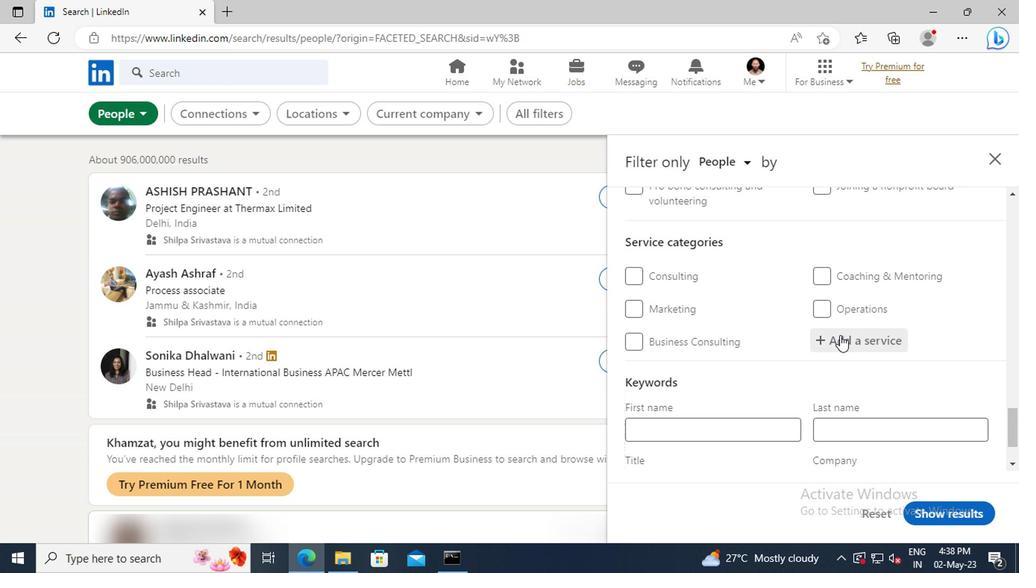 
Action: Mouse moved to (847, 346)
Screenshot: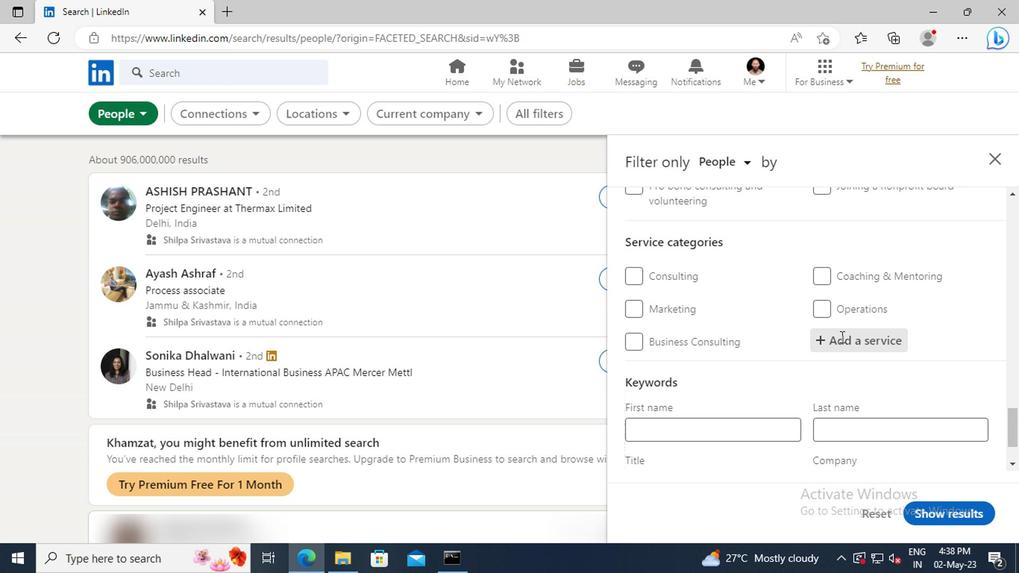 
Action: Key pressed <Key.shift>GHOSTW
Screenshot: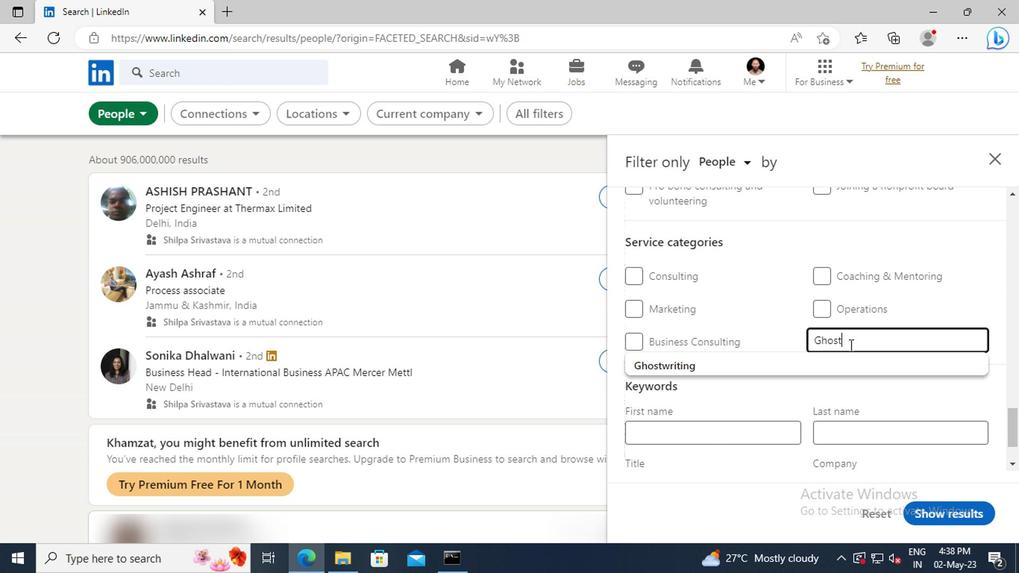 
Action: Mouse moved to (853, 363)
Screenshot: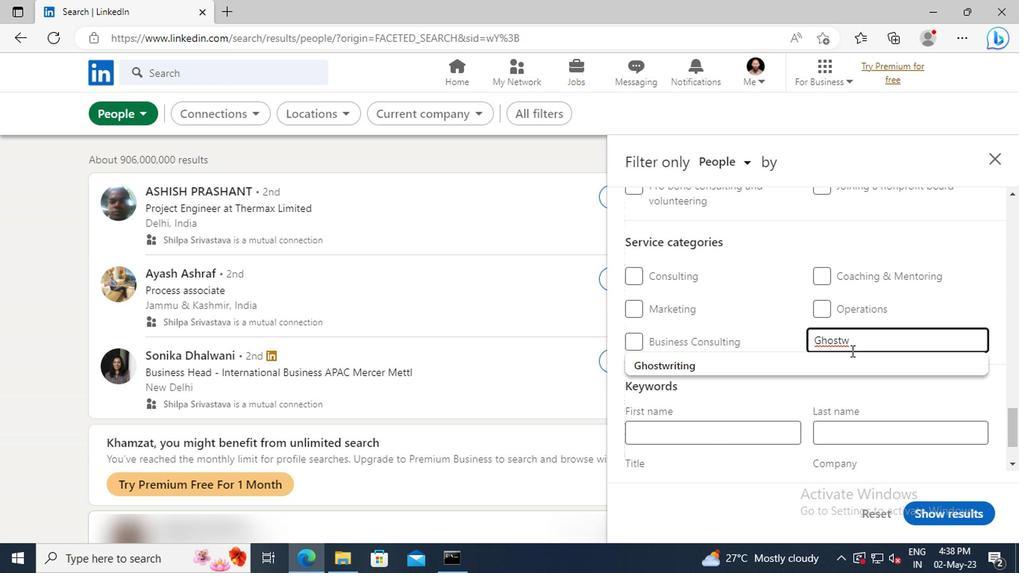 
Action: Mouse pressed left at (853, 363)
Screenshot: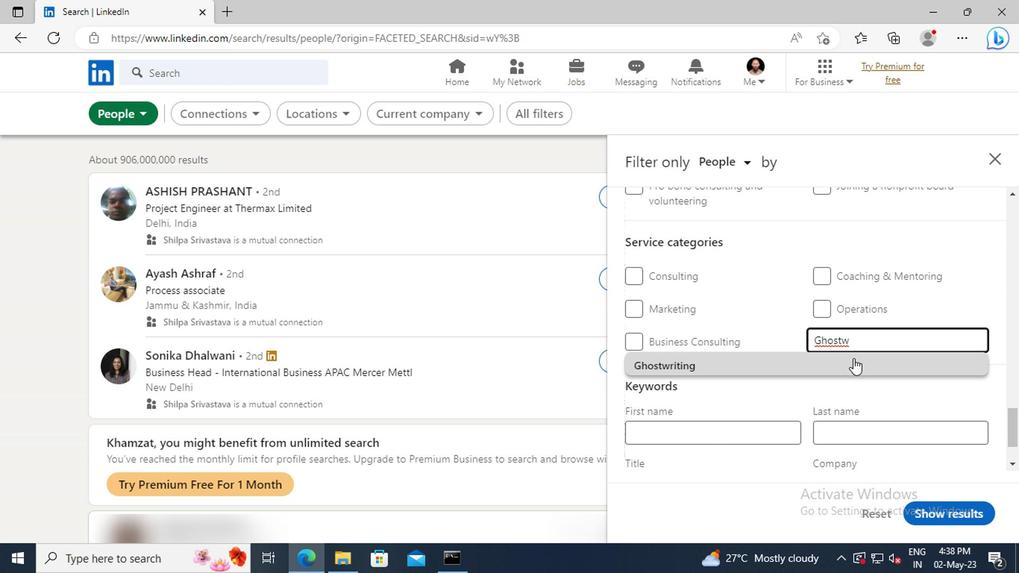 
Action: Mouse scrolled (853, 362) with delta (0, -1)
Screenshot: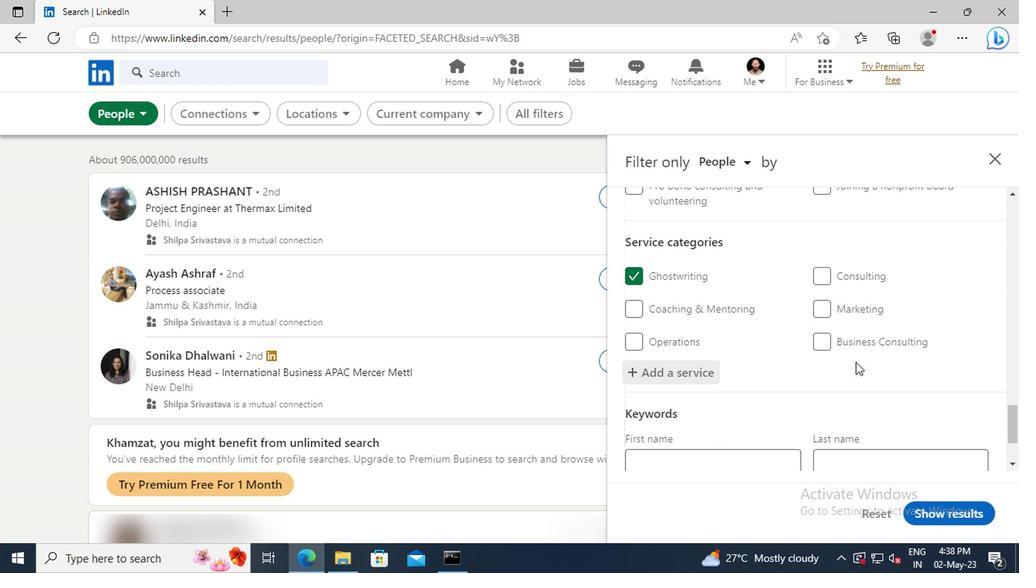 
Action: Mouse scrolled (853, 362) with delta (0, -1)
Screenshot: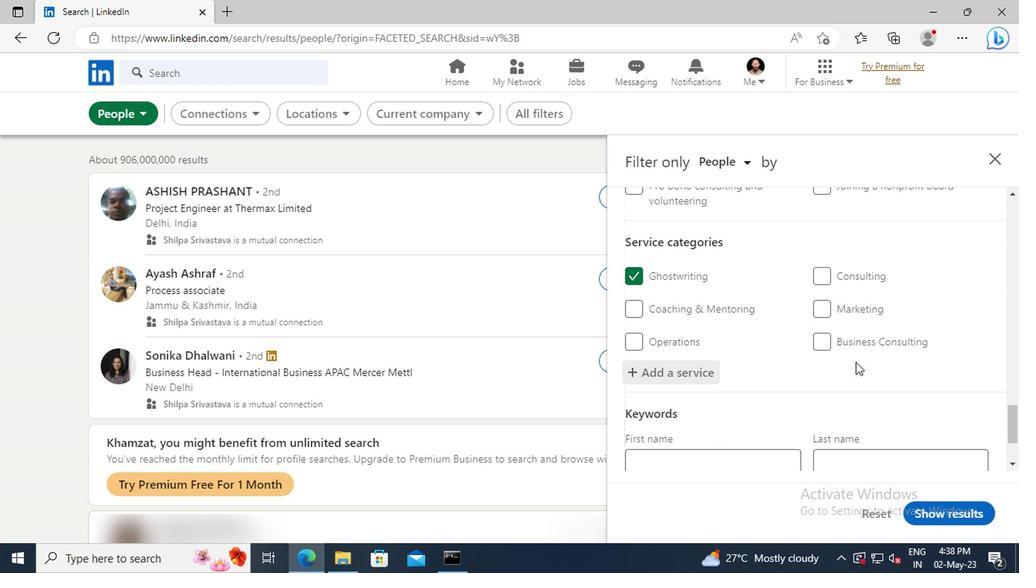
Action: Mouse scrolled (853, 362) with delta (0, -1)
Screenshot: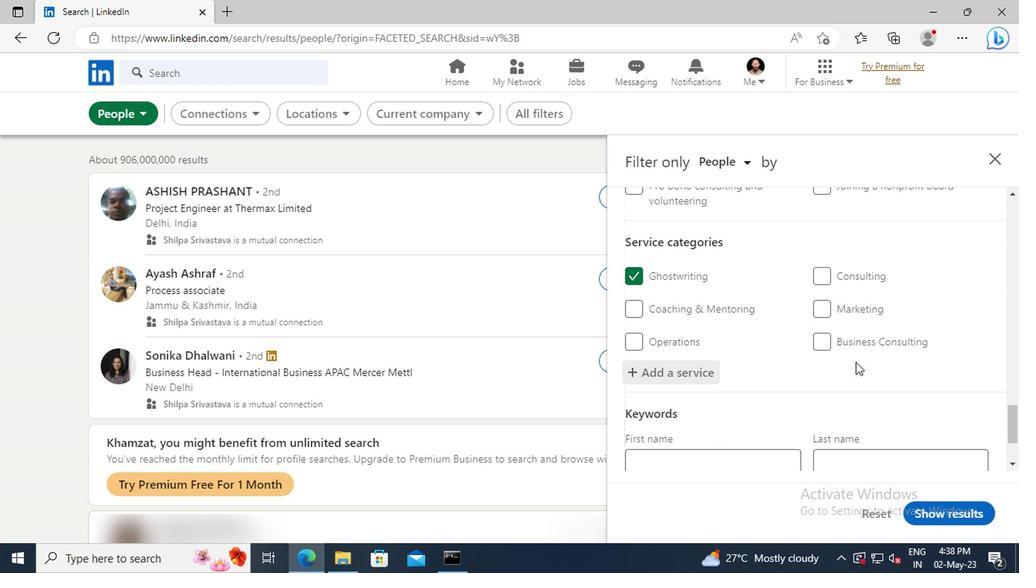 
Action: Mouse moved to (737, 397)
Screenshot: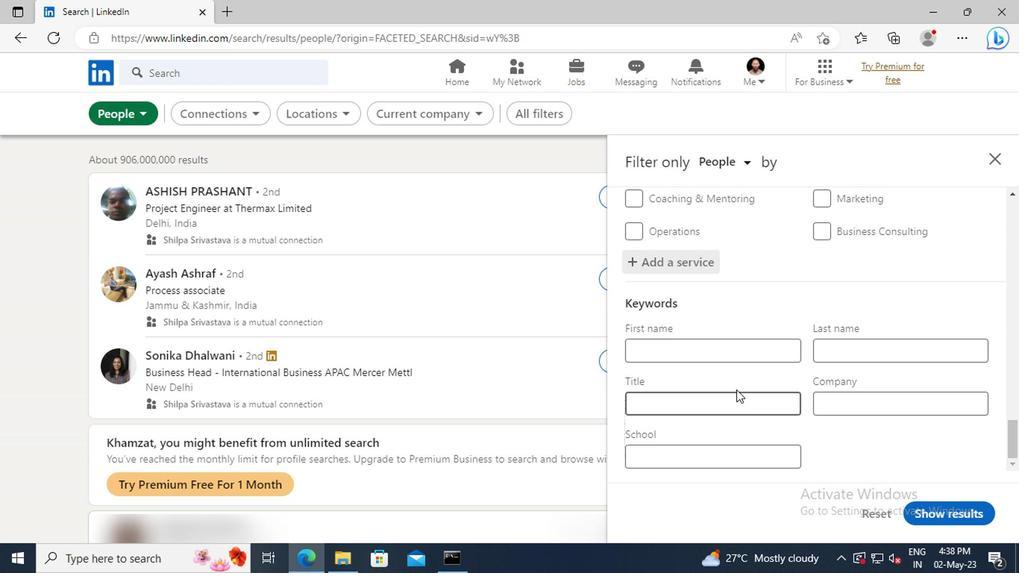 
Action: Mouse pressed left at (737, 397)
Screenshot: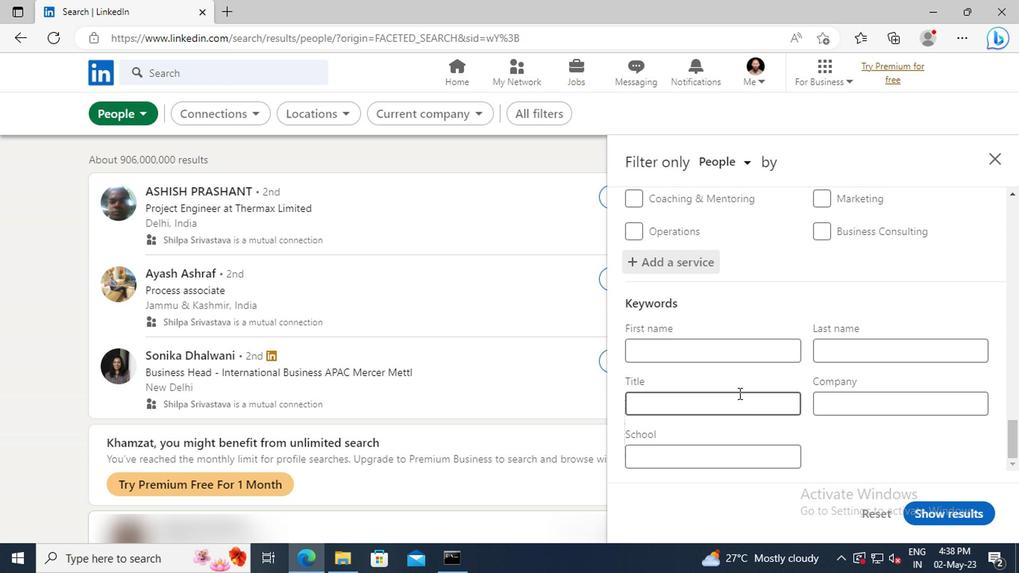 
Action: Key pressed <Key.shift>PRODUCT<Key.space><Key.shift>MANAGER<Key.enter>
Screenshot: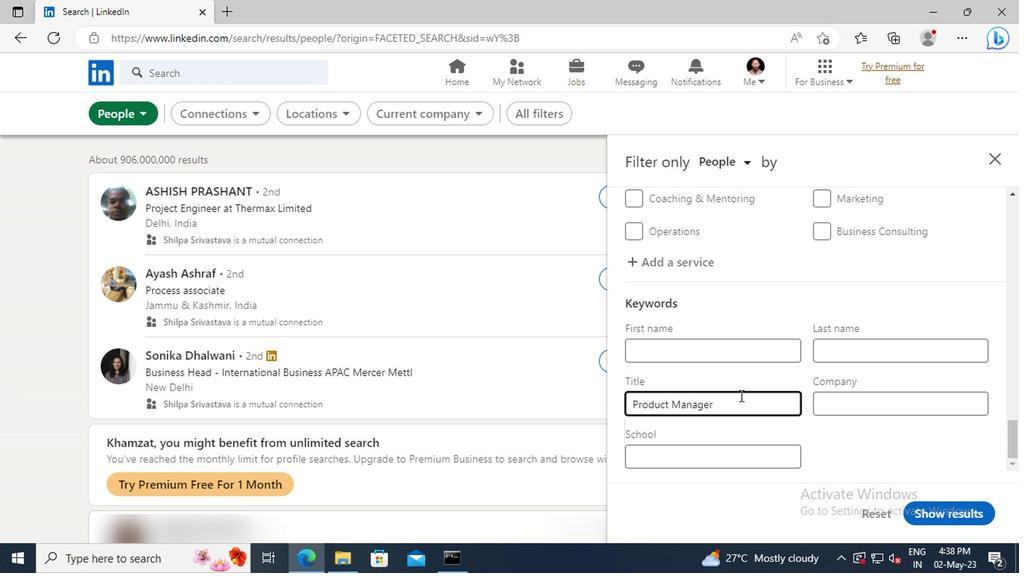 
Action: Mouse moved to (947, 519)
Screenshot: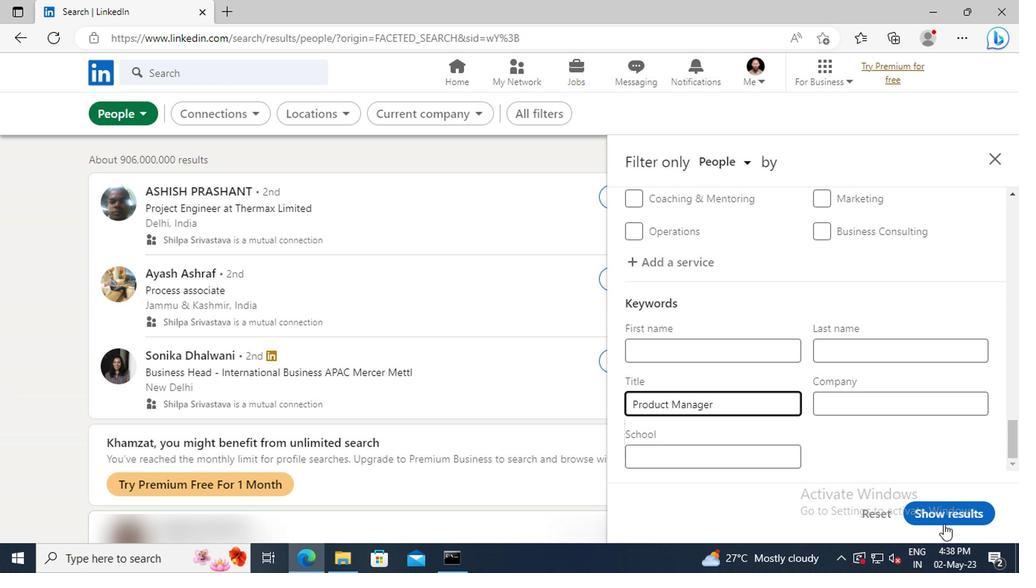 
Action: Mouse pressed left at (947, 519)
Screenshot: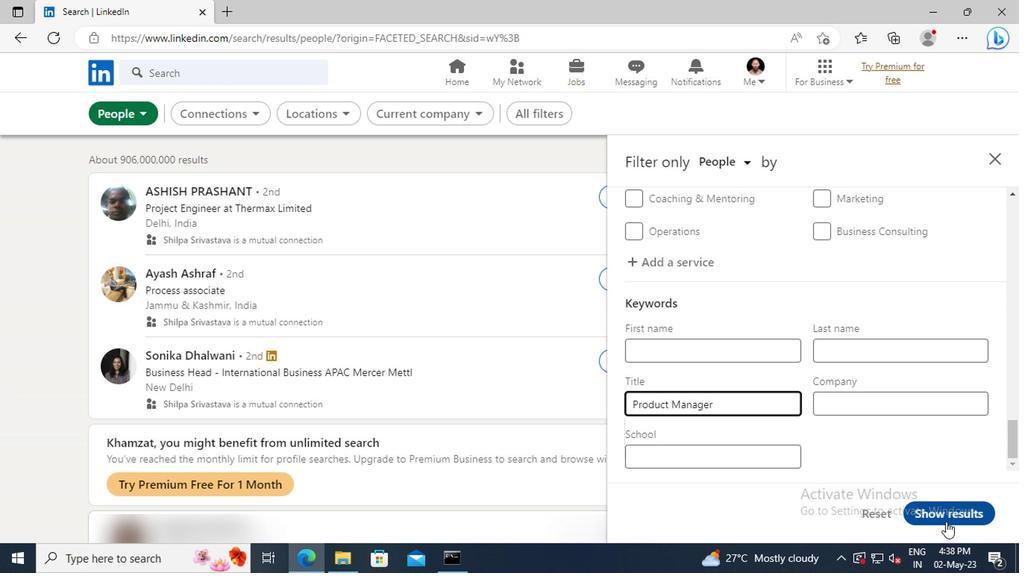 
